 Task: Create new contact,   with mail id: 'Genesis.Thompson@iCloud.com', first name: 'Genesis', Last name: 'Thompson', Job Title: Business Consultant, Phone number (305) 555-2345. Change life cycle stage to  'Lead' and lead status to 'New'. Add new company to the associated contact: www.rwe.comen
 and type: Prospect. Logged in from softage.1@softage.net
Action: Mouse moved to (88, 58)
Screenshot: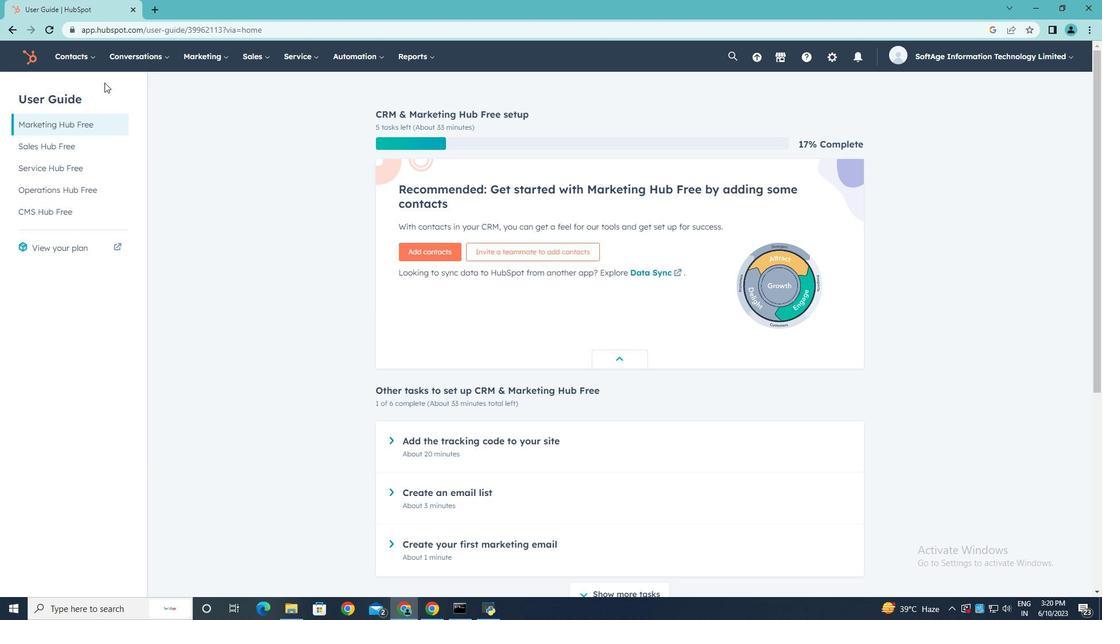 
Action: Mouse pressed left at (88, 58)
Screenshot: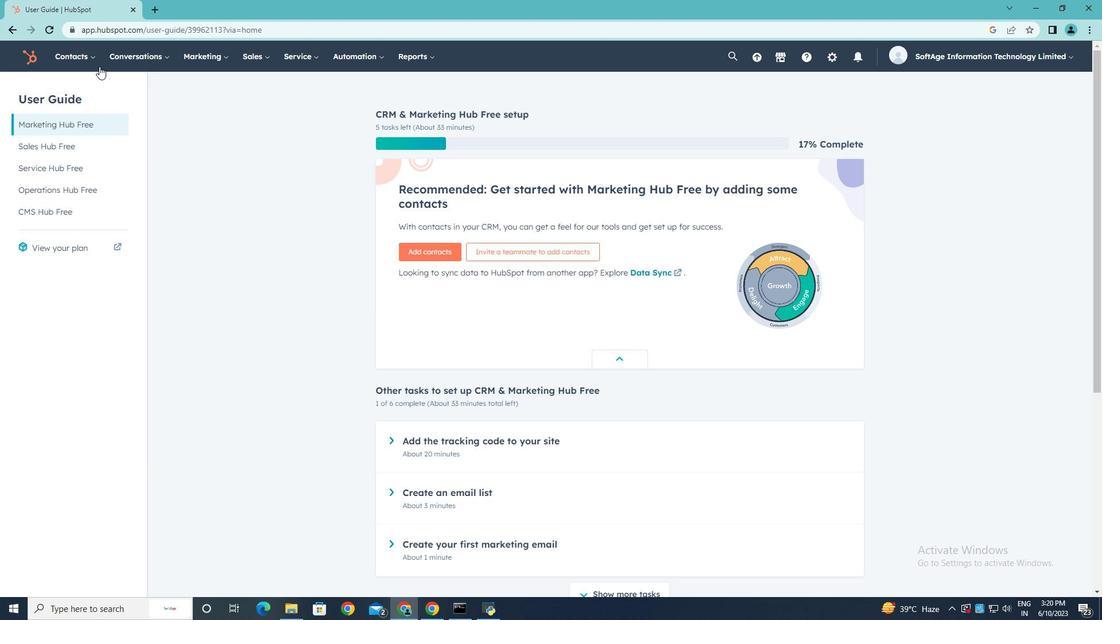 
Action: Mouse moved to (78, 92)
Screenshot: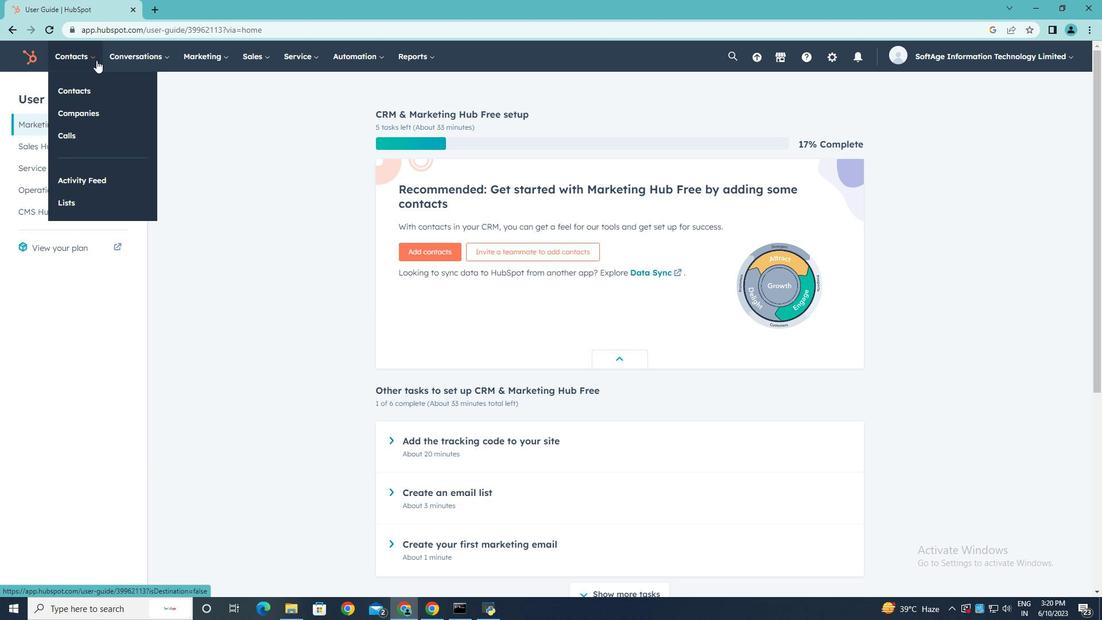
Action: Mouse pressed left at (78, 92)
Screenshot: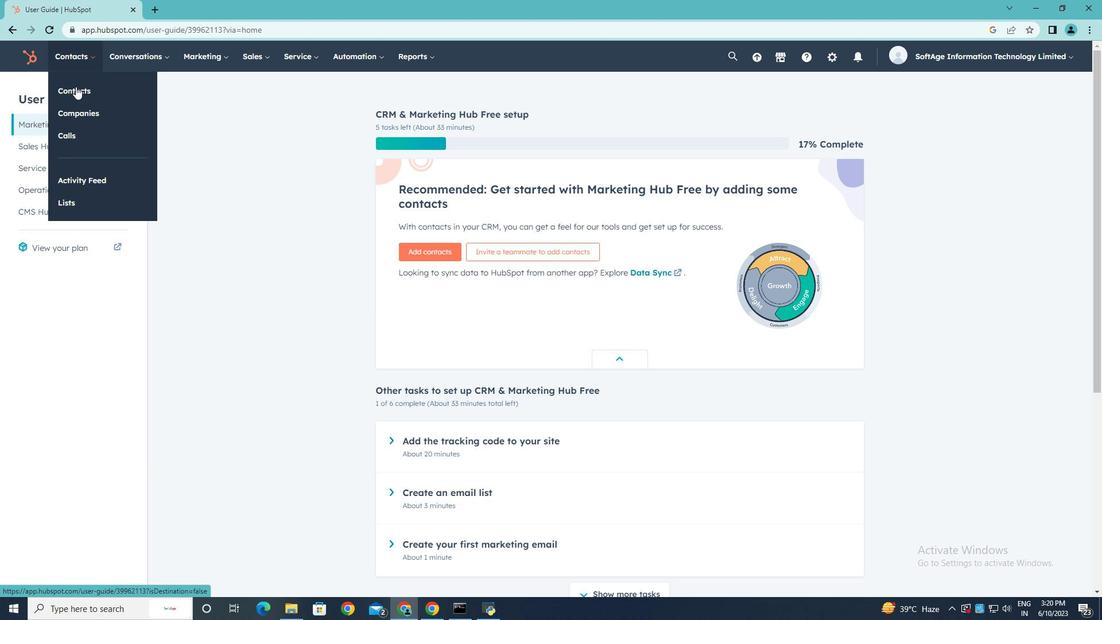 
Action: Mouse moved to (1056, 94)
Screenshot: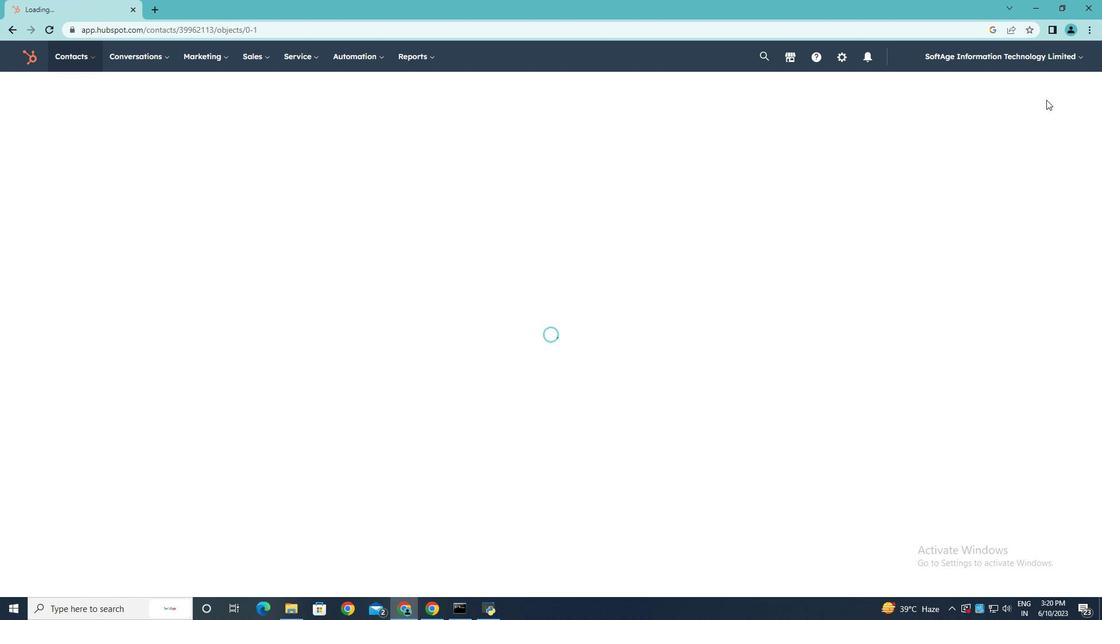 
Action: Mouse pressed left at (1056, 94)
Screenshot: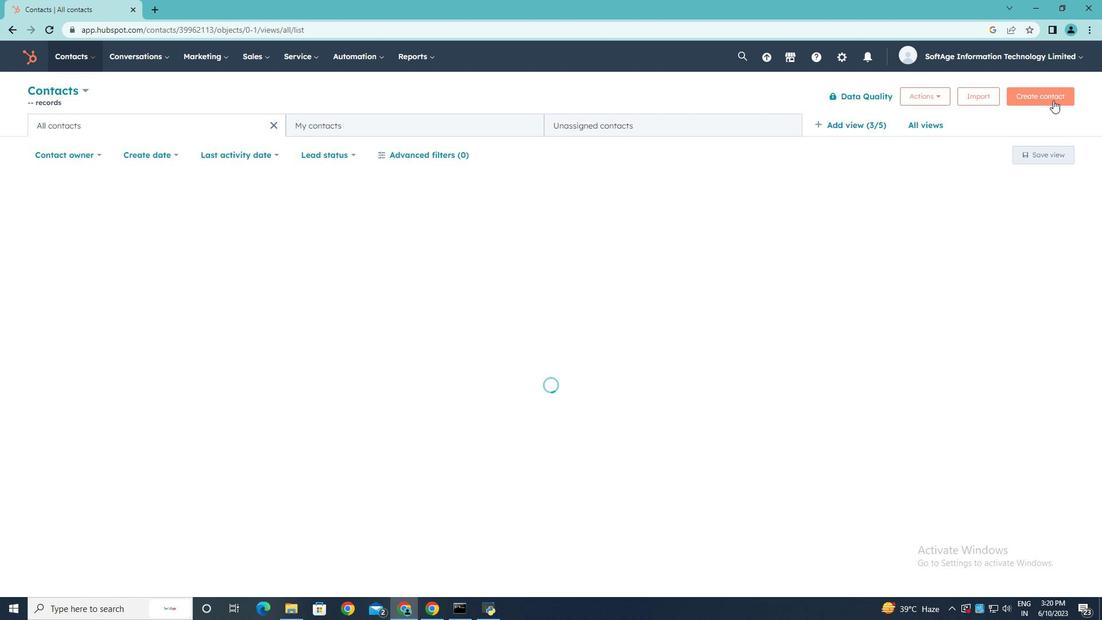 
Action: Mouse moved to (826, 148)
Screenshot: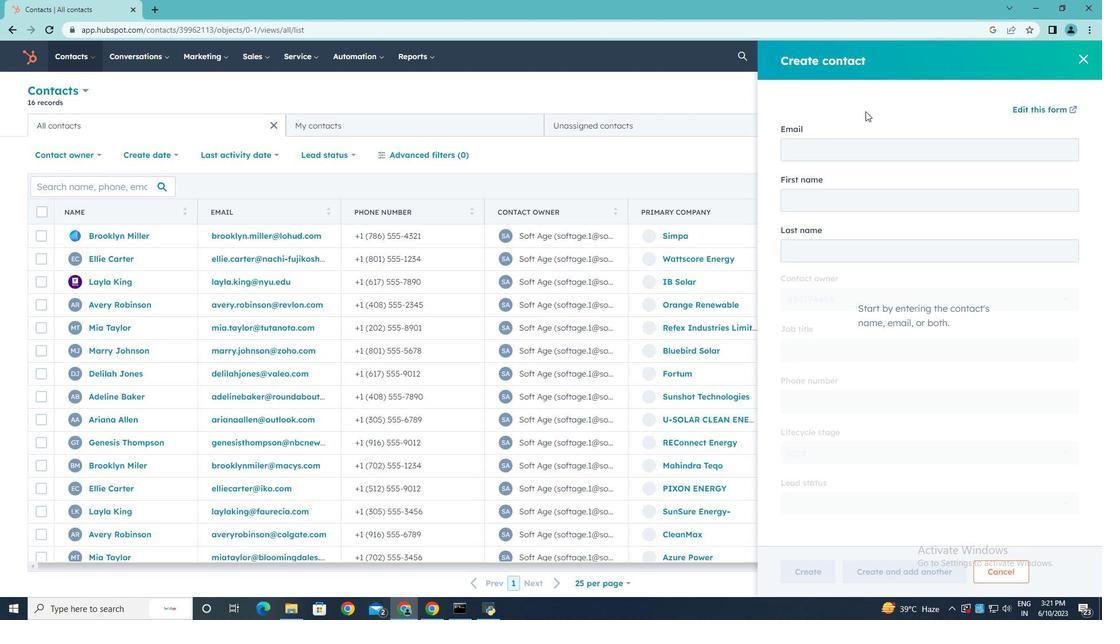 
Action: Mouse pressed left at (826, 148)
Screenshot: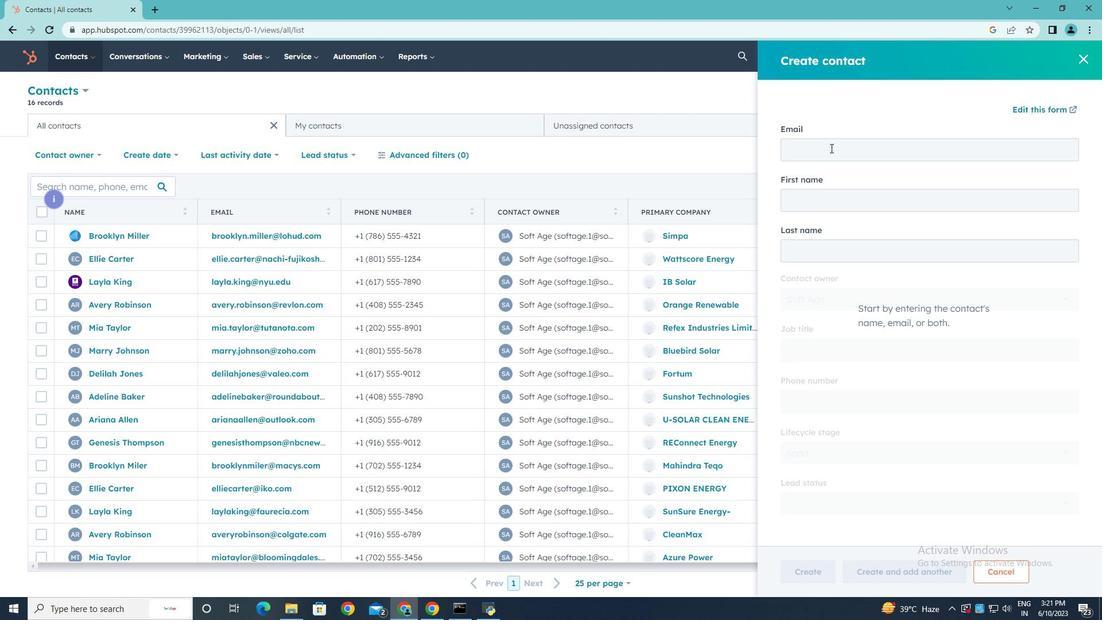 
Action: Key pressed <Key.shift>Genesis.<Key.shift>Thompson<Key.shift>@i<Key.shift>Cloud.com
Screenshot: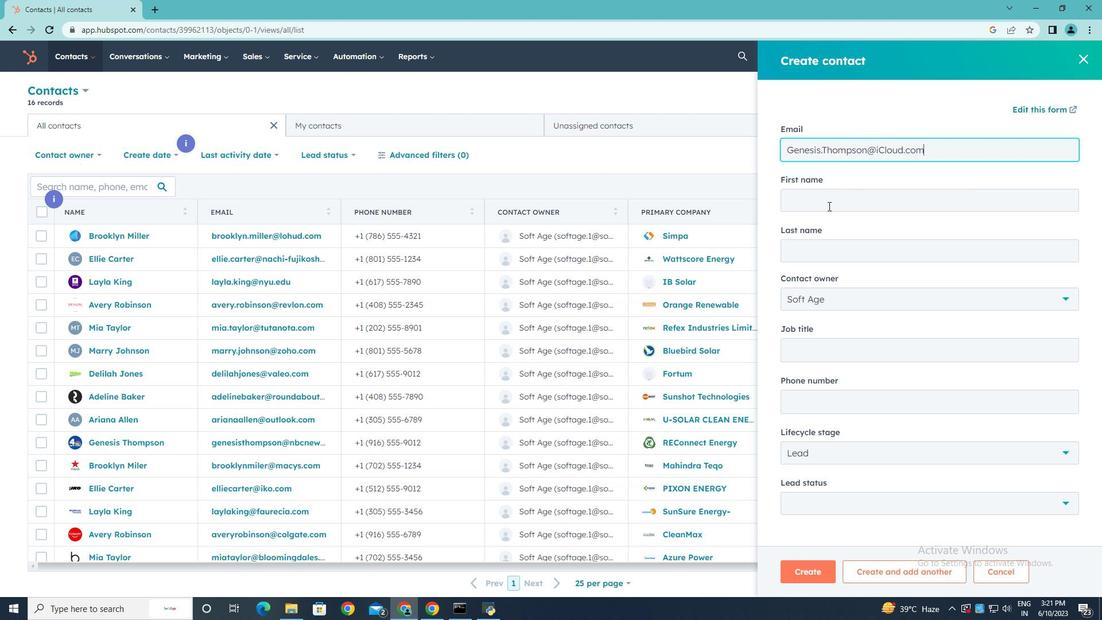 
Action: Mouse moved to (806, 203)
Screenshot: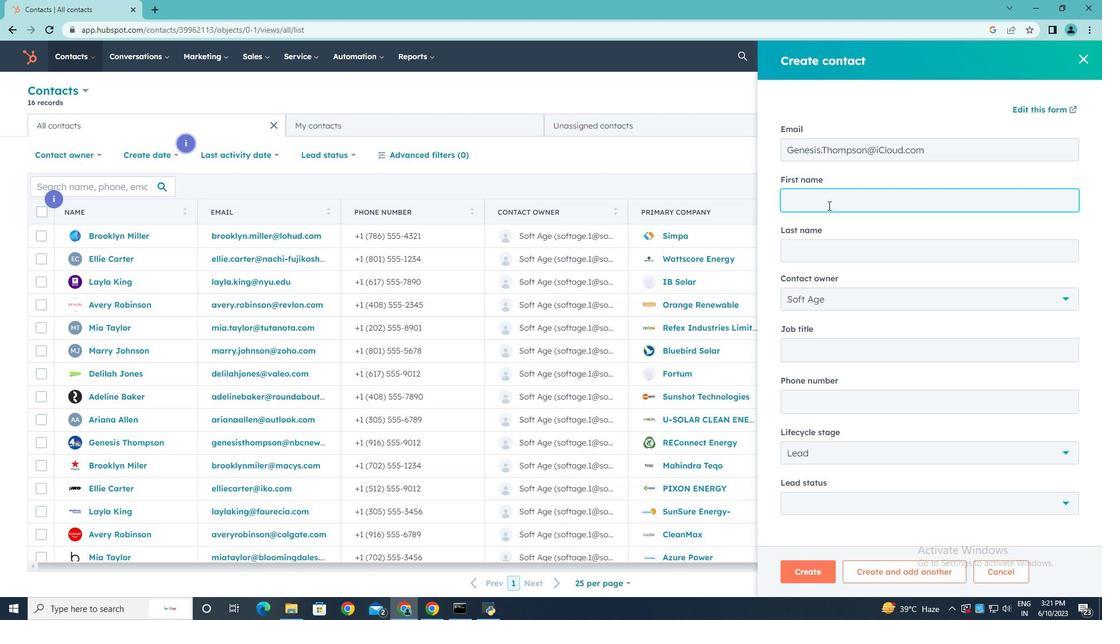 
Action: Mouse pressed left at (806, 203)
Screenshot: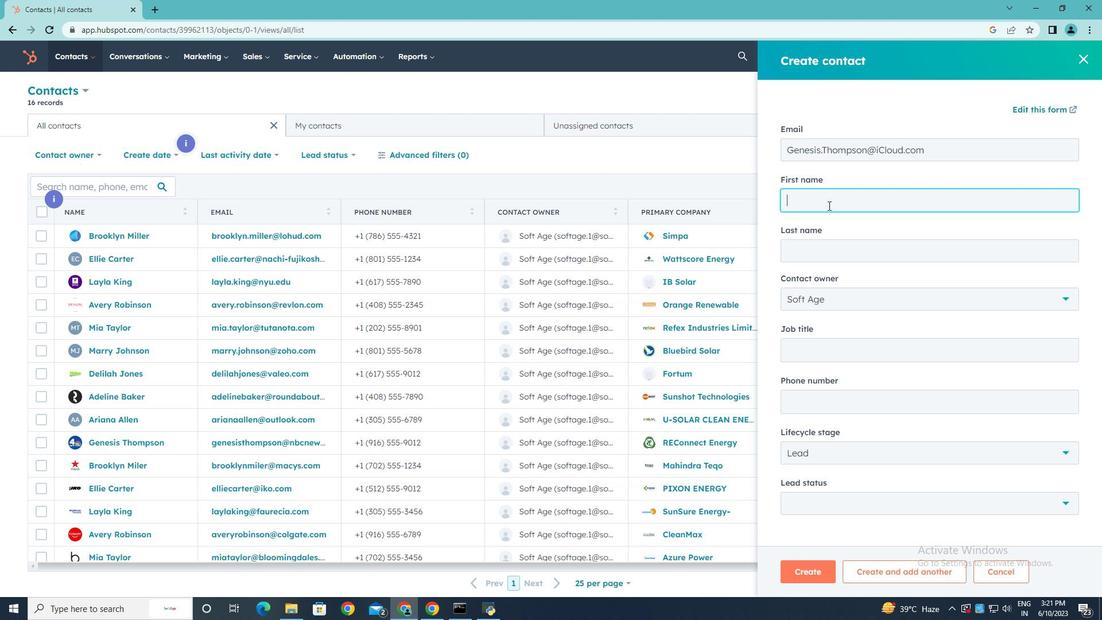 
Action: Key pressed <Key.shift>Genesis
Screenshot: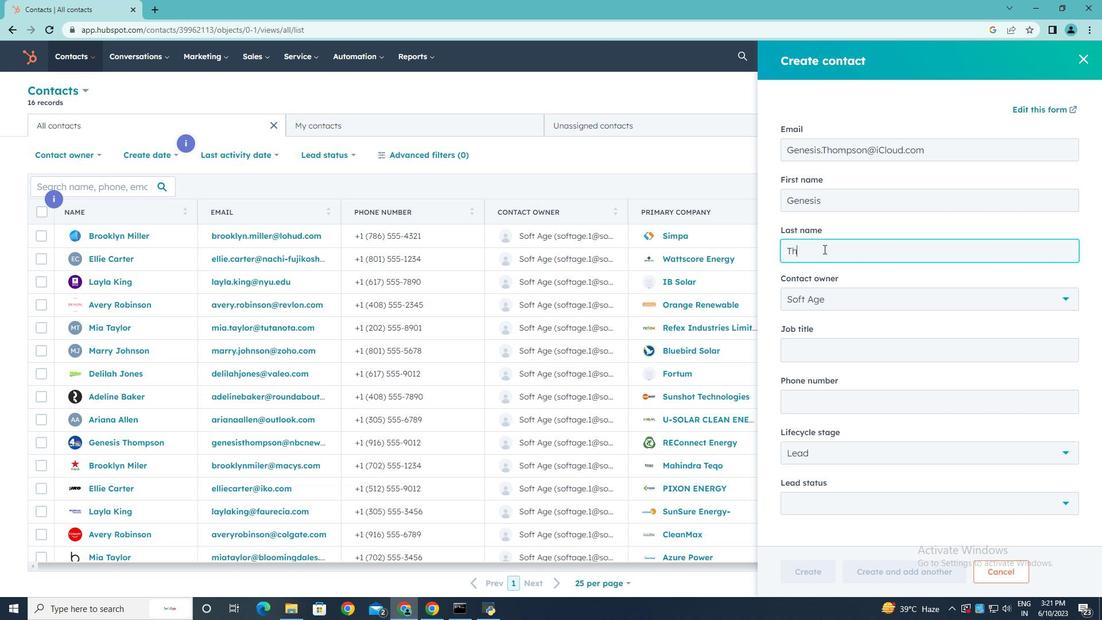 
Action: Mouse moved to (805, 250)
Screenshot: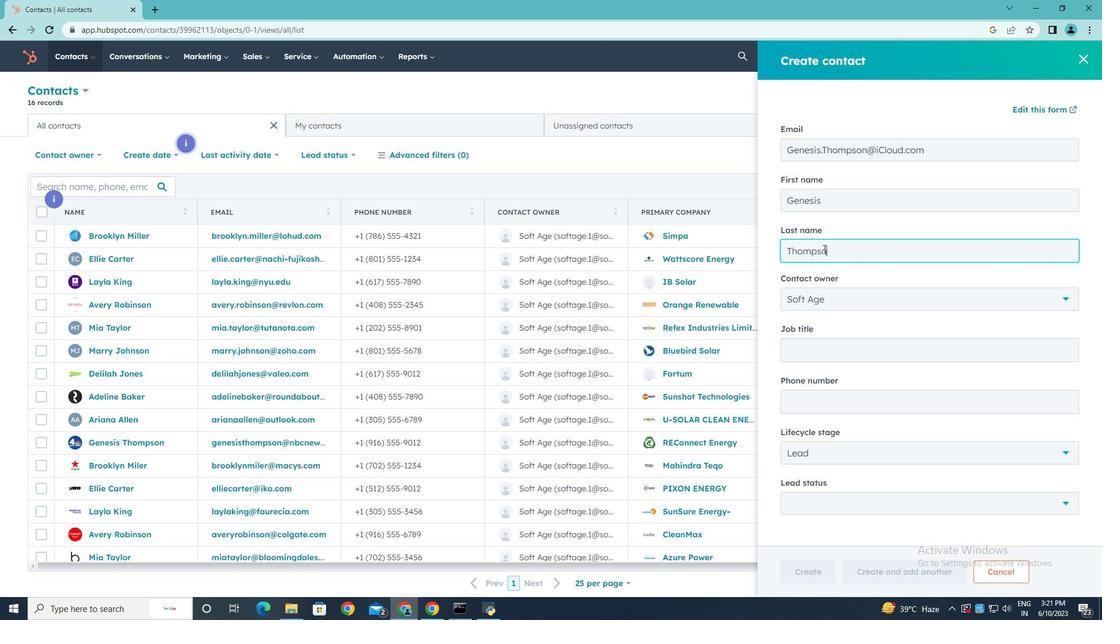 
Action: Mouse pressed left at (805, 250)
Screenshot: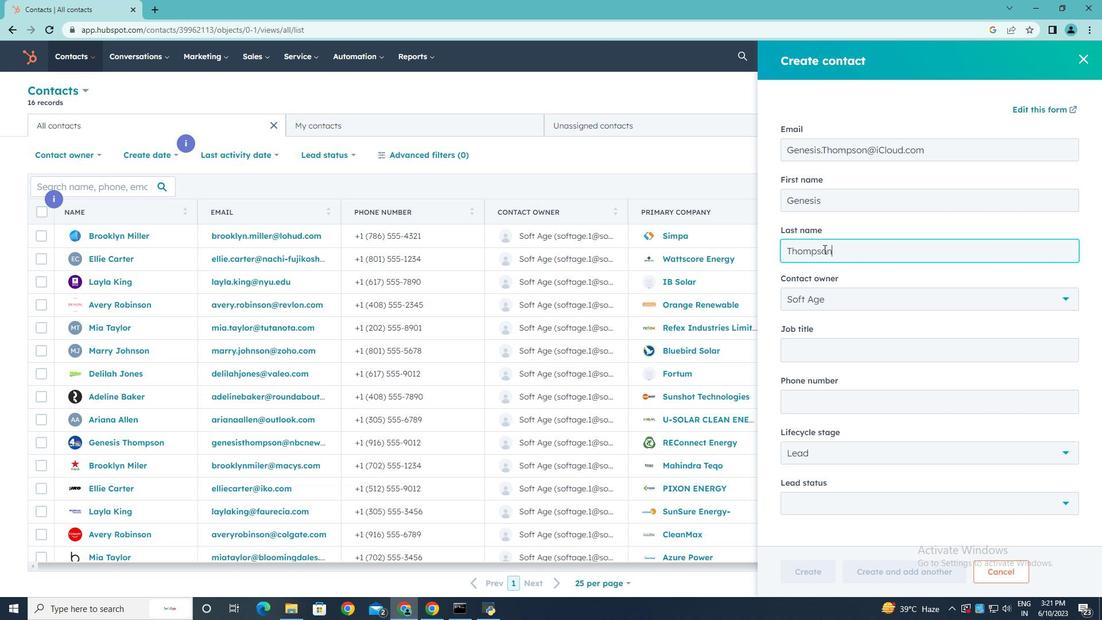 
Action: Key pressed <Key.shift>Thompson
Screenshot: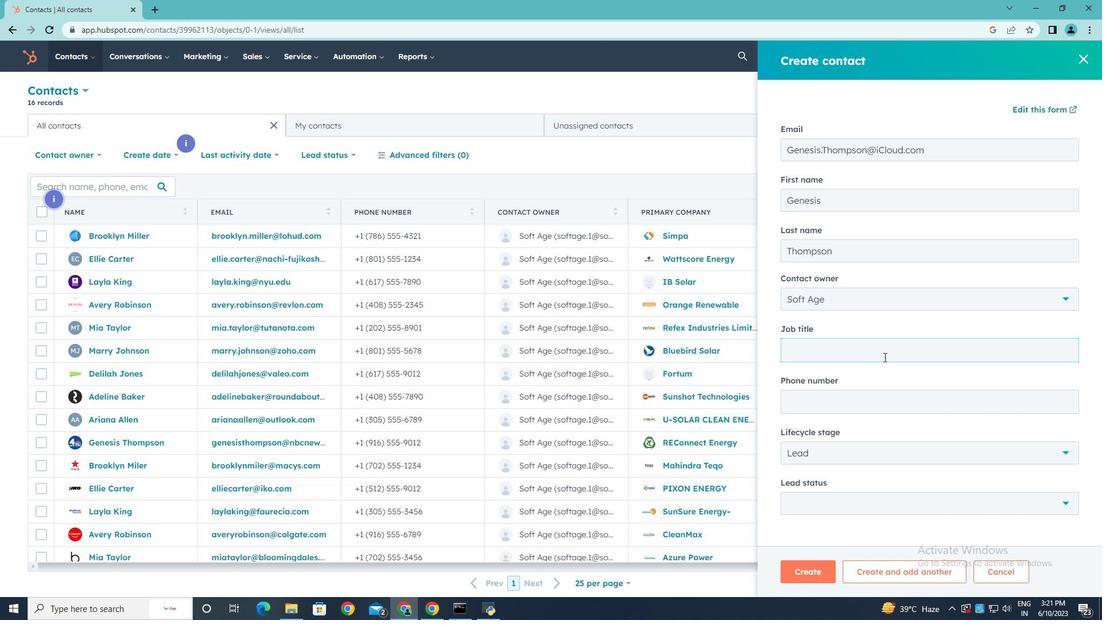
Action: Mouse moved to (848, 351)
Screenshot: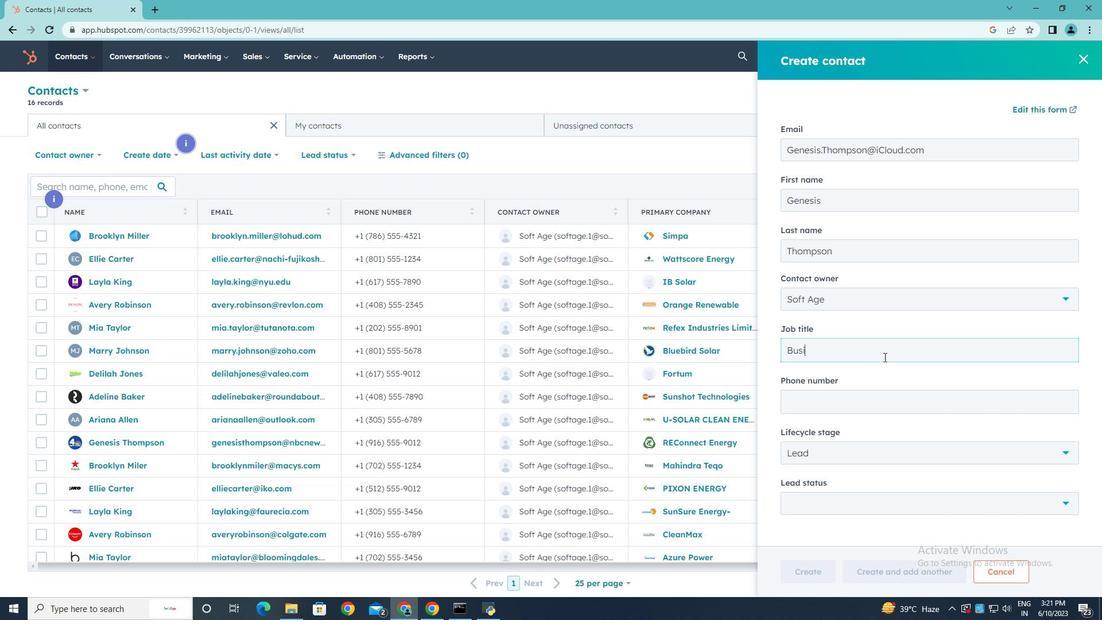 
Action: Mouse pressed left at (848, 351)
Screenshot: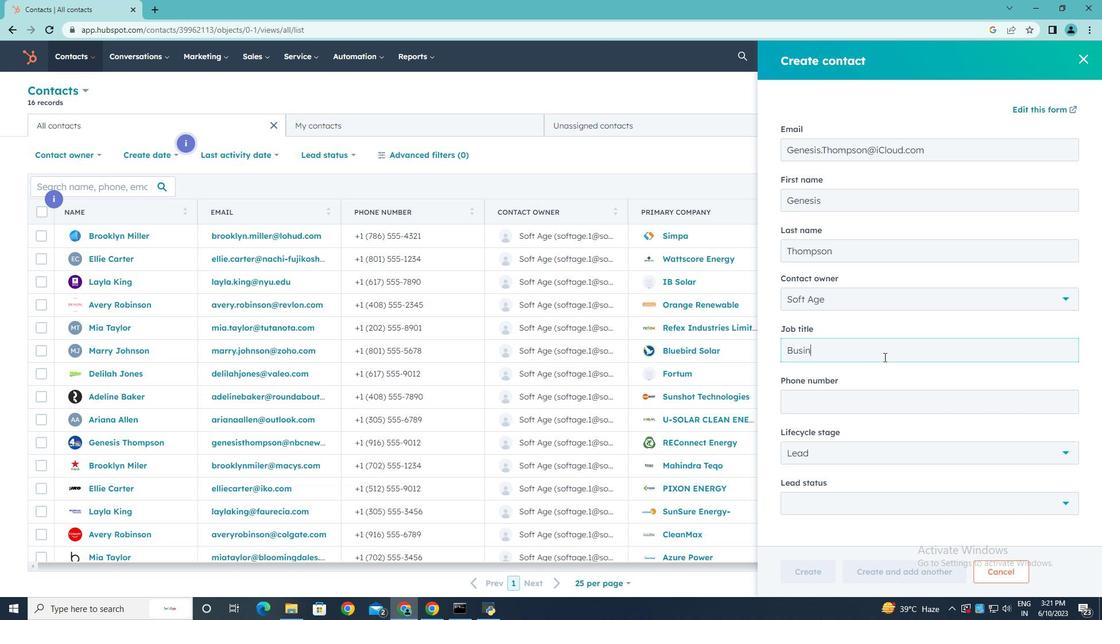 
Action: Key pressed <Key.shift>Byu<Key.backspace><Key.backspace>usiness<Key.space><Key.shift>Consultant
Screenshot: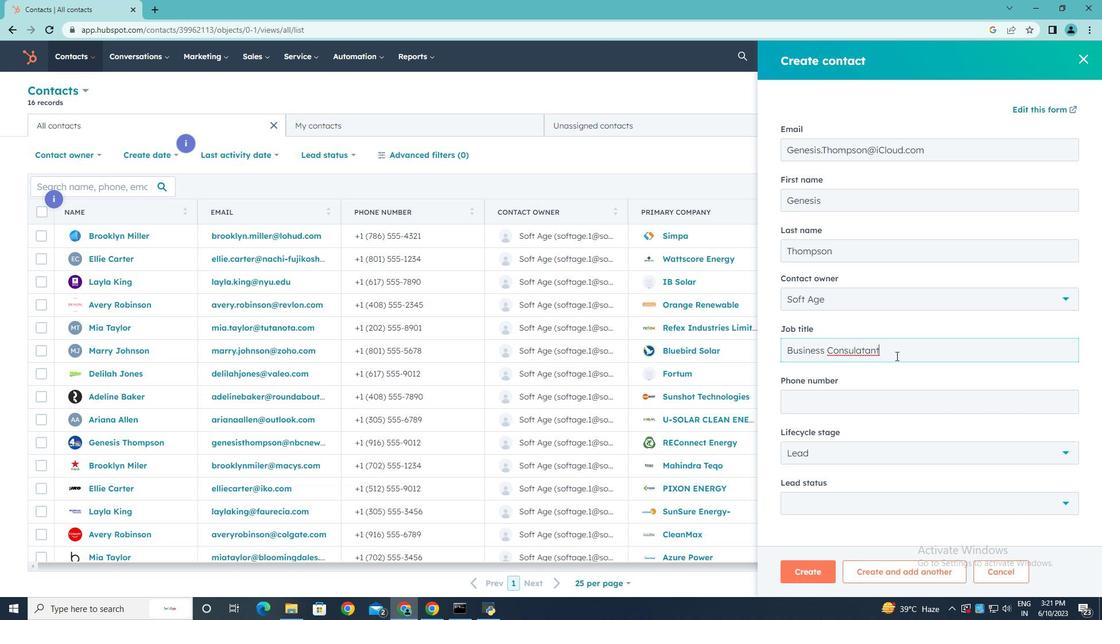 
Action: Mouse moved to (885, 409)
Screenshot: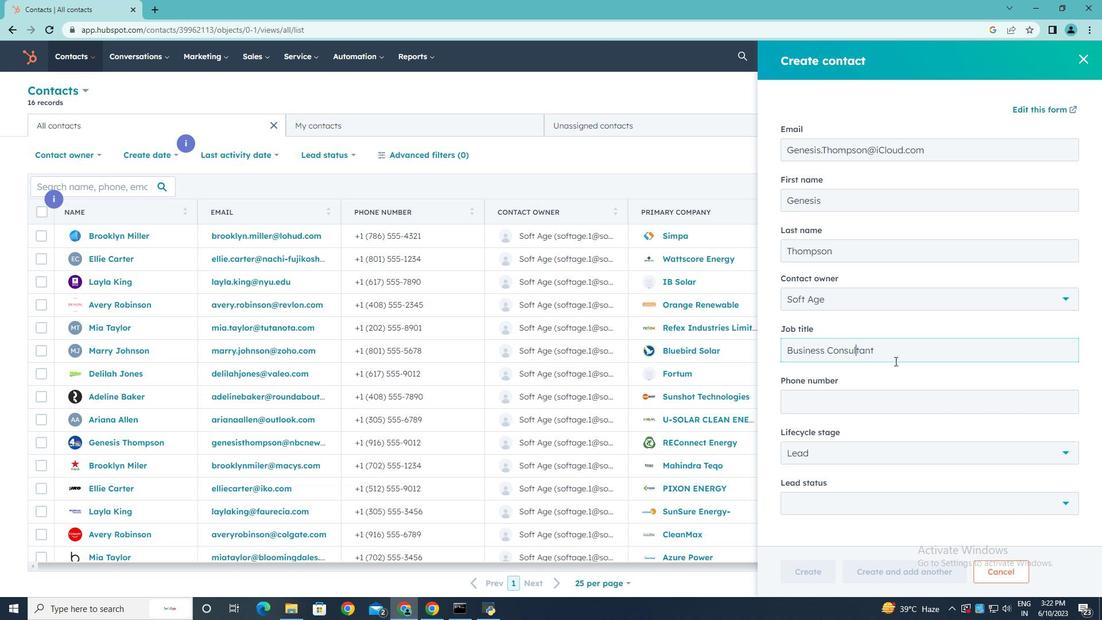 
Action: Mouse pressed left at (885, 409)
Screenshot: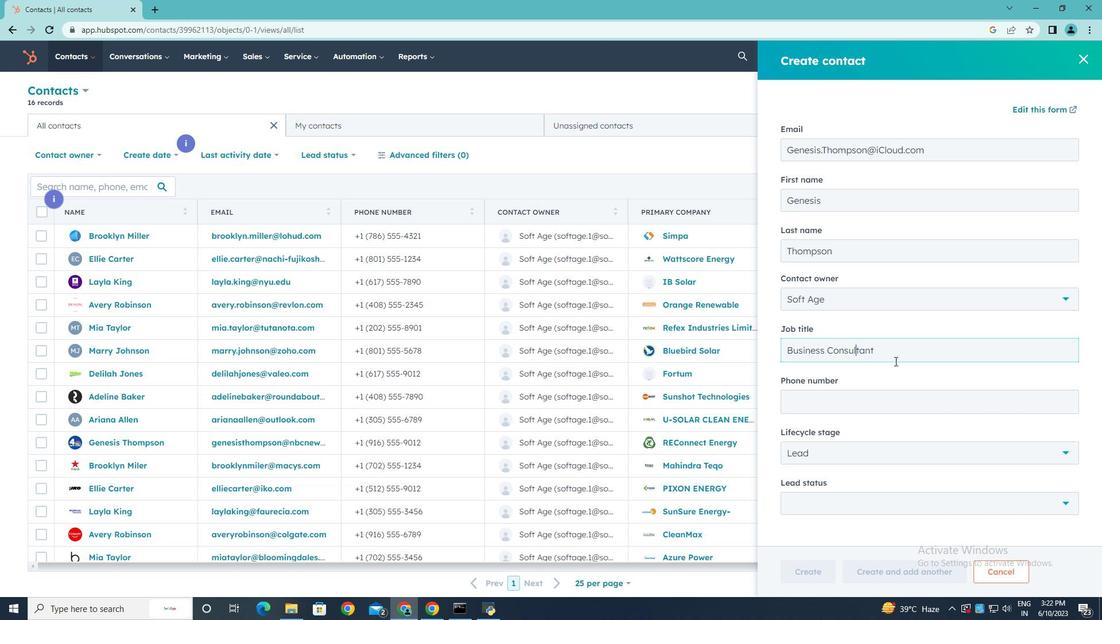 
Action: Key pressed 3055552345
Screenshot: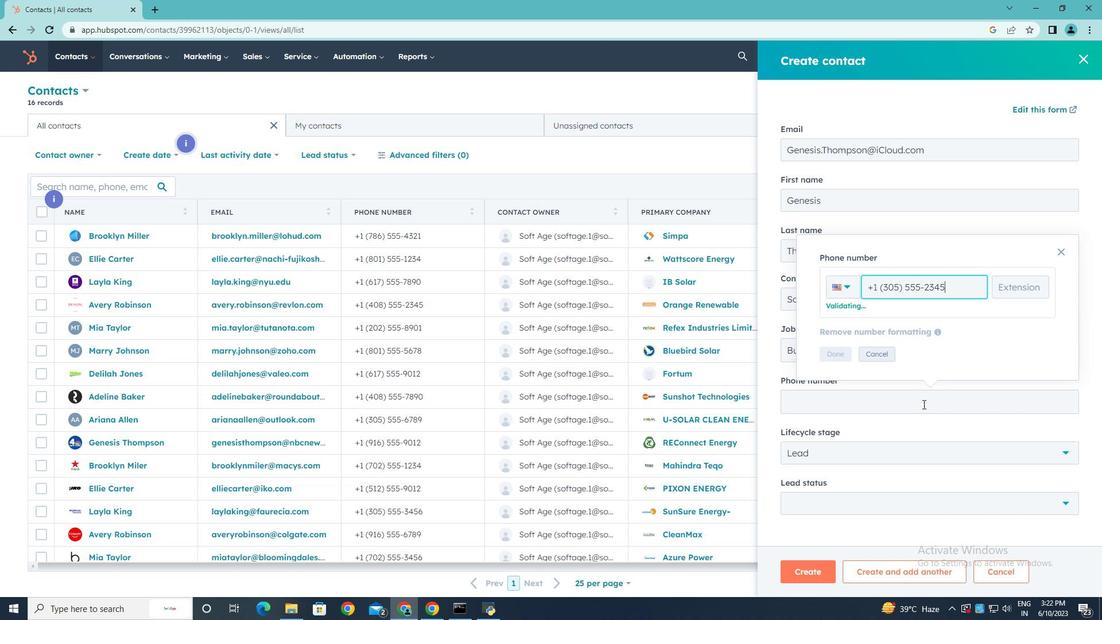 
Action: Mouse moved to (840, 355)
Screenshot: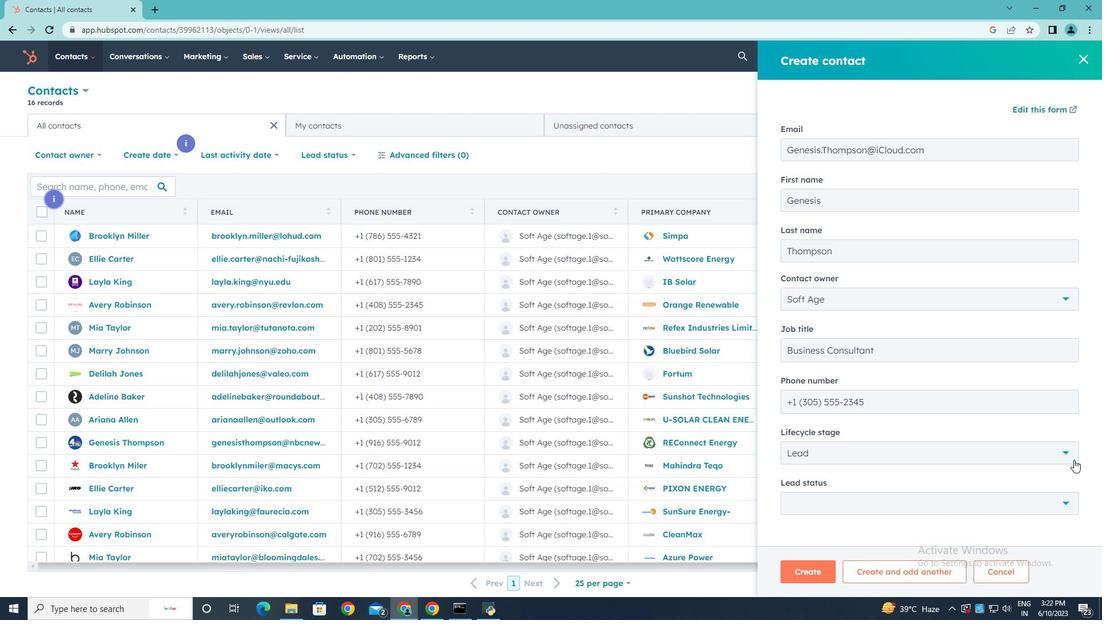 
Action: Mouse pressed left at (840, 355)
Screenshot: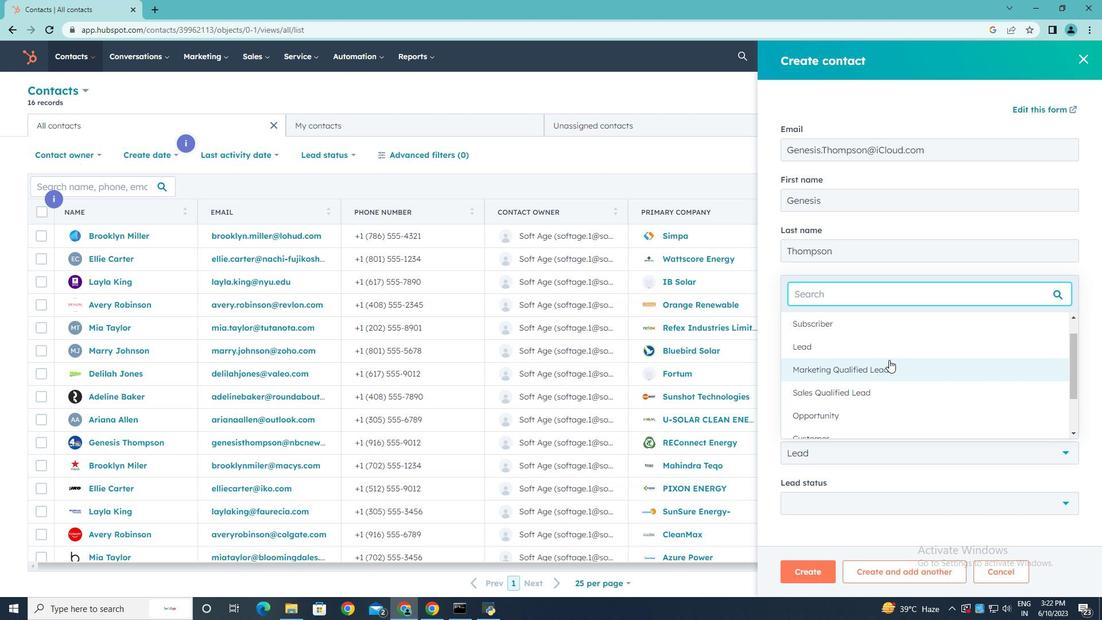 
Action: Mouse moved to (1066, 447)
Screenshot: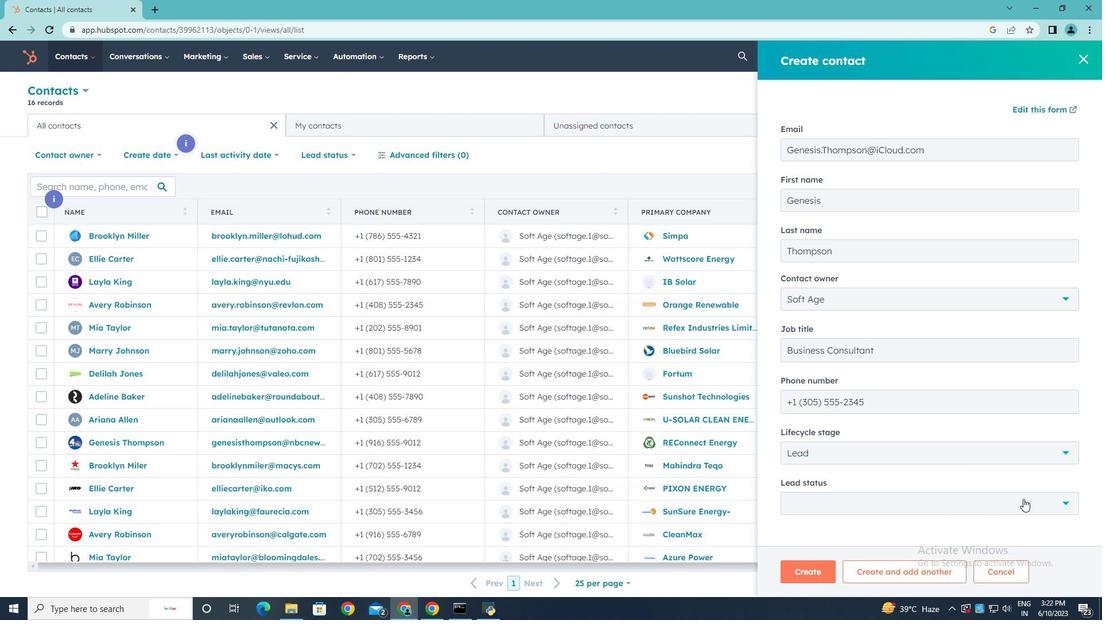 
Action: Mouse pressed left at (1066, 447)
Screenshot: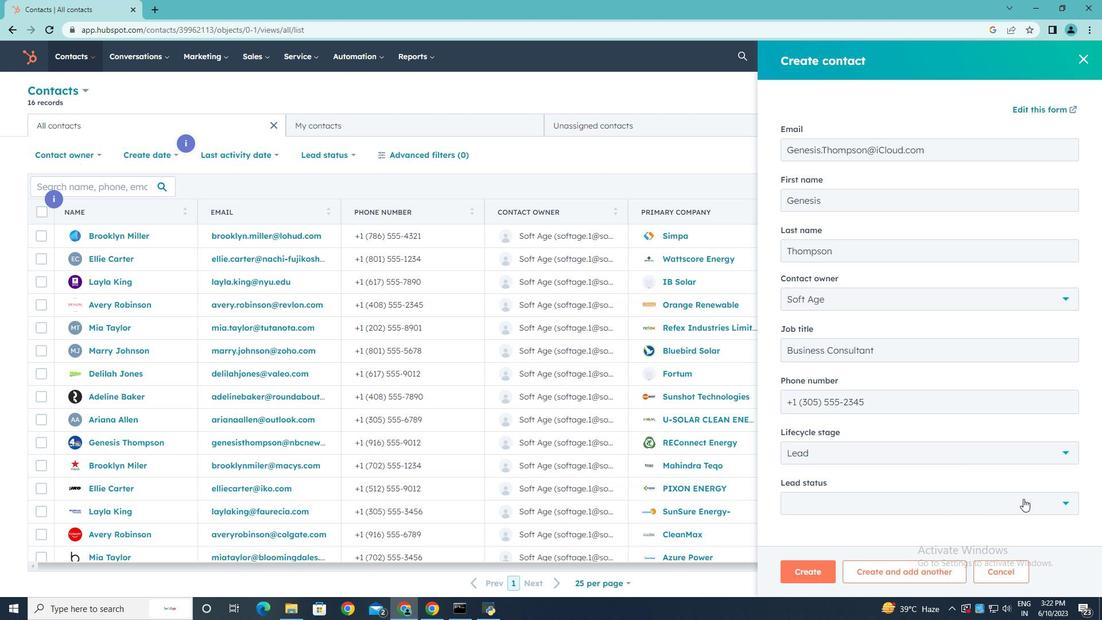 
Action: Mouse moved to (815, 345)
Screenshot: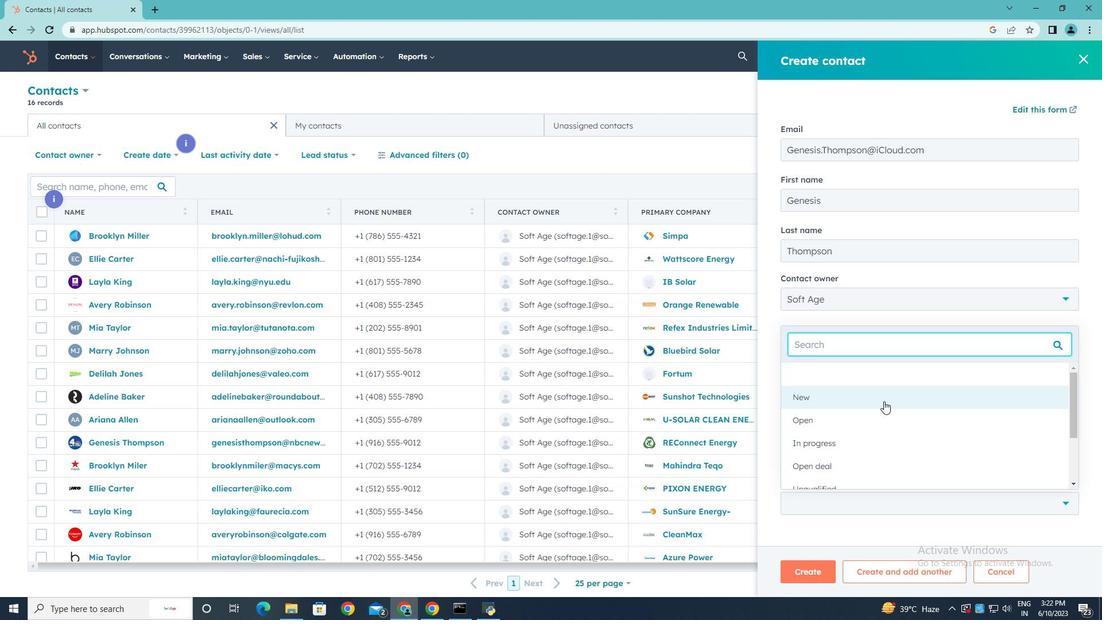 
Action: Mouse pressed left at (815, 345)
Screenshot: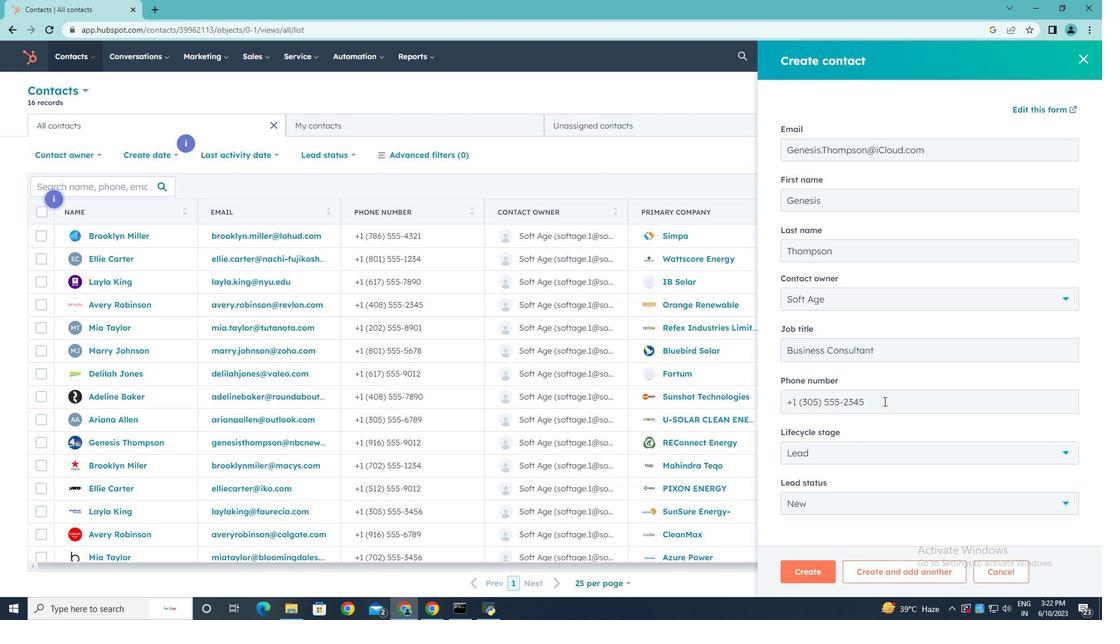 
Action: Mouse moved to (1055, 499)
Screenshot: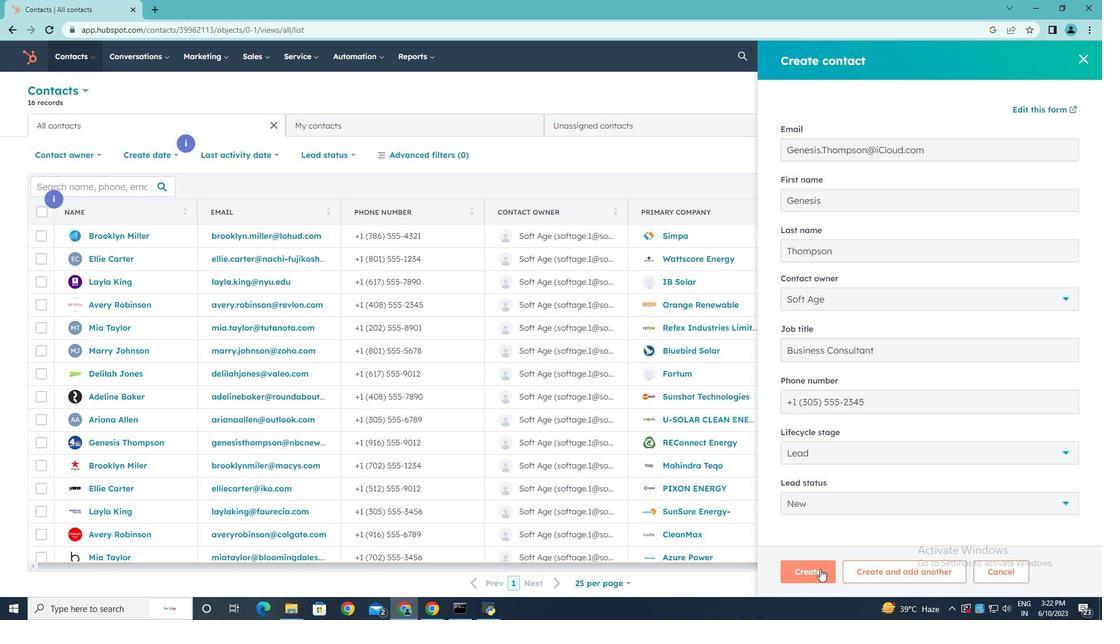 
Action: Mouse pressed left at (1055, 499)
Screenshot: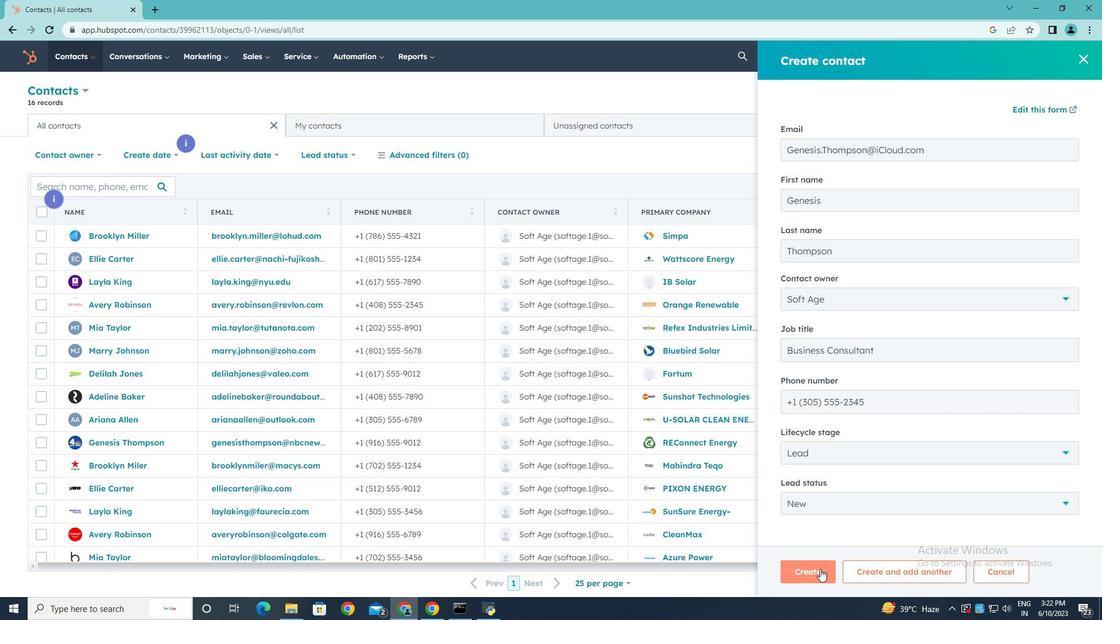 
Action: Mouse moved to (818, 399)
Screenshot: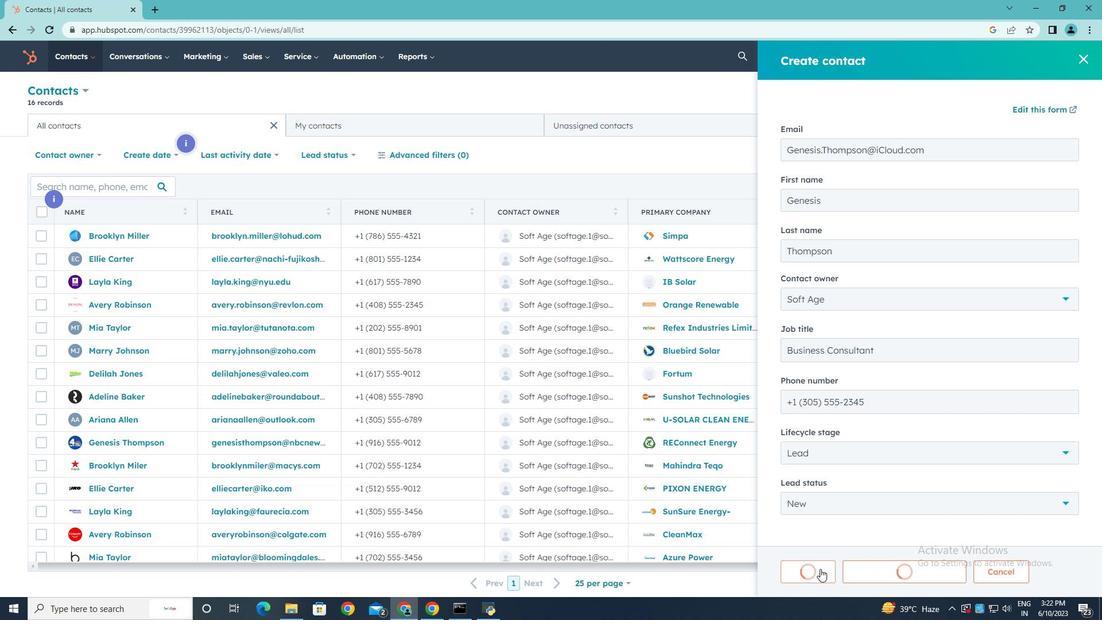 
Action: Mouse pressed left at (818, 399)
Screenshot: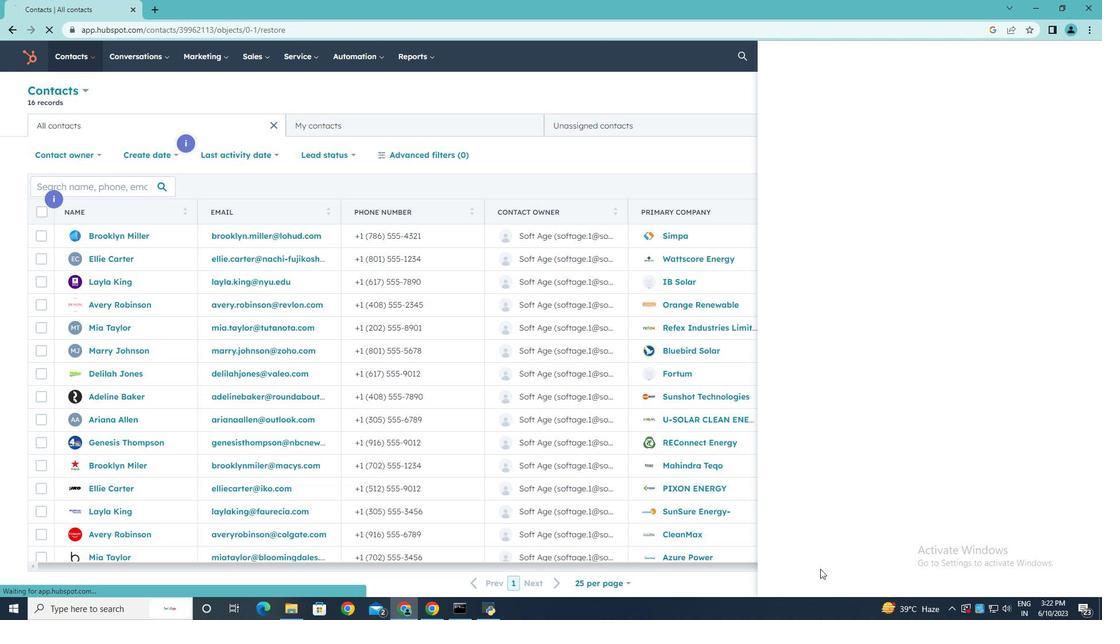 
Action: Mouse moved to (857, 478)
Screenshot: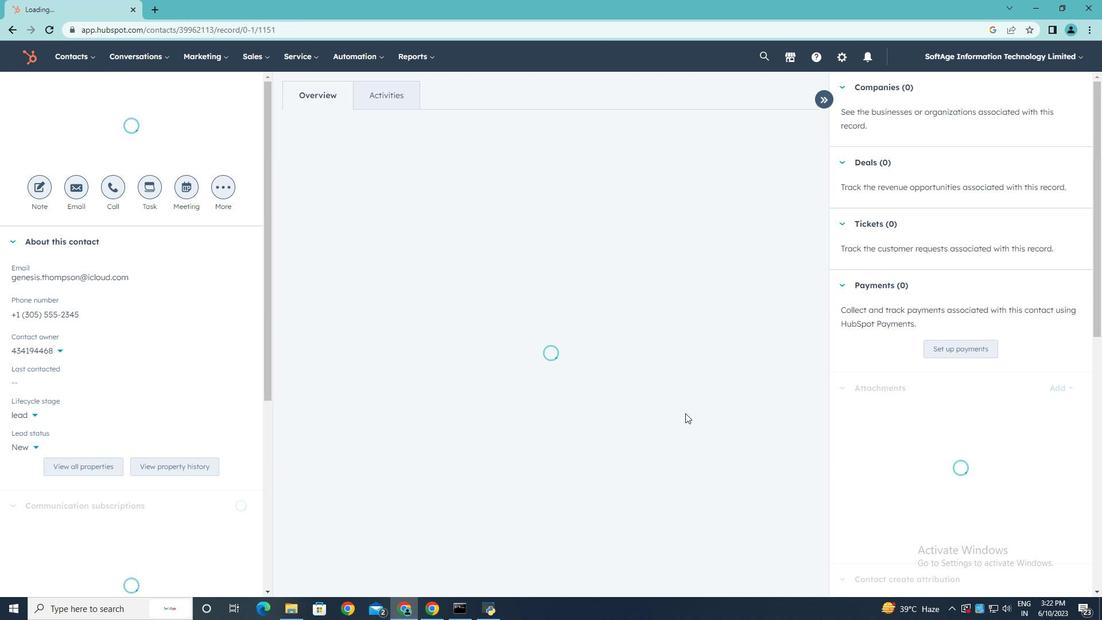 
Action: Mouse scrolled (857, 478) with delta (0, 0)
Screenshot: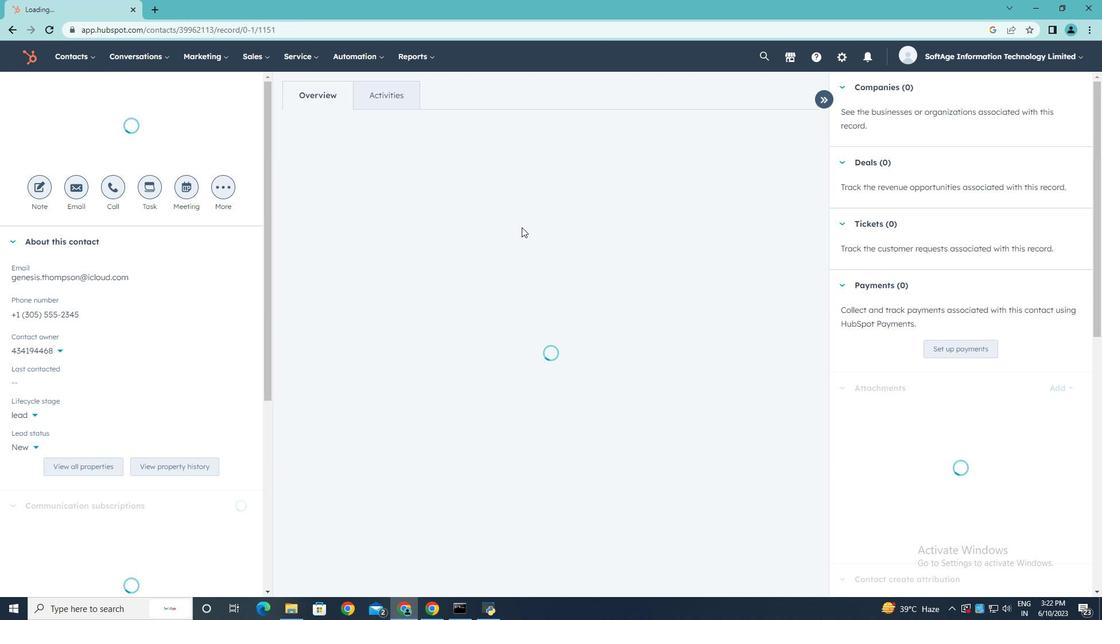 
Action: Mouse scrolled (857, 478) with delta (0, 0)
Screenshot: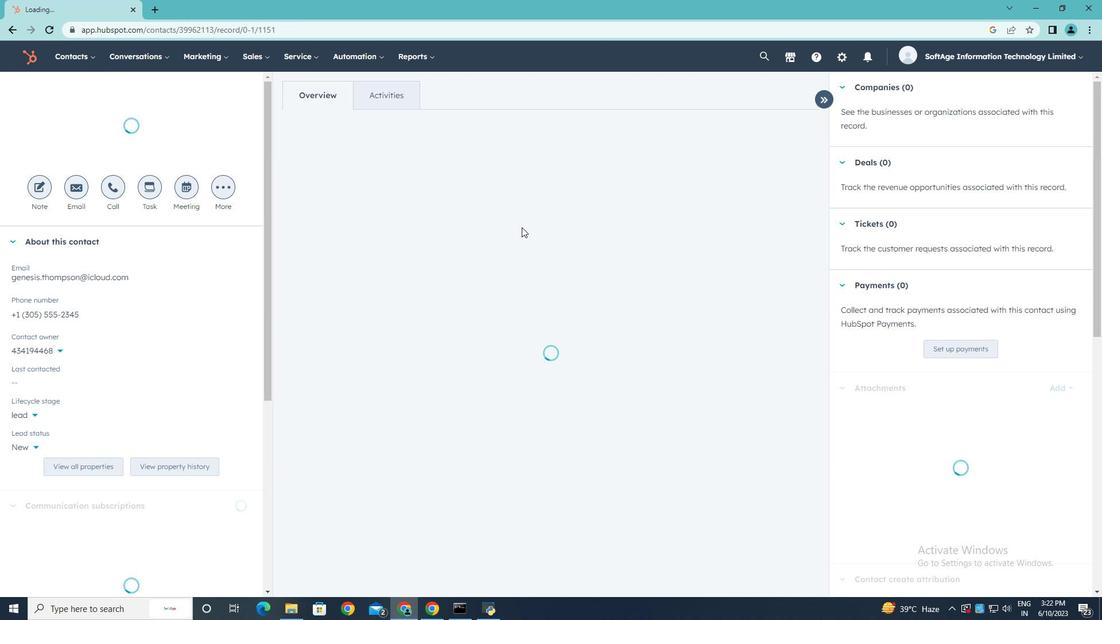 
Action: Mouse scrolled (857, 478) with delta (0, 0)
Screenshot: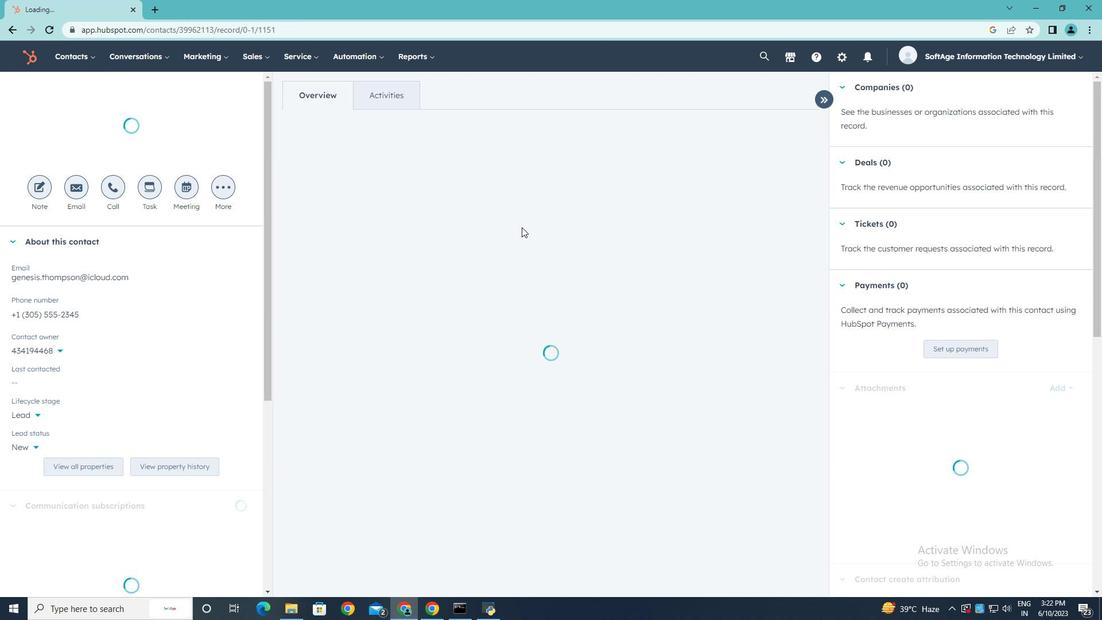 
Action: Mouse moved to (810, 564)
Screenshot: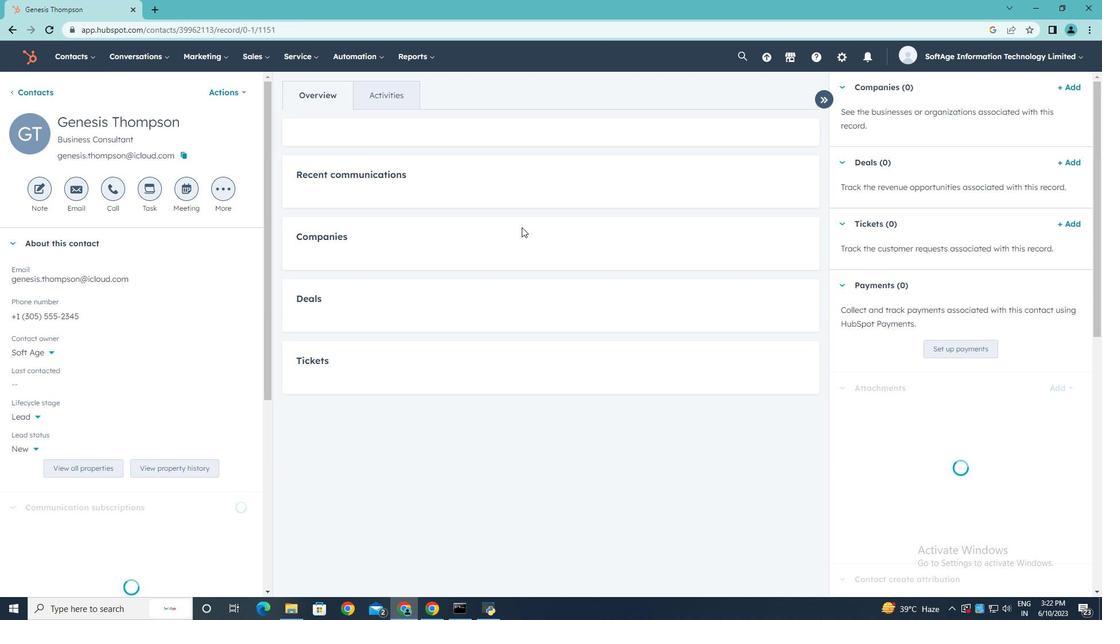 
Action: Mouse pressed left at (810, 564)
Screenshot: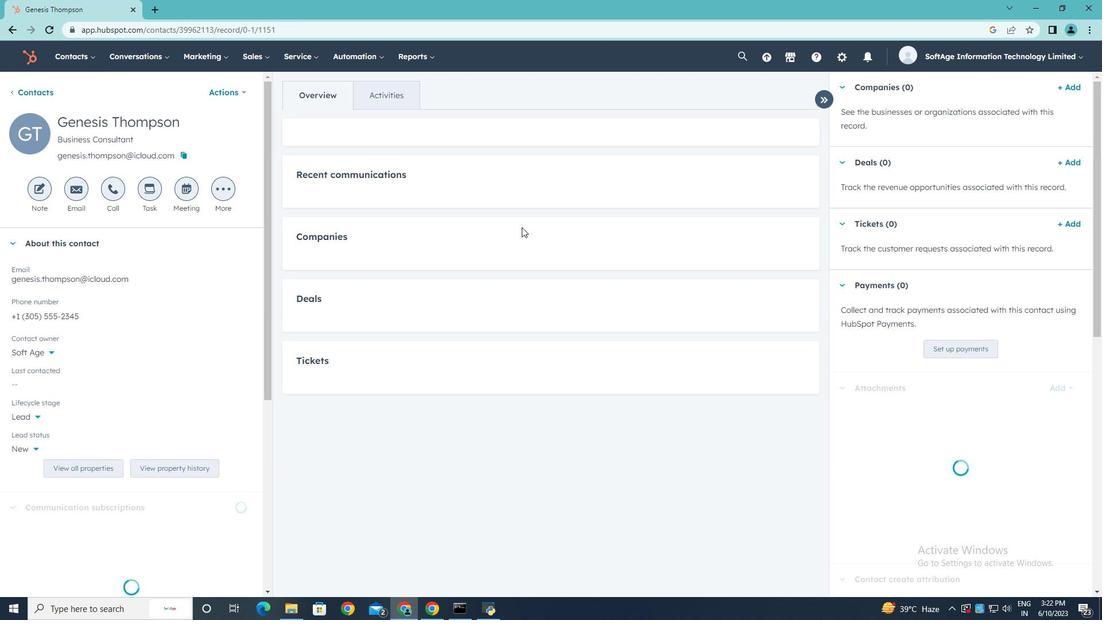 
Action: Mouse moved to (777, 367)
Screenshot: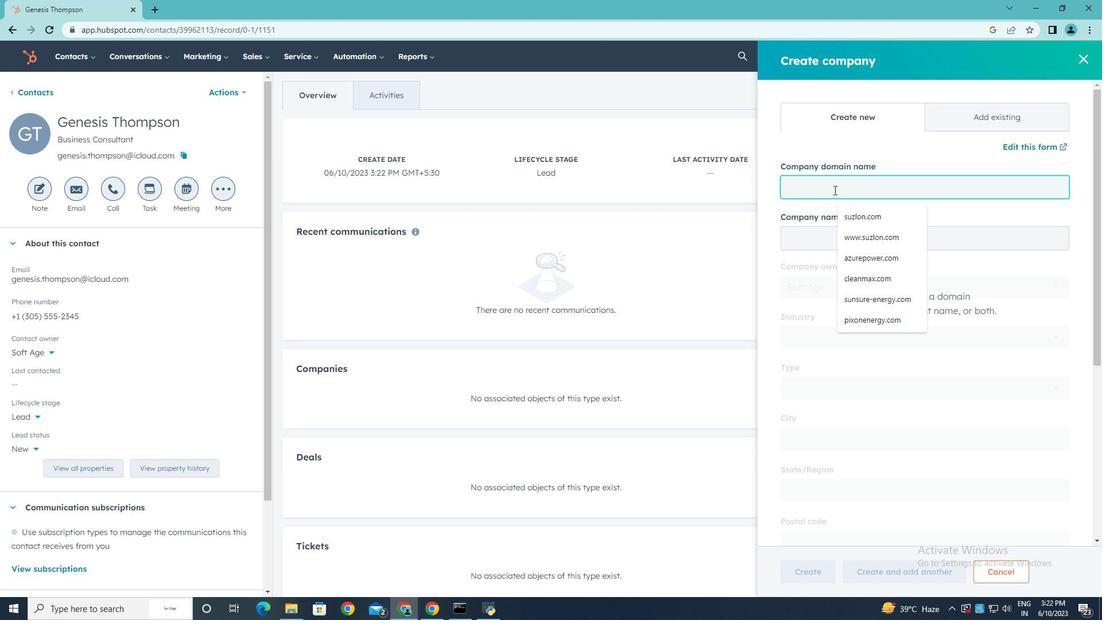 
Action: Mouse pressed left at (777, 367)
Screenshot: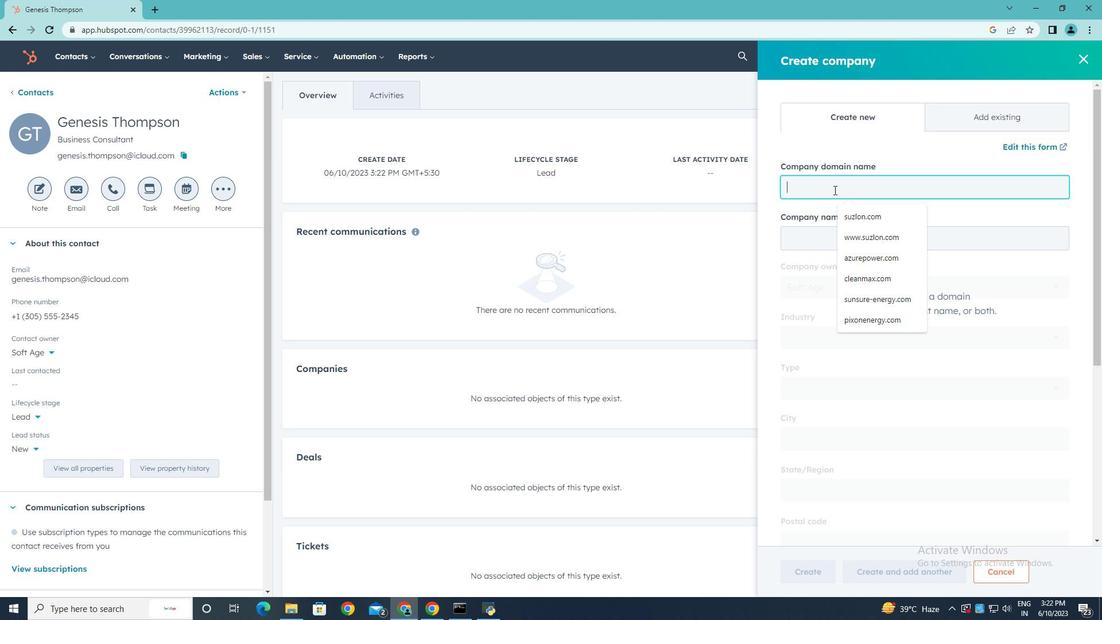 
Action: Mouse moved to (865, 115)
Screenshot: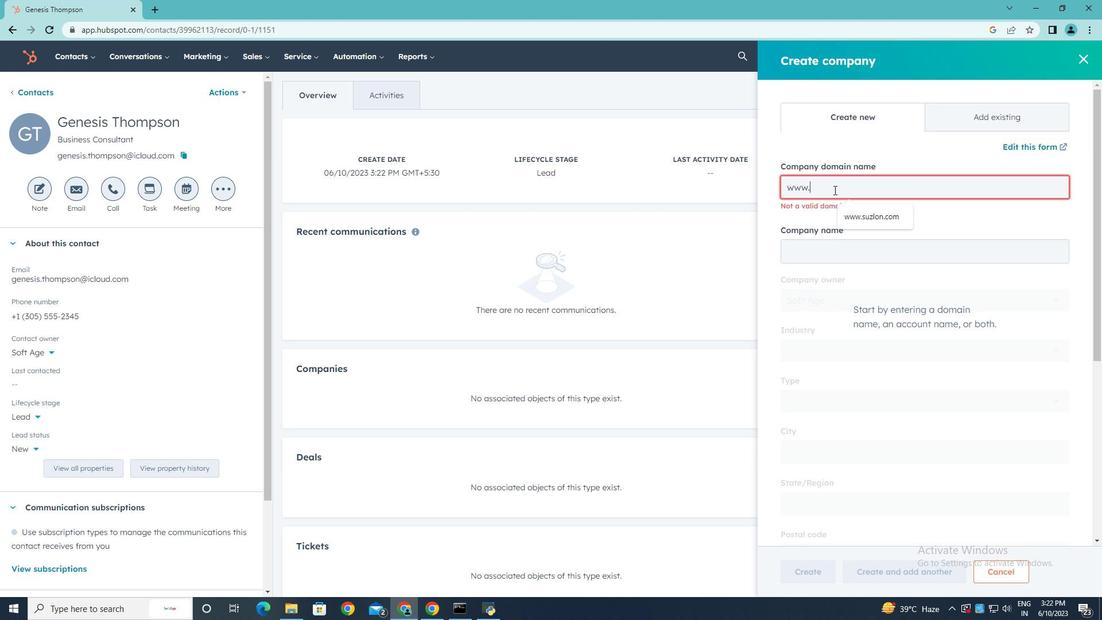 
Action: Mouse pressed left at (865, 115)
Screenshot: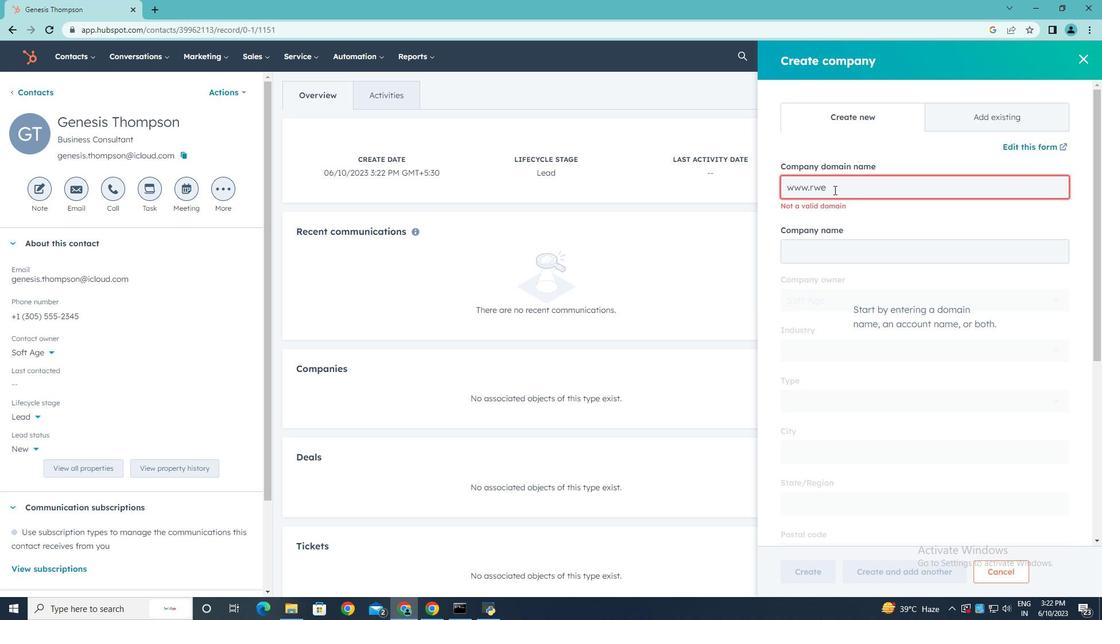 
Action: Mouse moved to (829, 180)
Screenshot: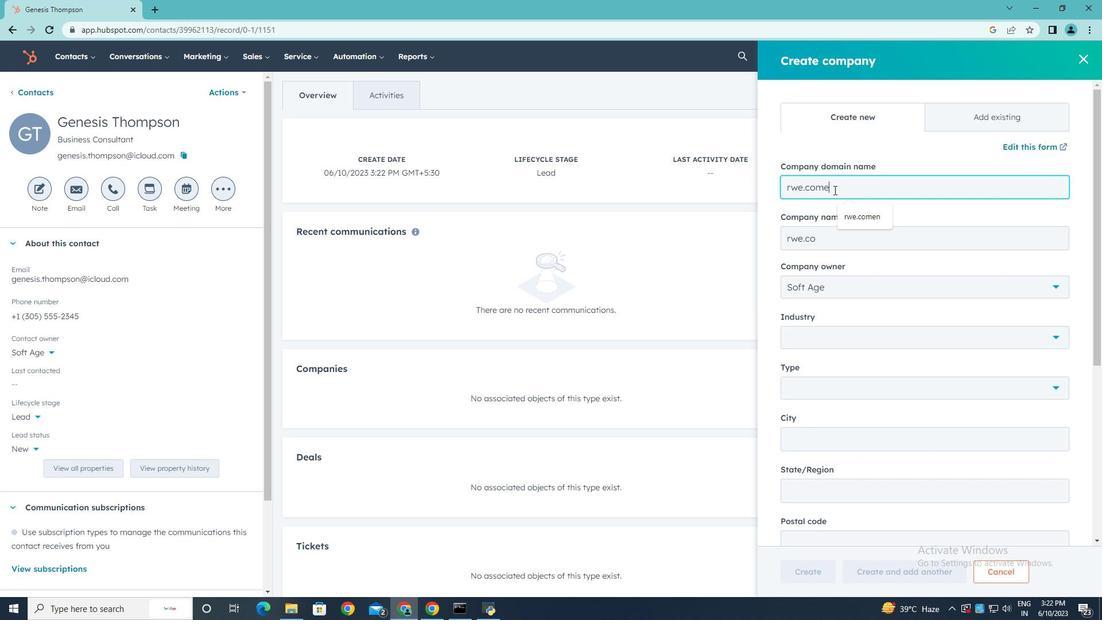 
Action: Mouse pressed left at (829, 180)
Screenshot: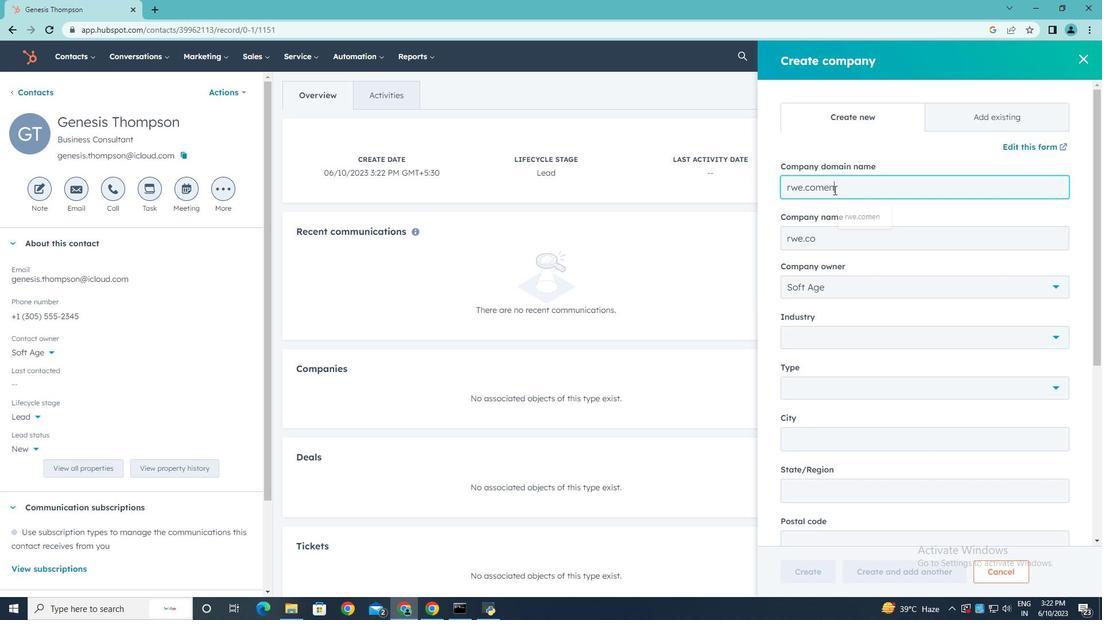 
Action: Key pressed www.rwe.comen
Screenshot: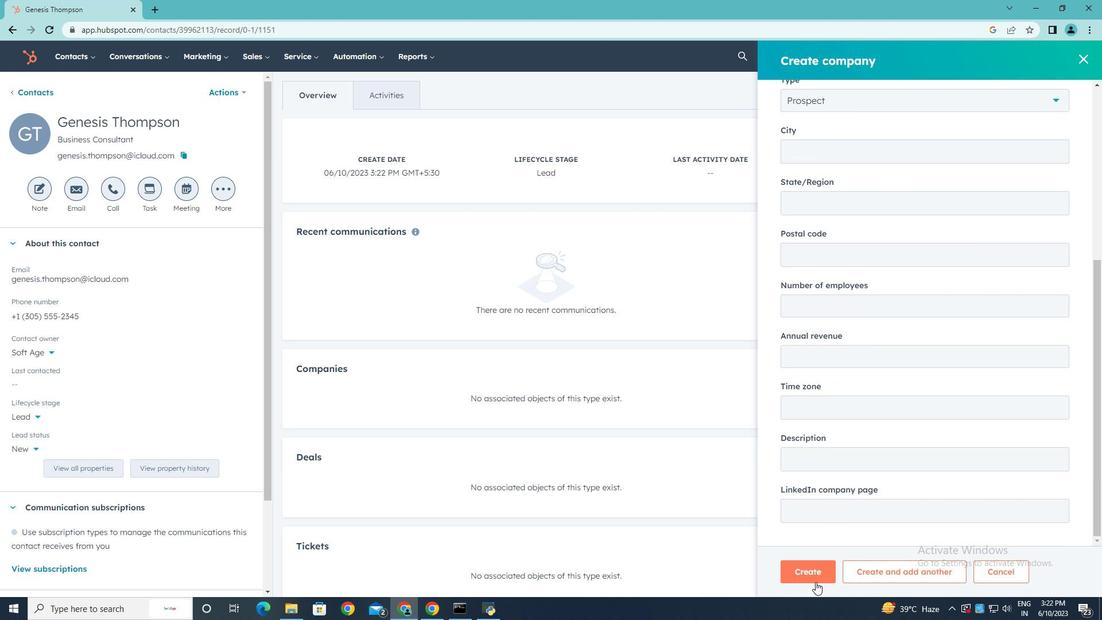 
Action: Mouse moved to (895, 249)
Screenshot: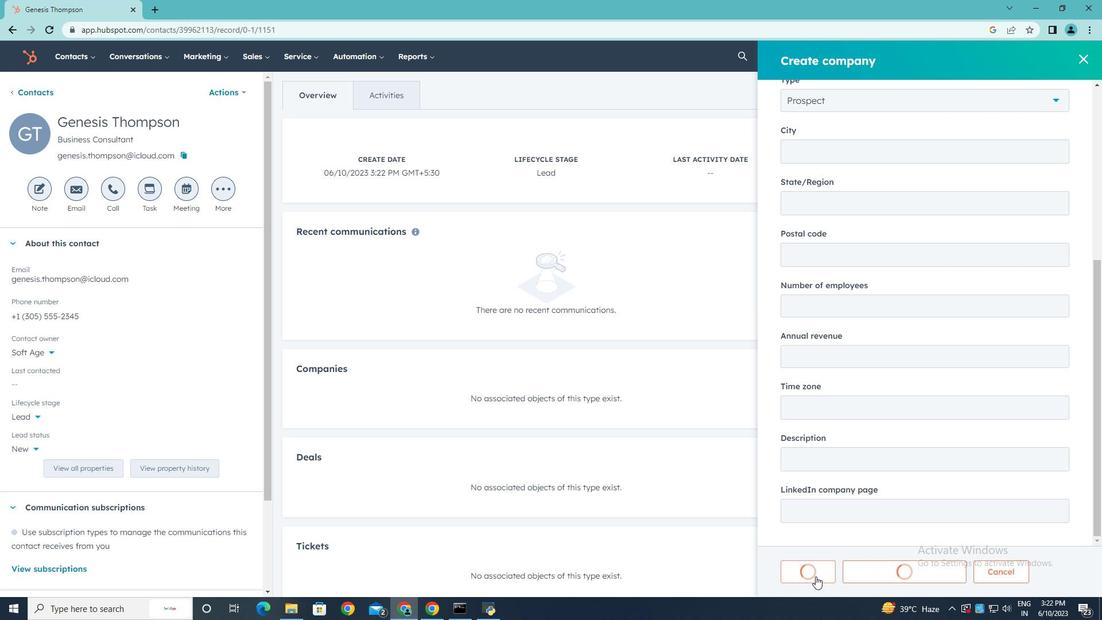 
Action: Mouse scrolled (895, 249) with delta (0, 0)
Screenshot: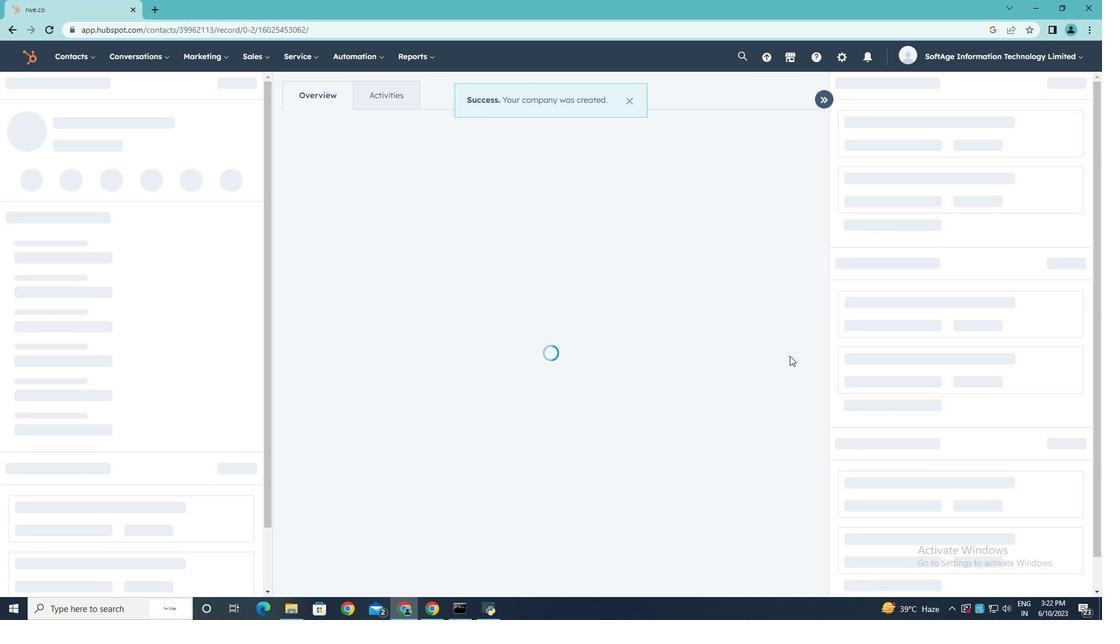 
Action: Mouse moved to (841, 133)
Screenshot: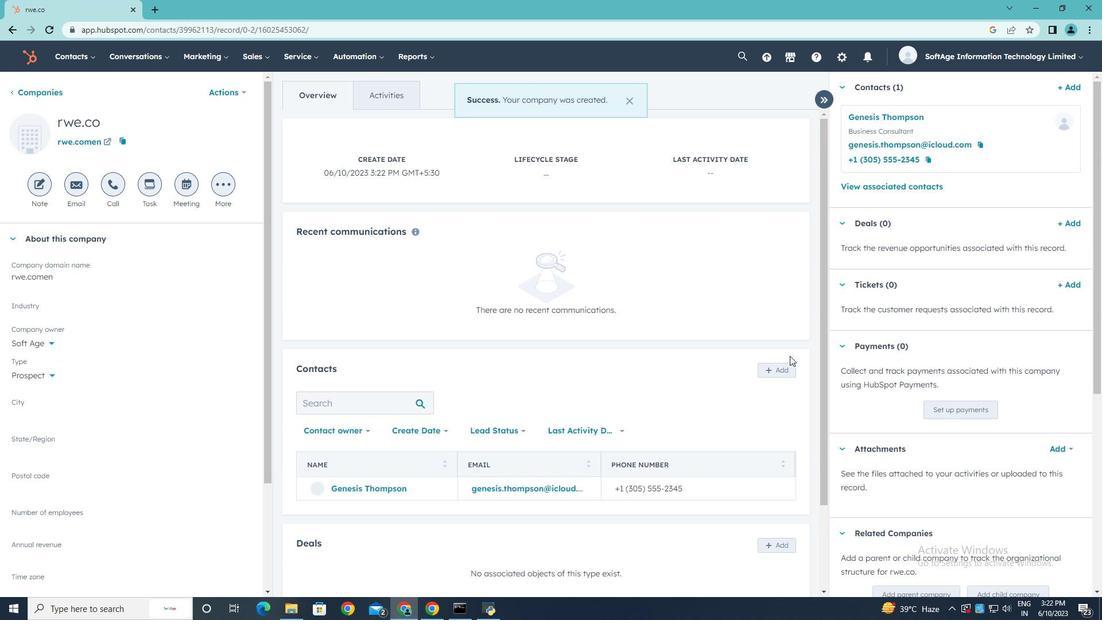 
Action: Mouse pressed left at (841, 133)
Screenshot: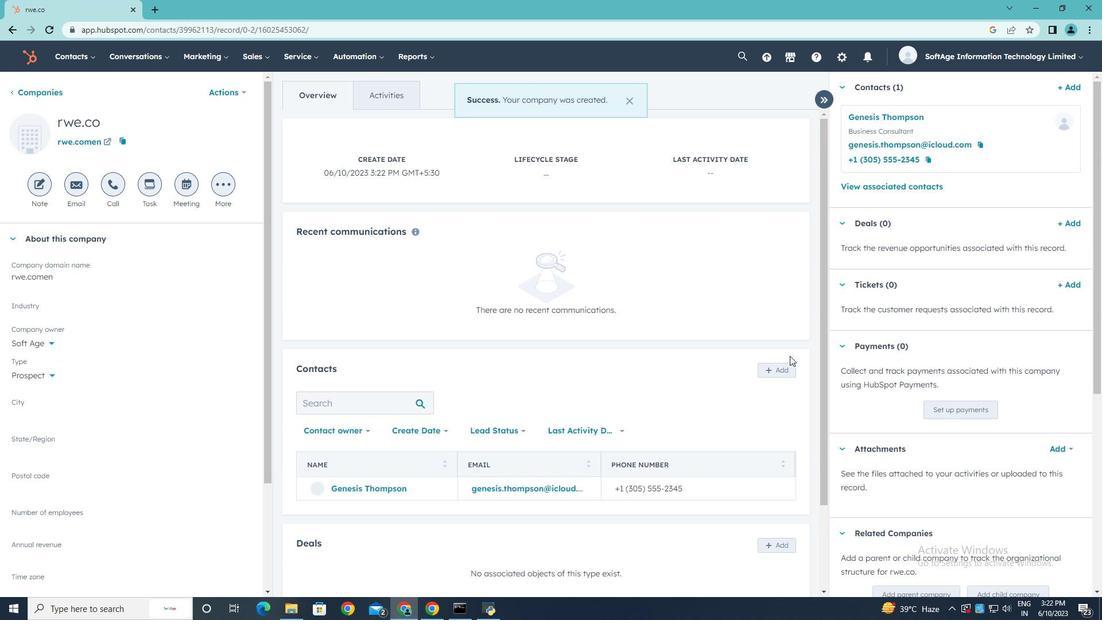 
Action: Mouse moved to (1084, 59)
Screenshot: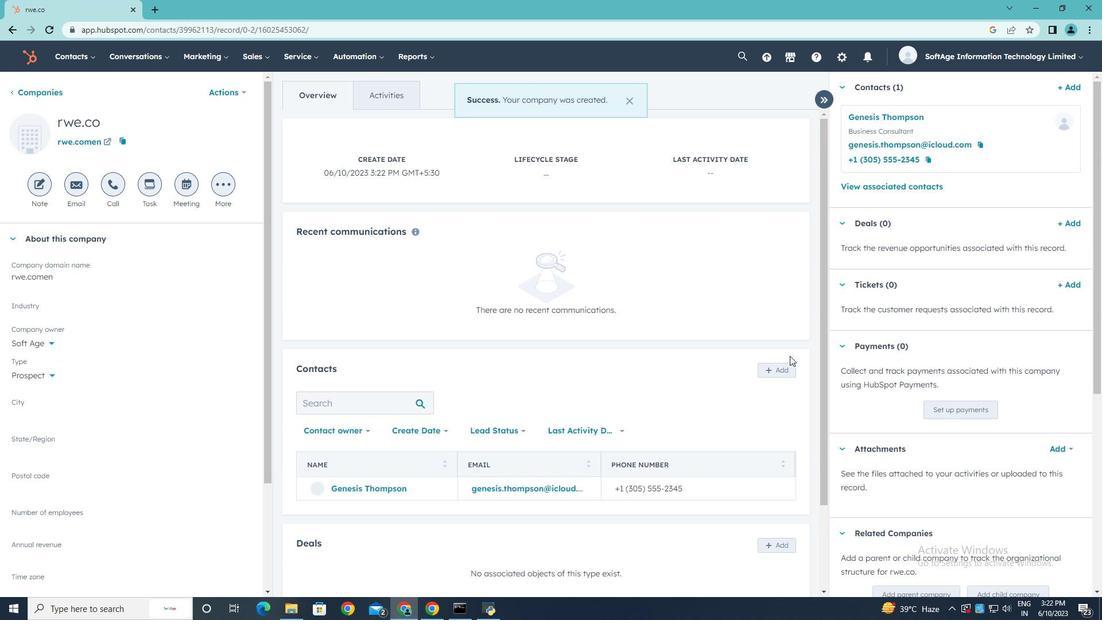 
Action: Mouse pressed left at (1084, 59)
Screenshot: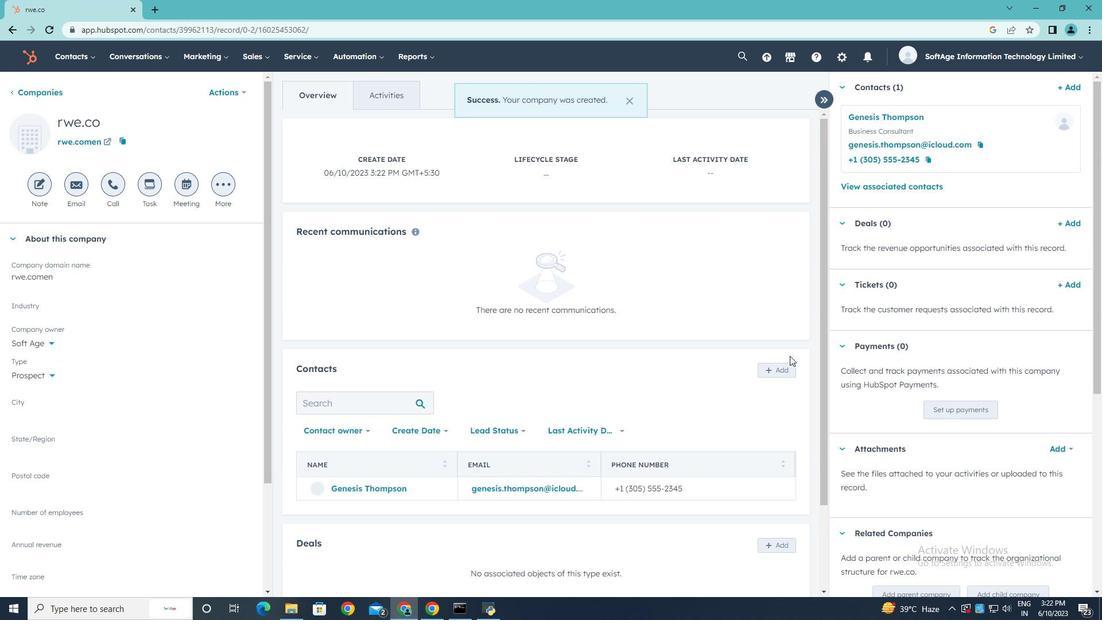 
Action: Mouse moved to (96, 59)
Screenshot: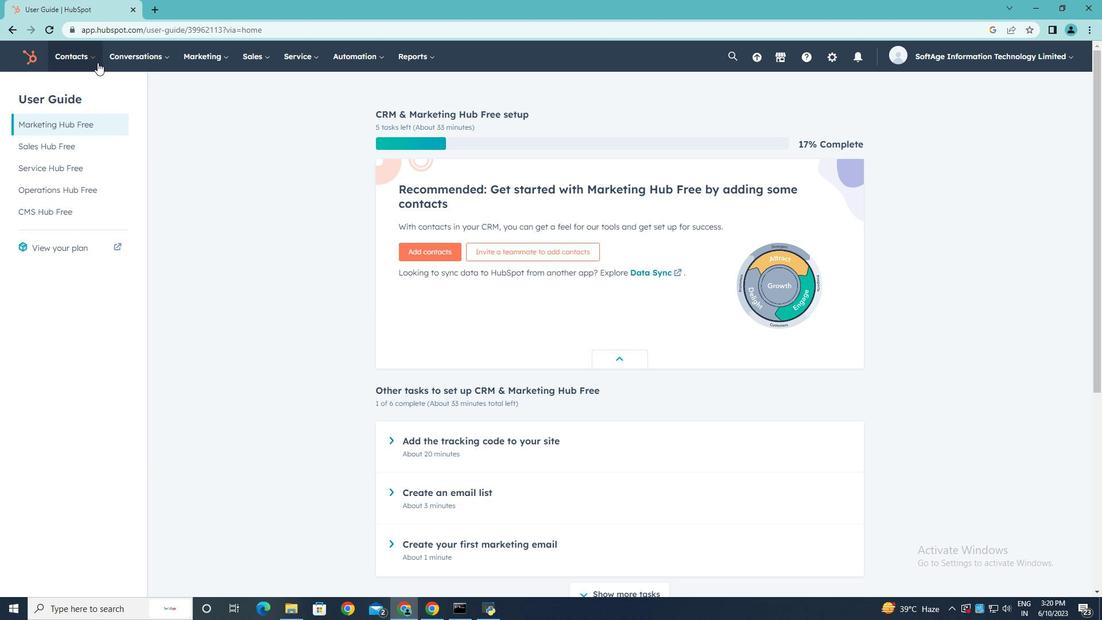 
Action: Mouse pressed left at (96, 59)
Screenshot: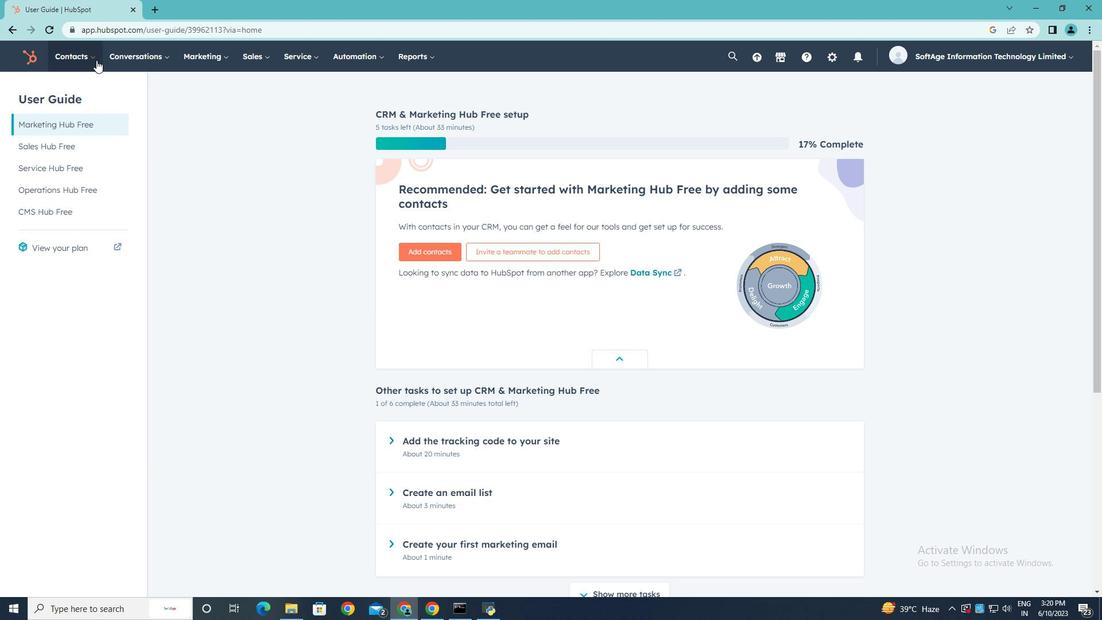 
Action: Mouse moved to (84, 88)
Screenshot: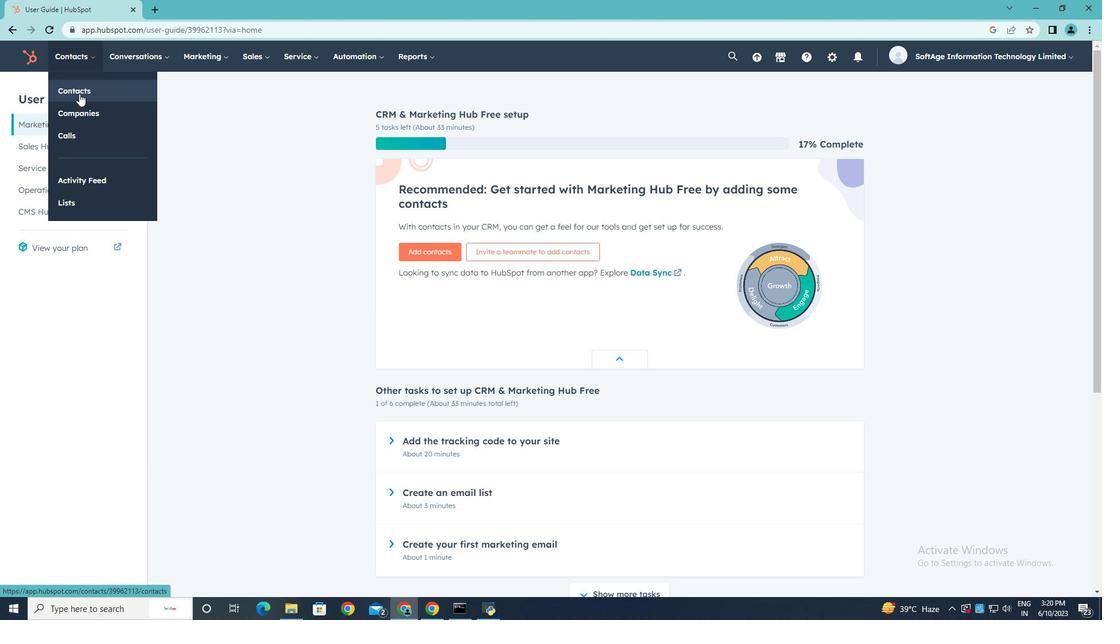 
Action: Mouse pressed left at (84, 88)
Screenshot: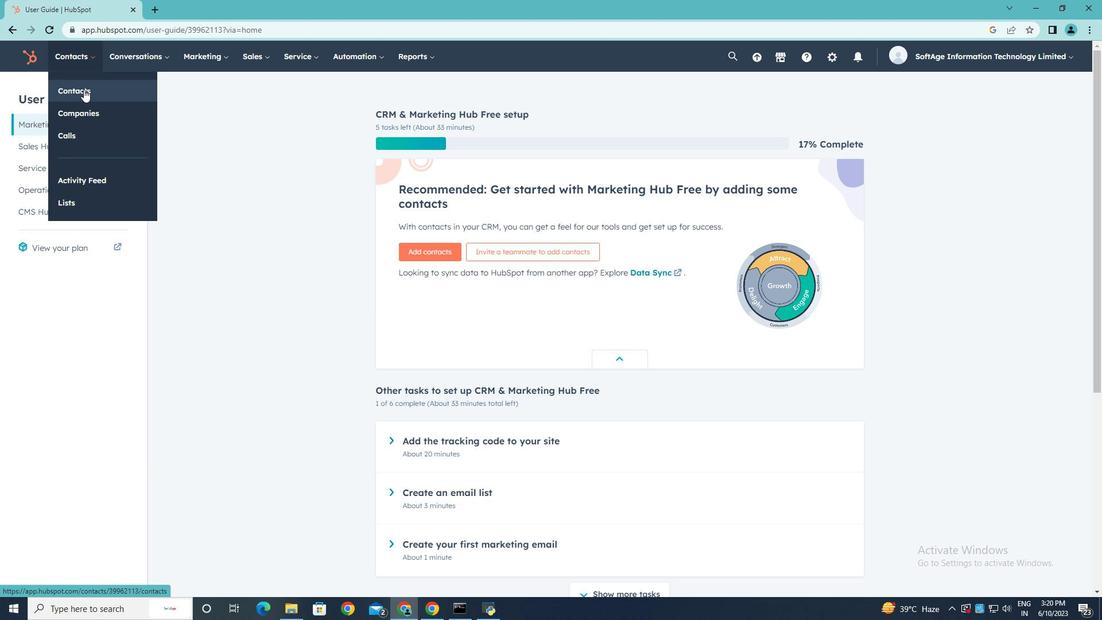 
Action: Mouse moved to (1054, 97)
Screenshot: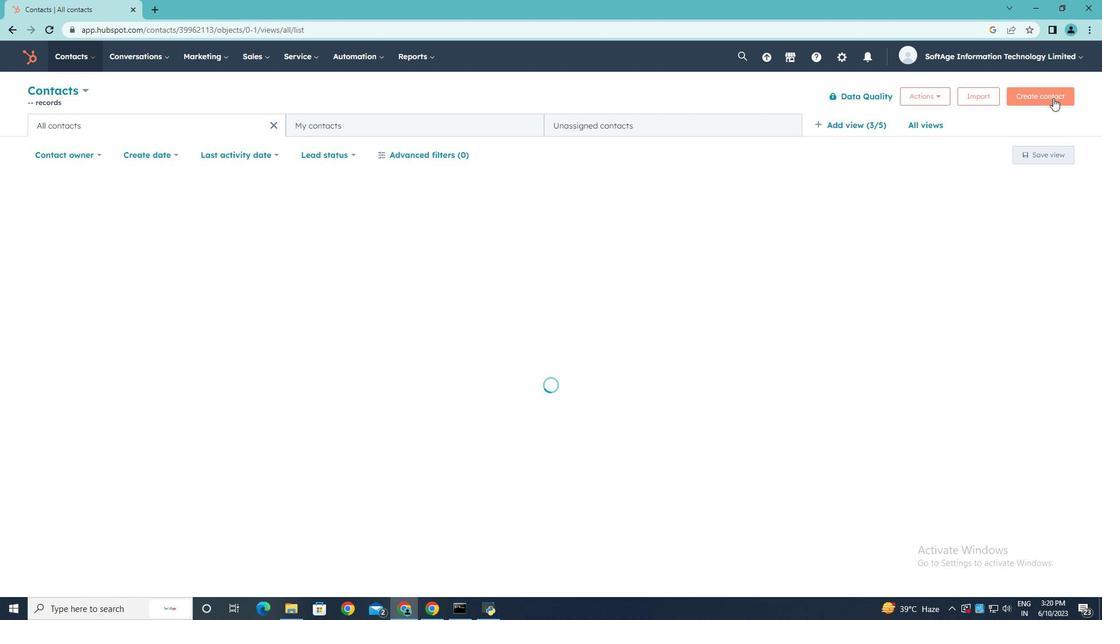 
Action: Mouse pressed left at (1054, 97)
Screenshot: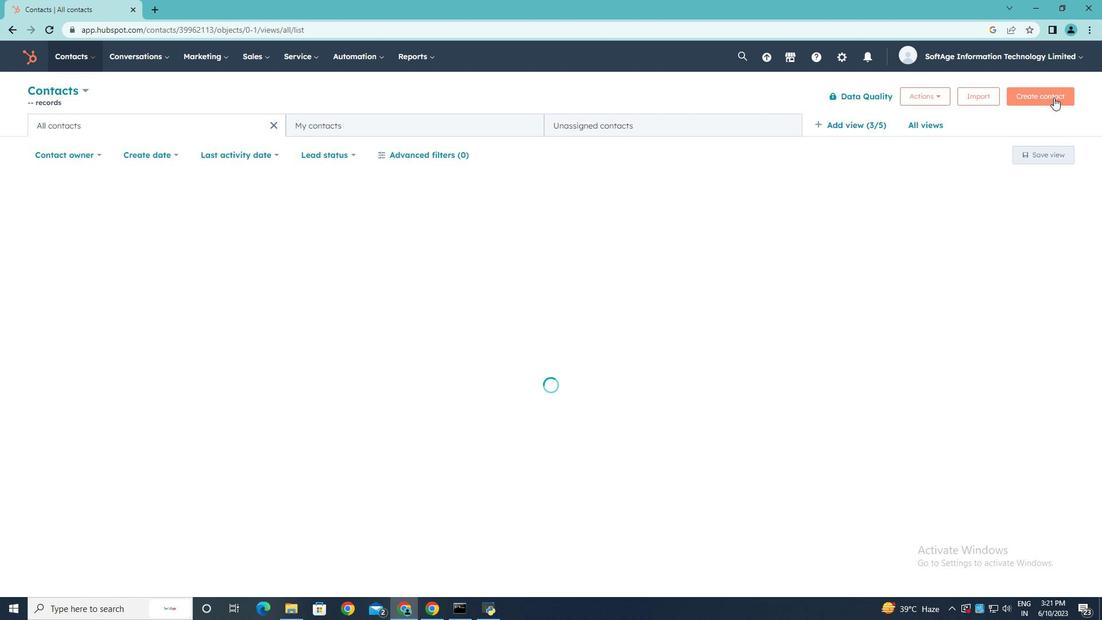 
Action: Mouse moved to (829, 148)
Screenshot: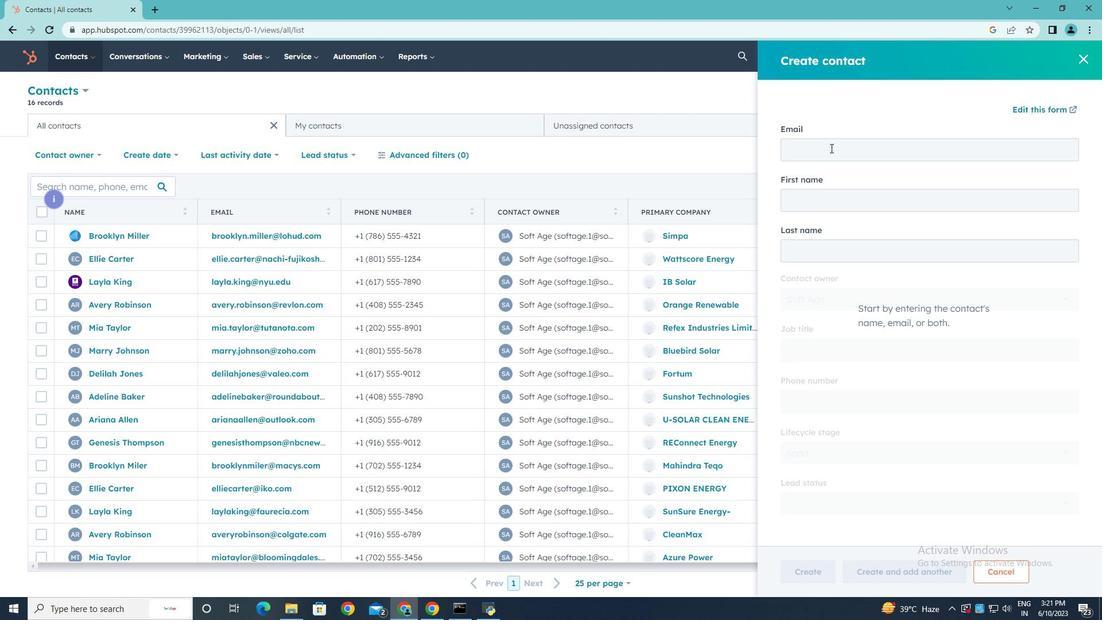 
Action: Mouse pressed left at (829, 148)
Screenshot: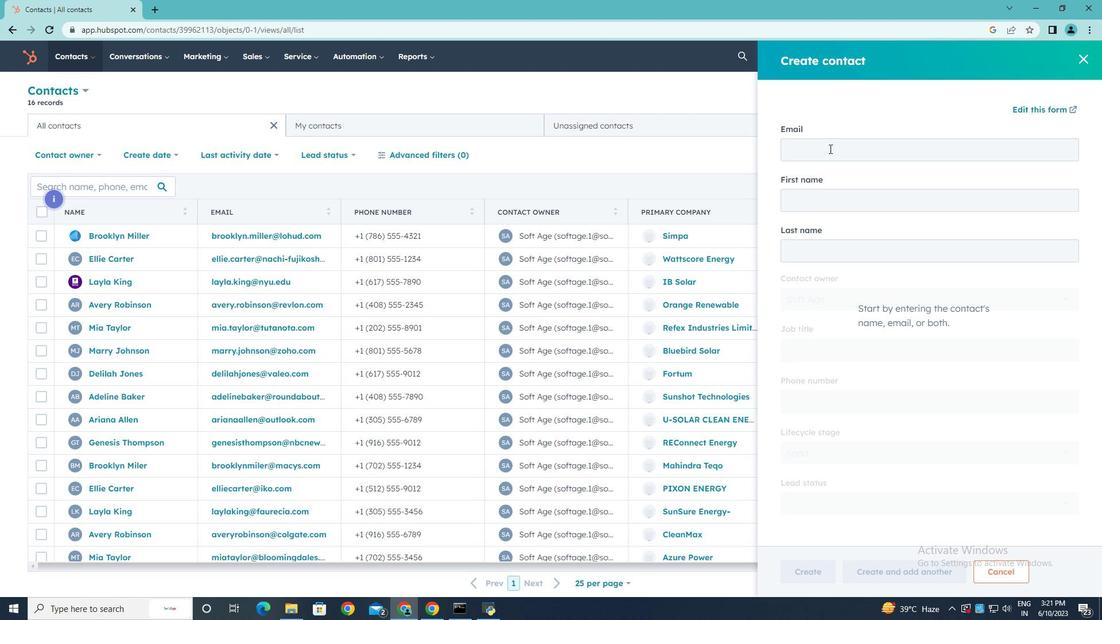 
Action: Mouse moved to (830, 148)
Screenshot: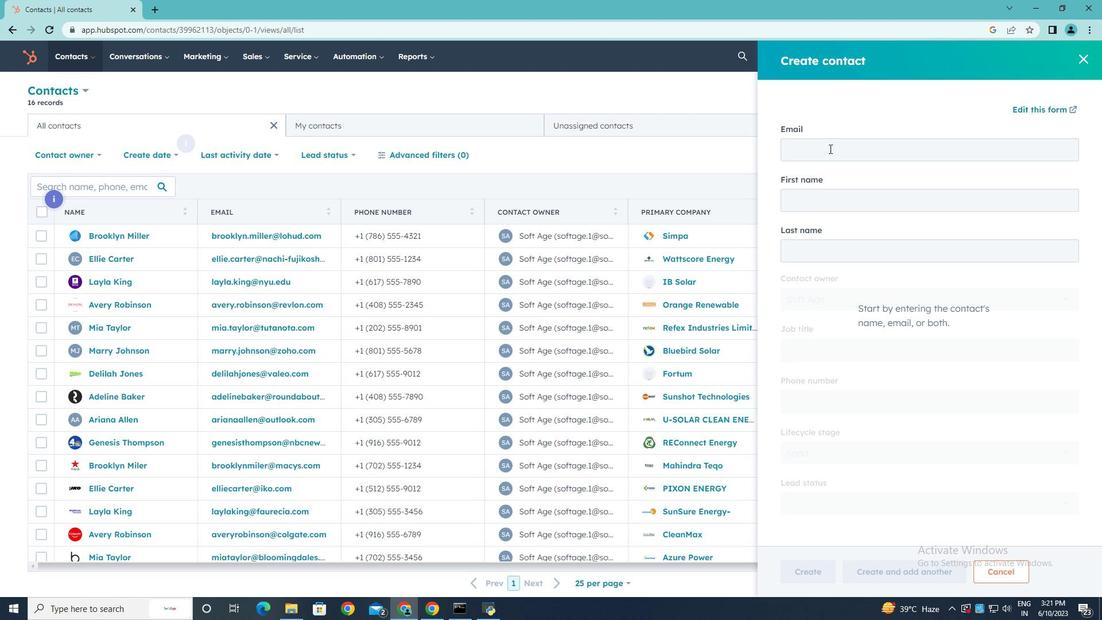 
Action: Key pressed <Key.shift><Key.shift><Key.shift><Key.shift><Key.shift>Gens<Key.backspace>ew<Key.backspace>sis.<Key.shift>Thompson<Key.shift>@i<Key.shift>Cloud.com
Screenshot: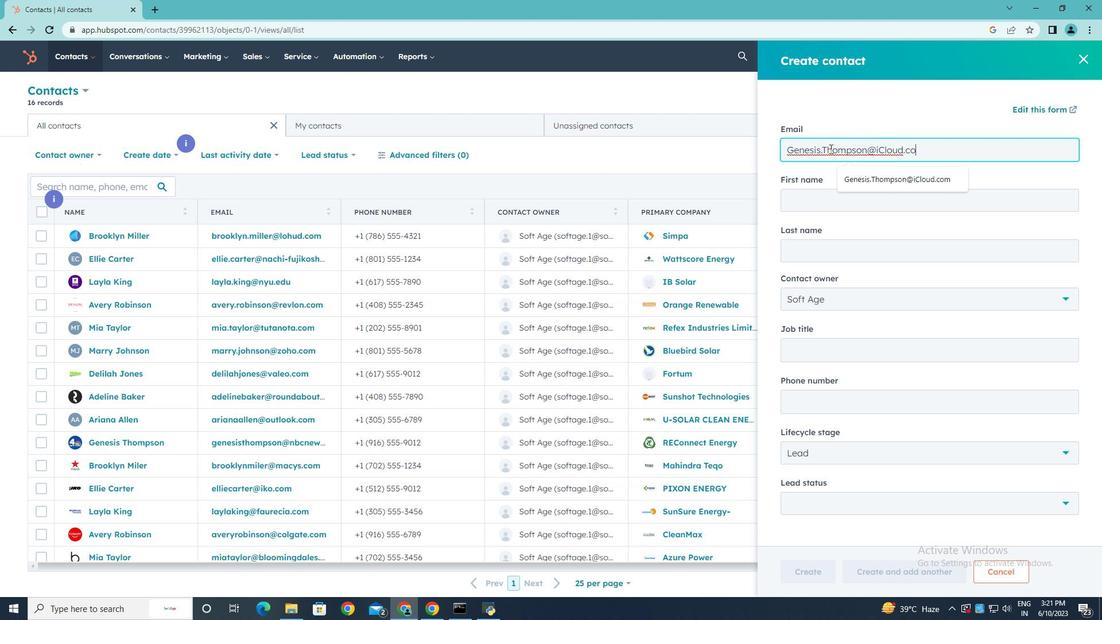 
Action: Mouse moved to (828, 205)
Screenshot: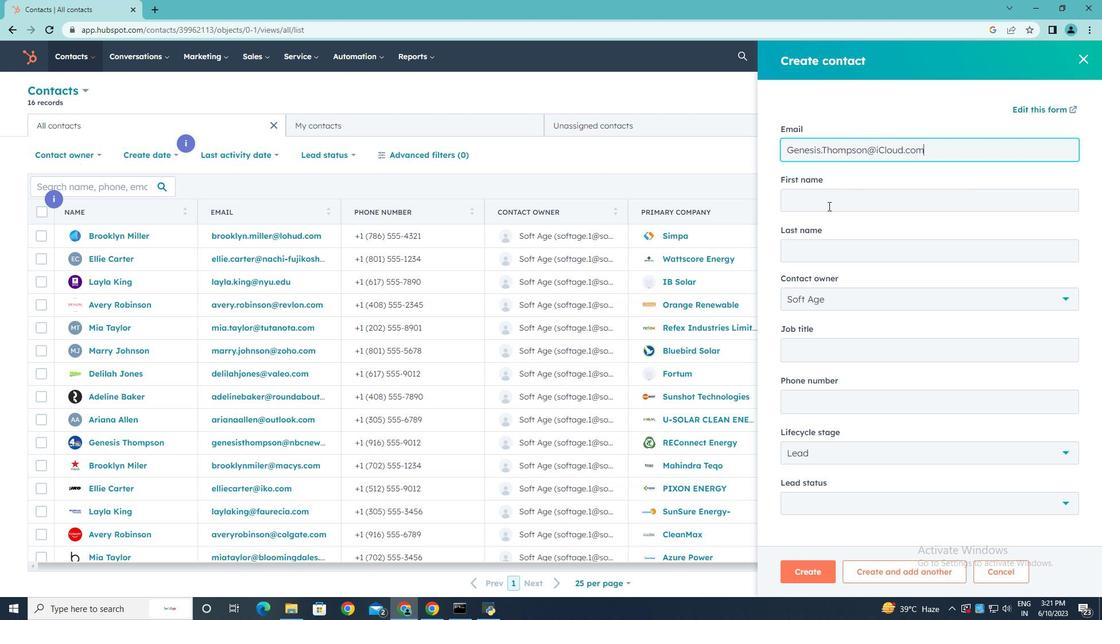 
Action: Mouse pressed left at (828, 205)
Screenshot: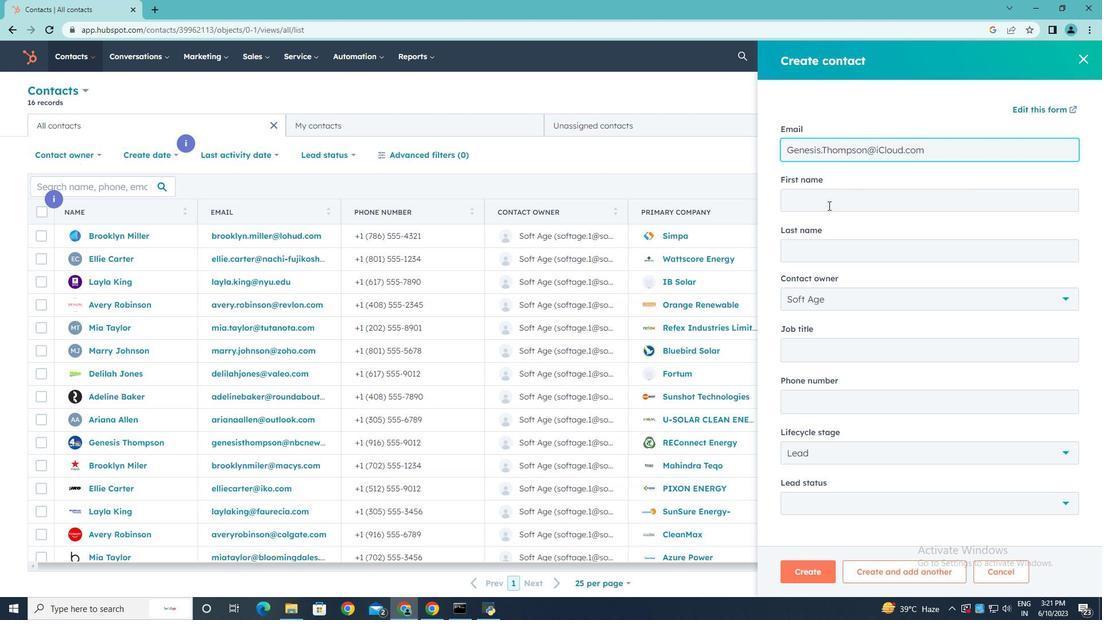 
Action: Key pressed <Key.shift><Key.shift><Key.shift><Key.shift><Key.shift><Key.shift><Key.shift><Key.shift><Key.shift><Key.shift><Key.shift>Genesis
Screenshot: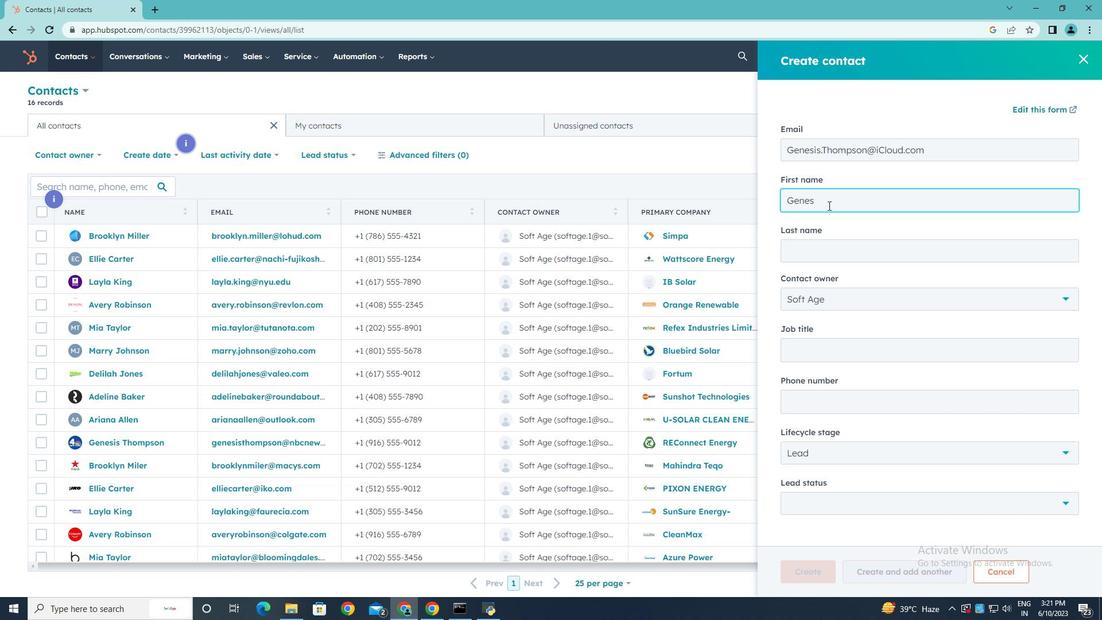 
Action: Mouse moved to (823, 249)
Screenshot: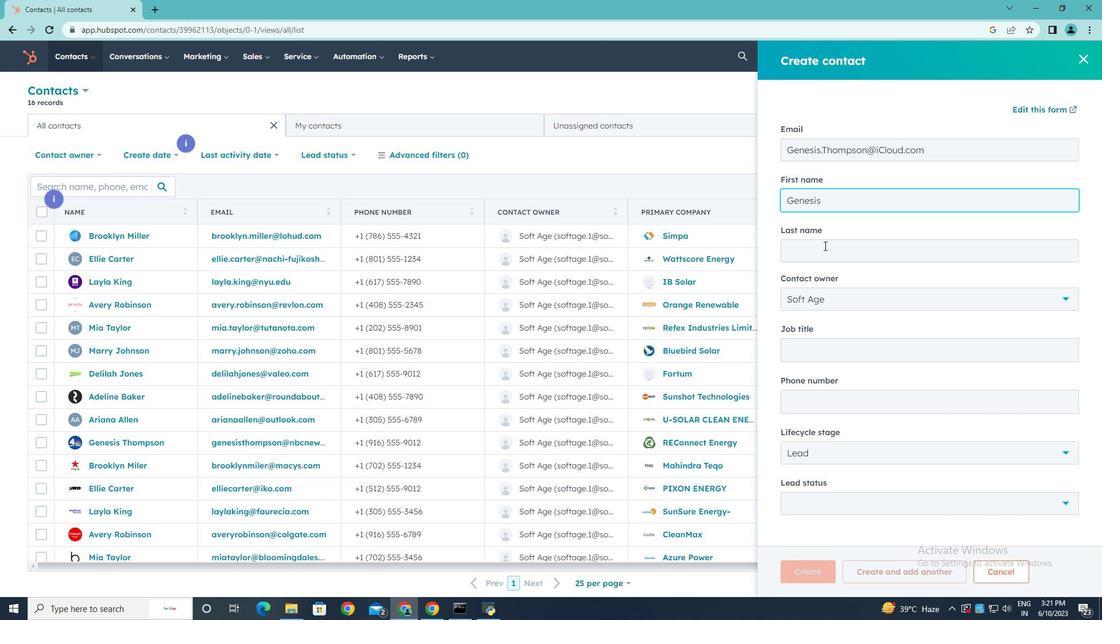 
Action: Mouse pressed left at (823, 249)
Screenshot: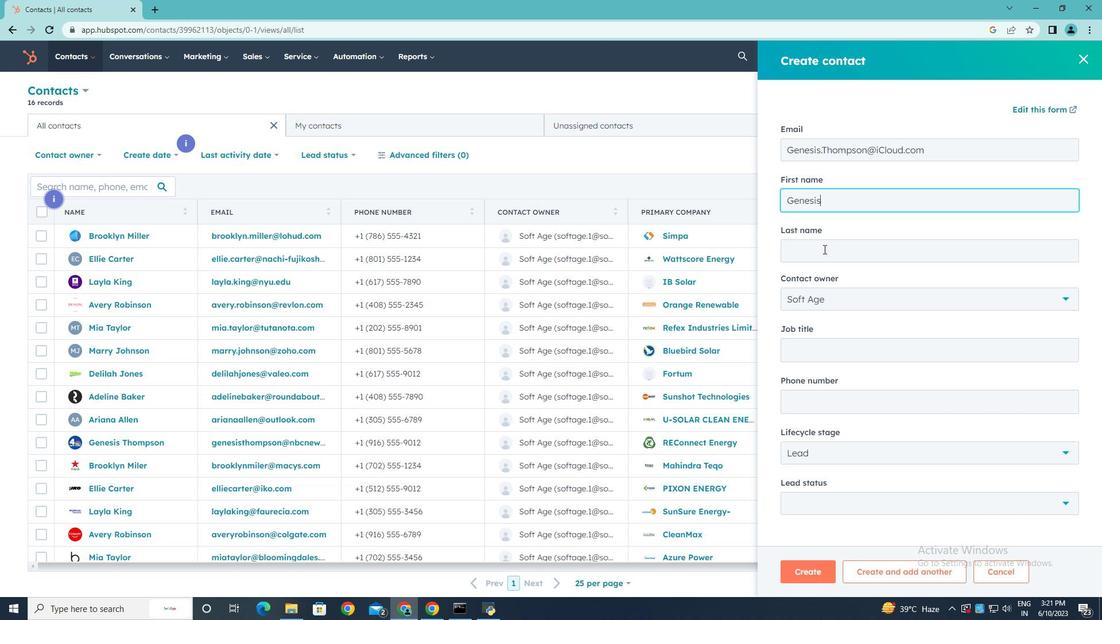 
Action: Key pressed <Key.shift>Thompson
Screenshot: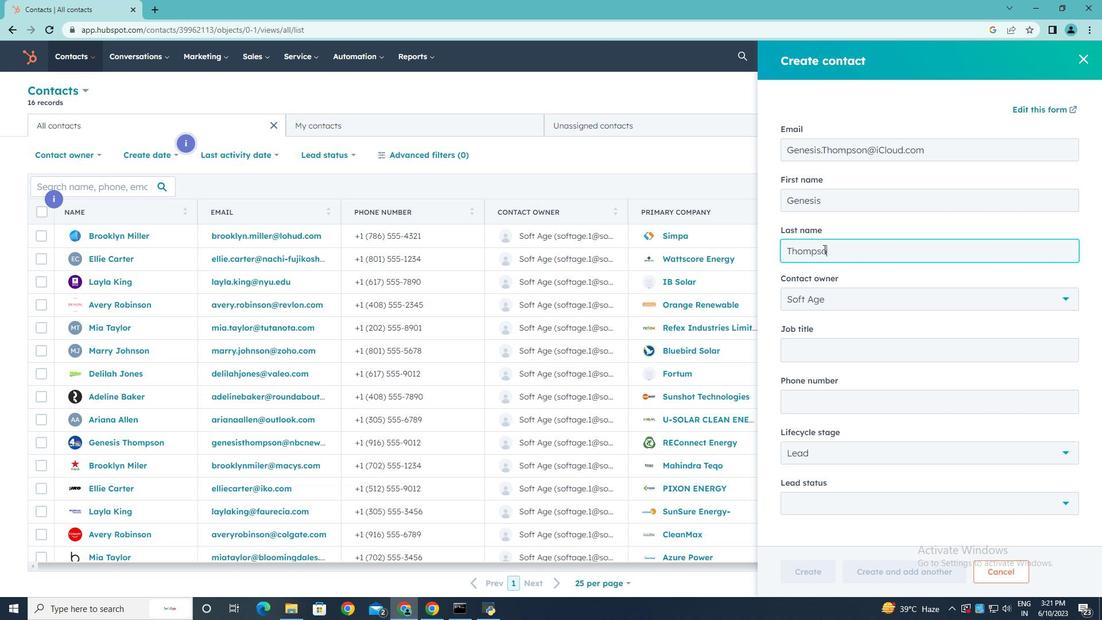 
Action: Mouse moved to (884, 357)
Screenshot: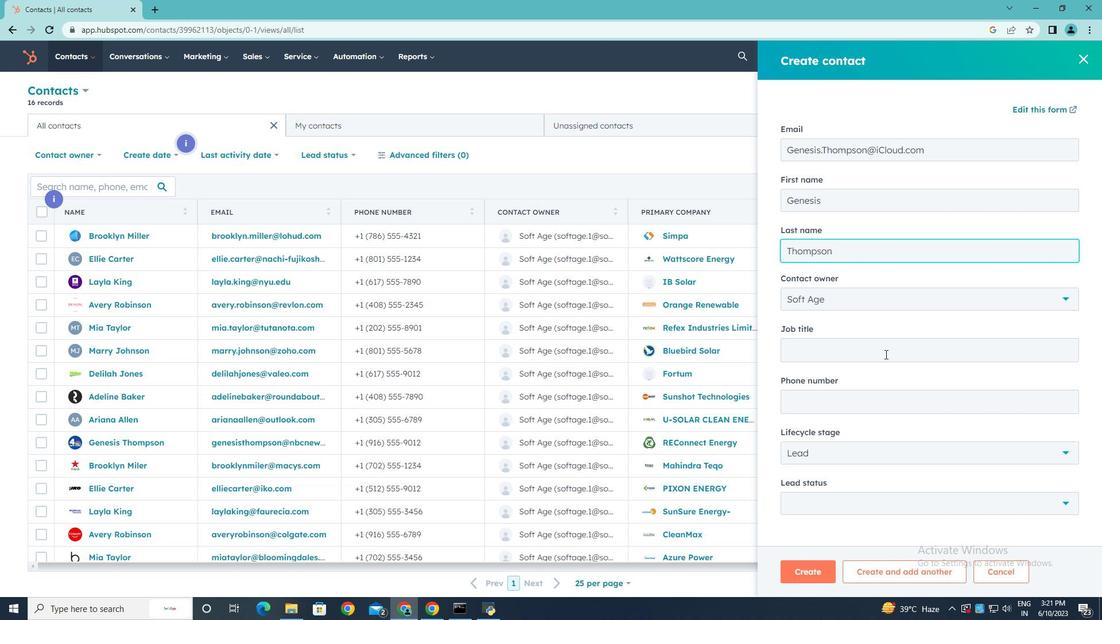 
Action: Mouse pressed left at (884, 357)
Screenshot: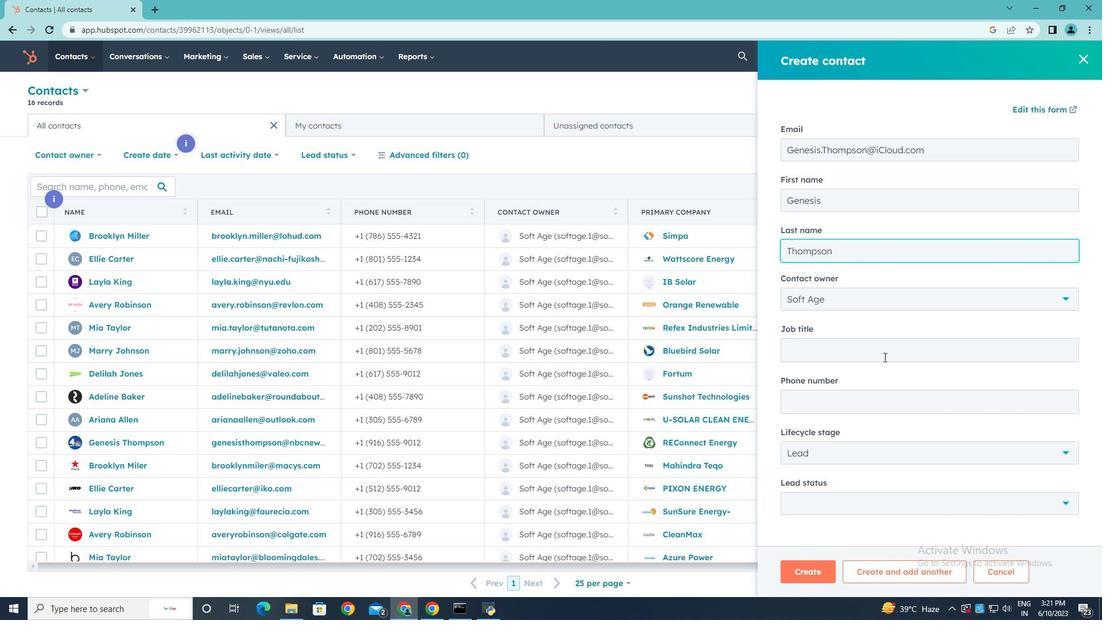 
Action: Key pressed <Key.shift><Key.shift><Key.shift><Key.shift><Key.shift><Key.shift><Key.shift><Key.shift>Business<Key.space><Key.shift>Consulatant
Screenshot: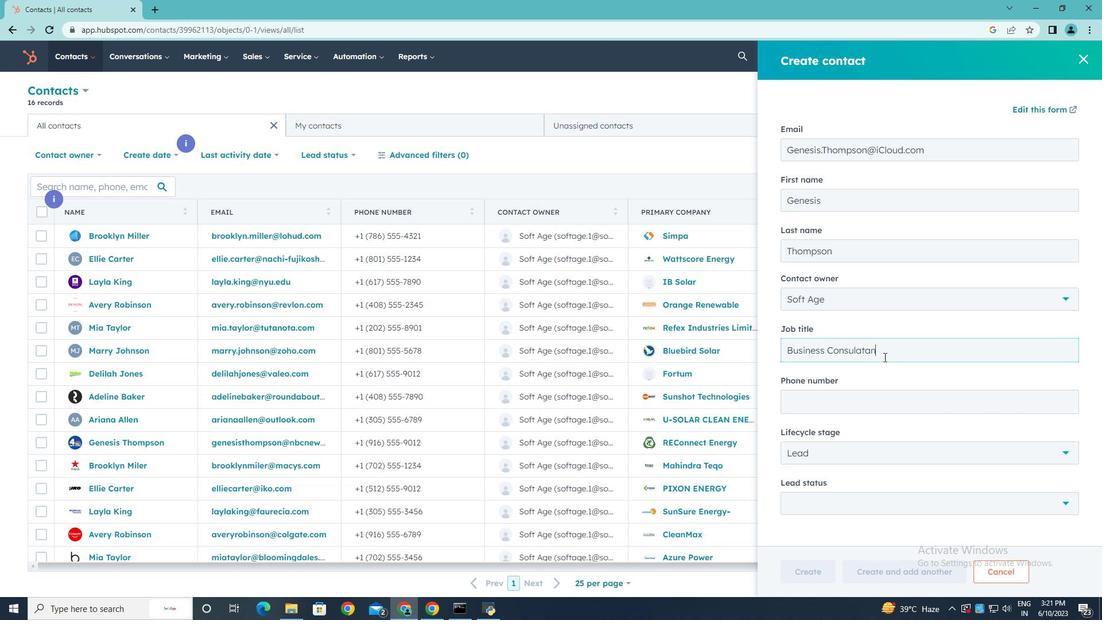 
Action: Mouse moved to (862, 351)
Screenshot: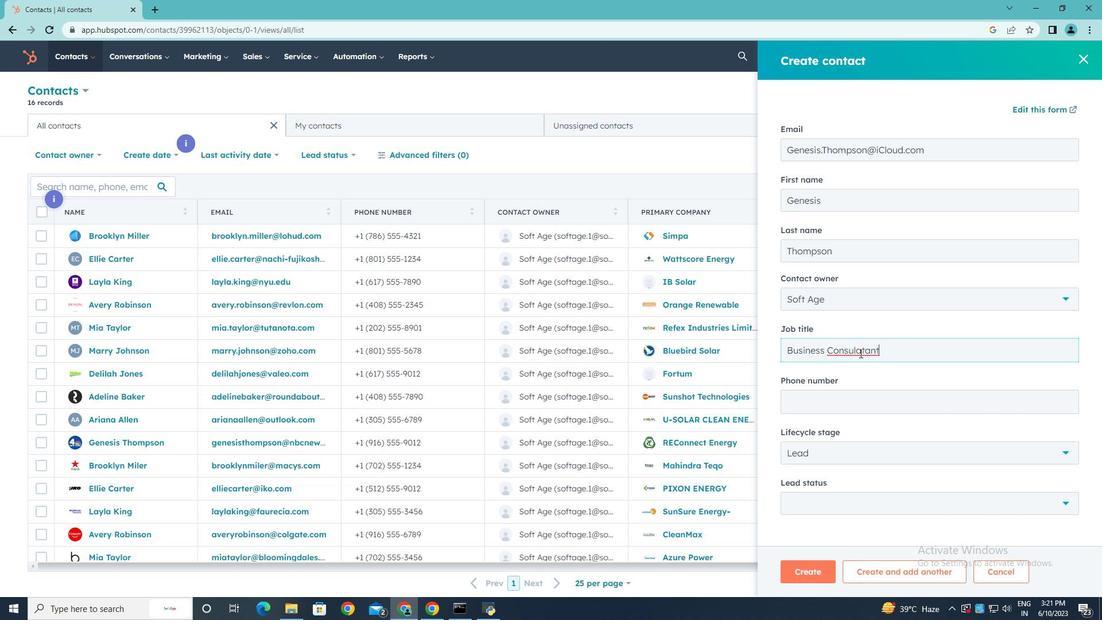 
Action: Mouse pressed left at (862, 351)
Screenshot: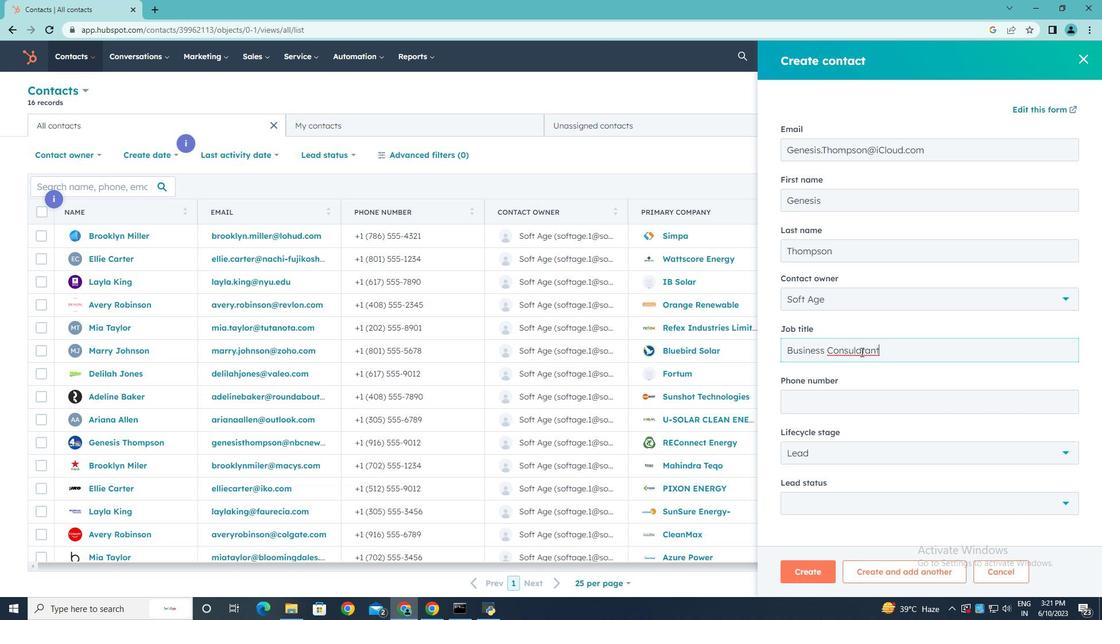 
Action: Key pressed <Key.backspace>
Screenshot: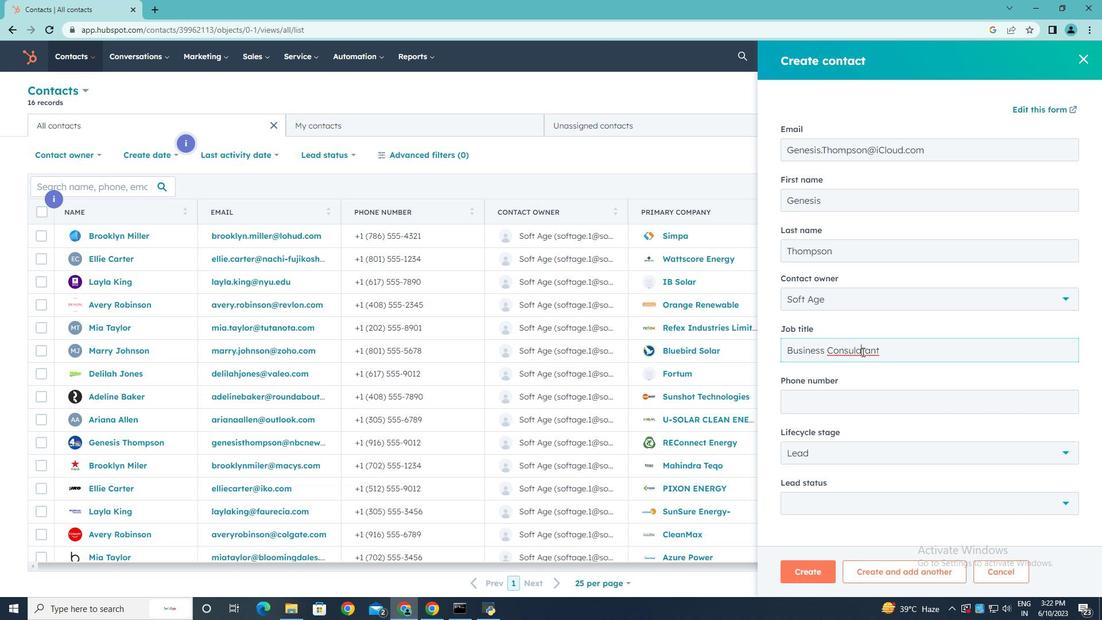
Action: Mouse moved to (923, 404)
Screenshot: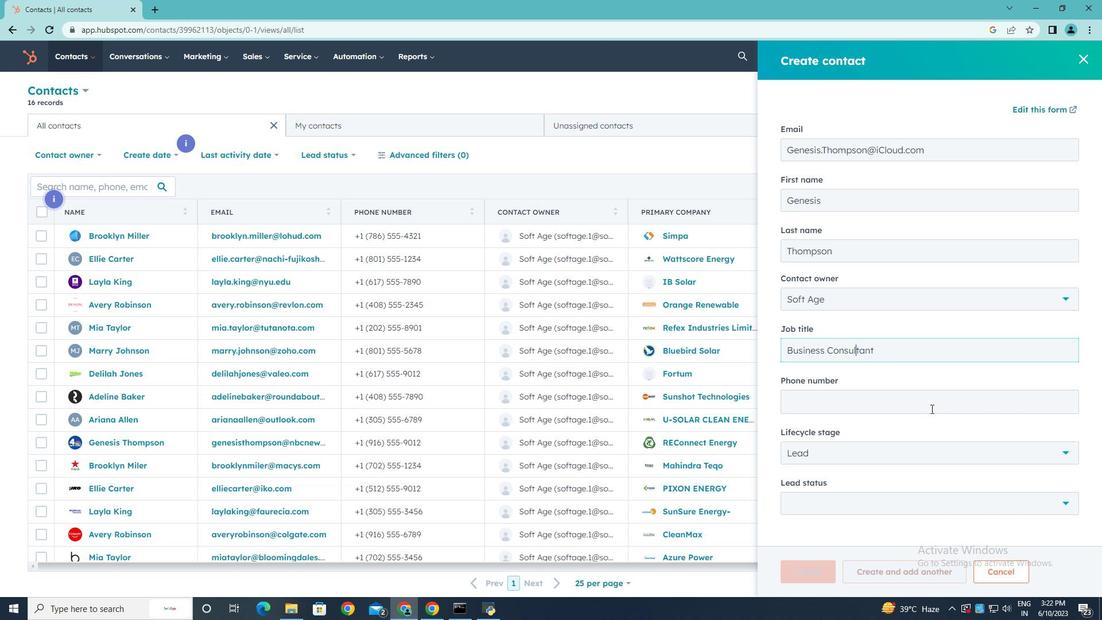 
Action: Mouse pressed left at (923, 404)
Screenshot: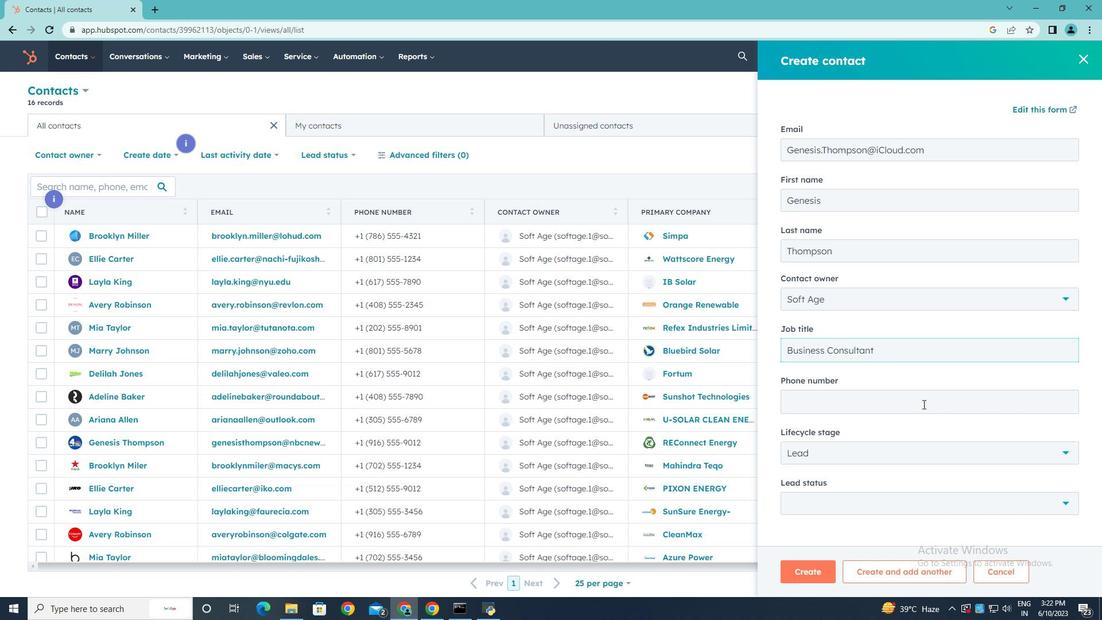 
Action: Key pressed 3055552345
Screenshot: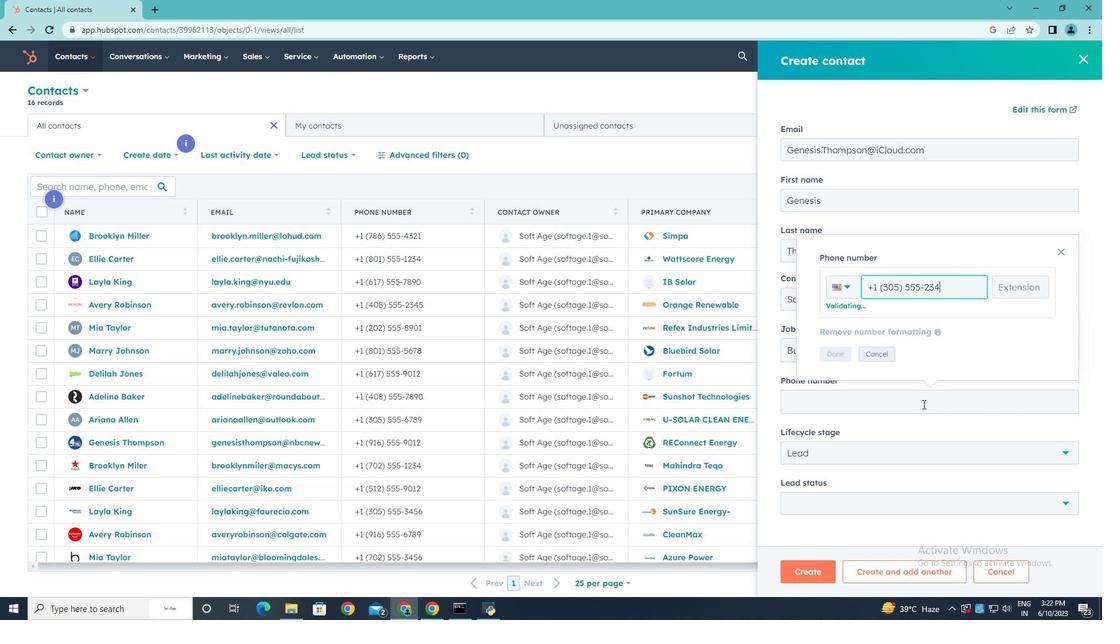 
Action: Mouse moved to (843, 354)
Screenshot: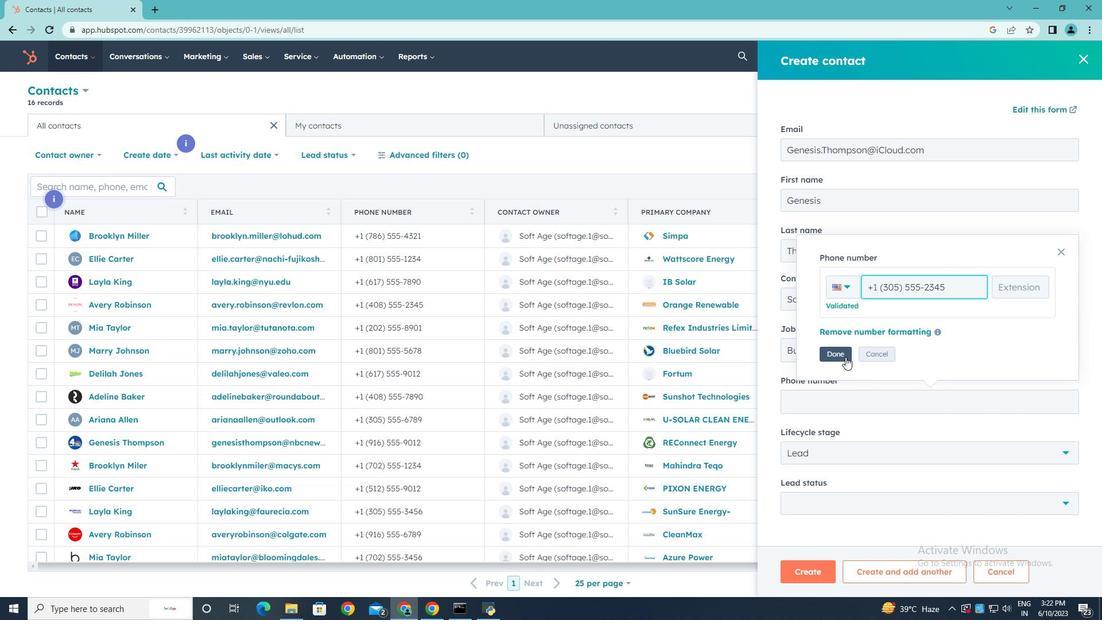 
Action: Mouse pressed left at (843, 354)
Screenshot: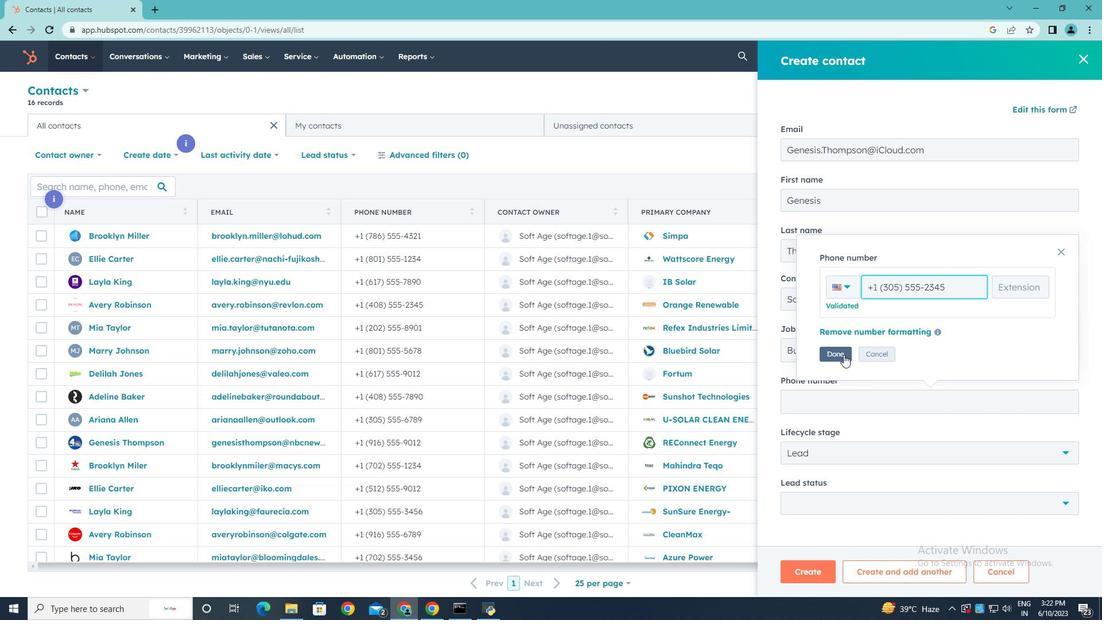 
Action: Mouse moved to (1070, 454)
Screenshot: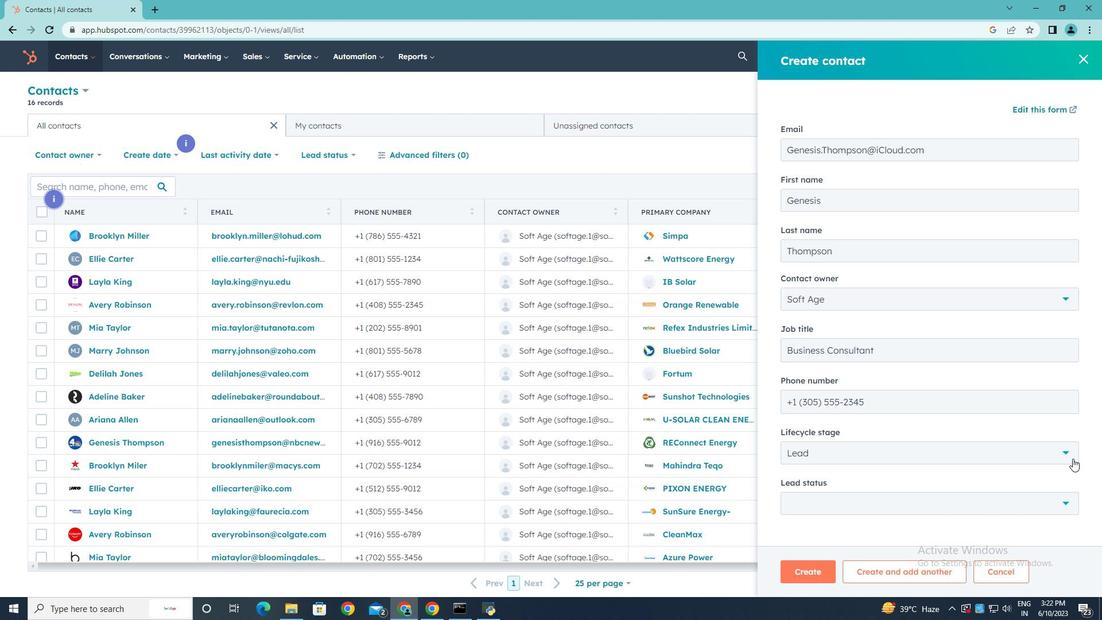 
Action: Mouse pressed left at (1070, 454)
Screenshot: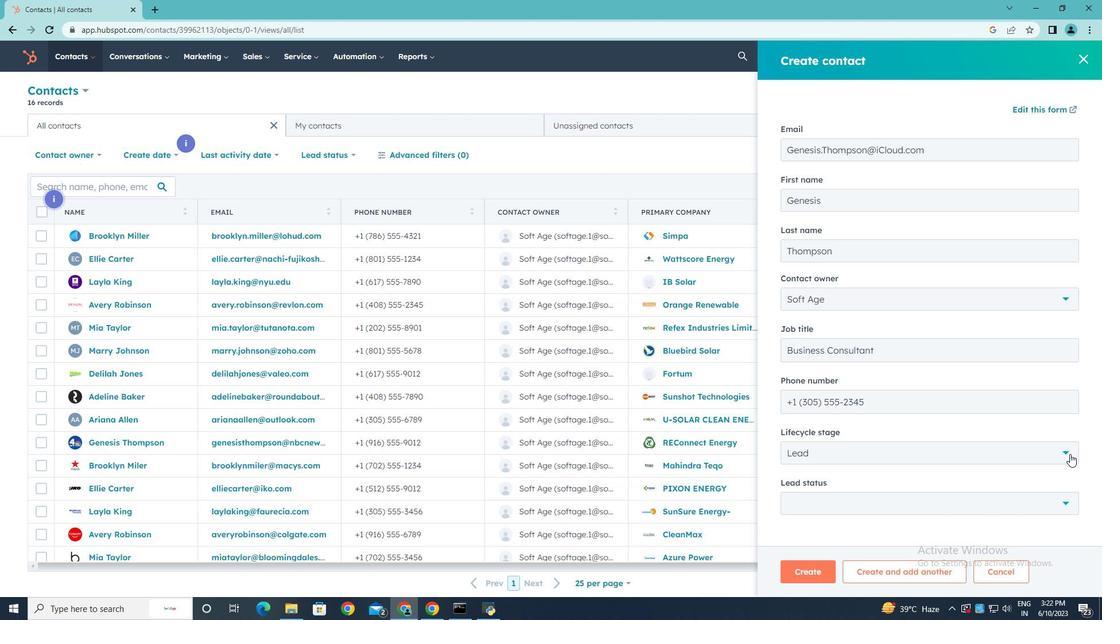 
Action: Mouse moved to (862, 345)
Screenshot: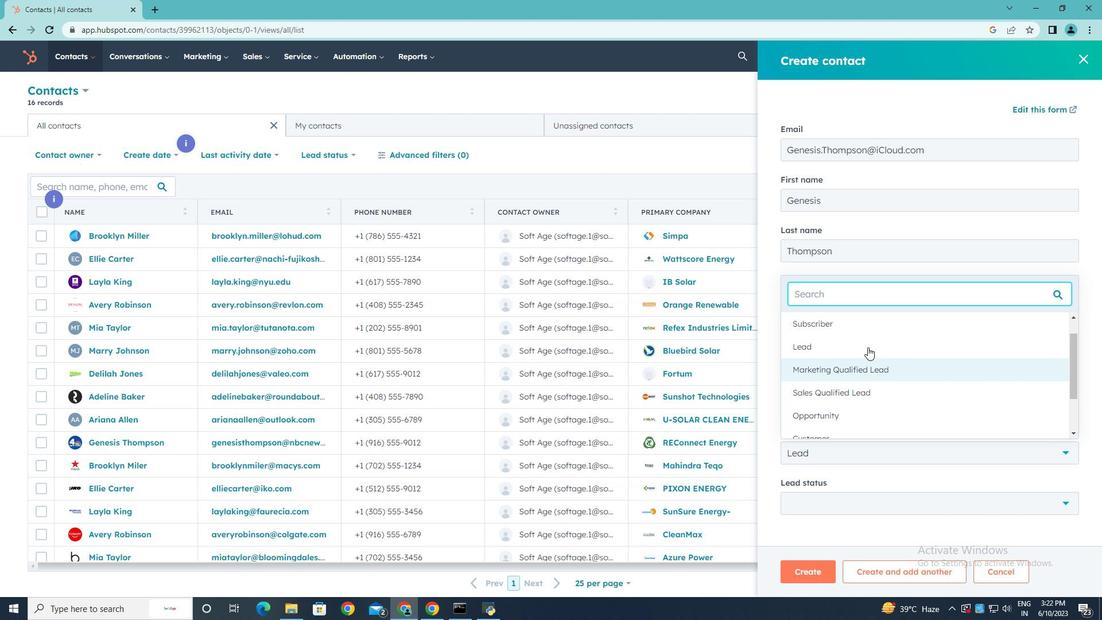 
Action: Mouse pressed left at (862, 345)
Screenshot: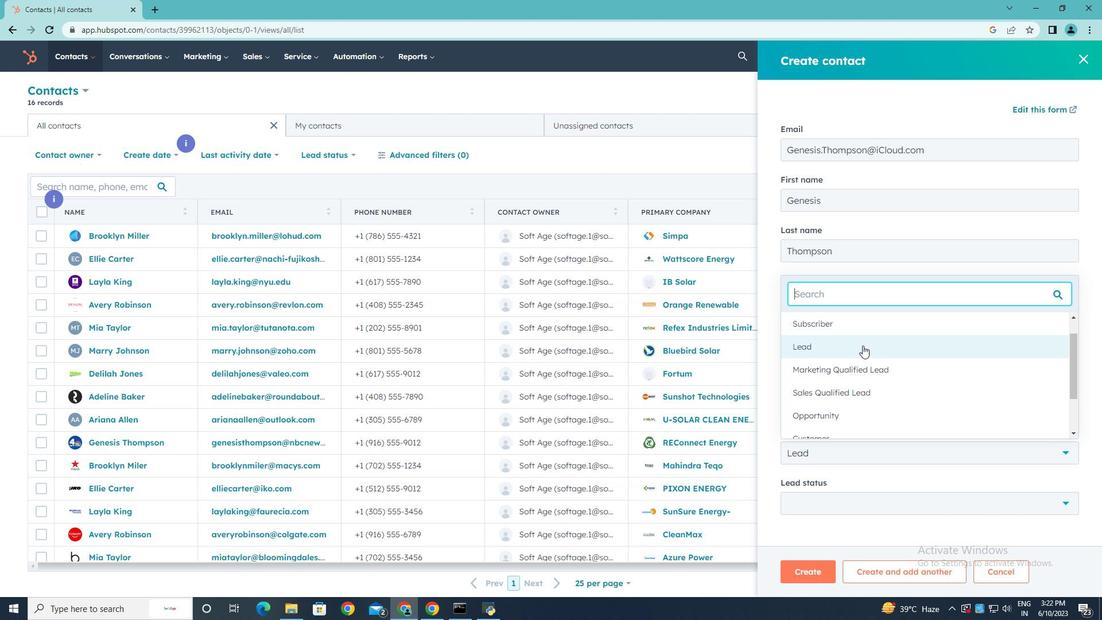 
Action: Mouse moved to (1023, 498)
Screenshot: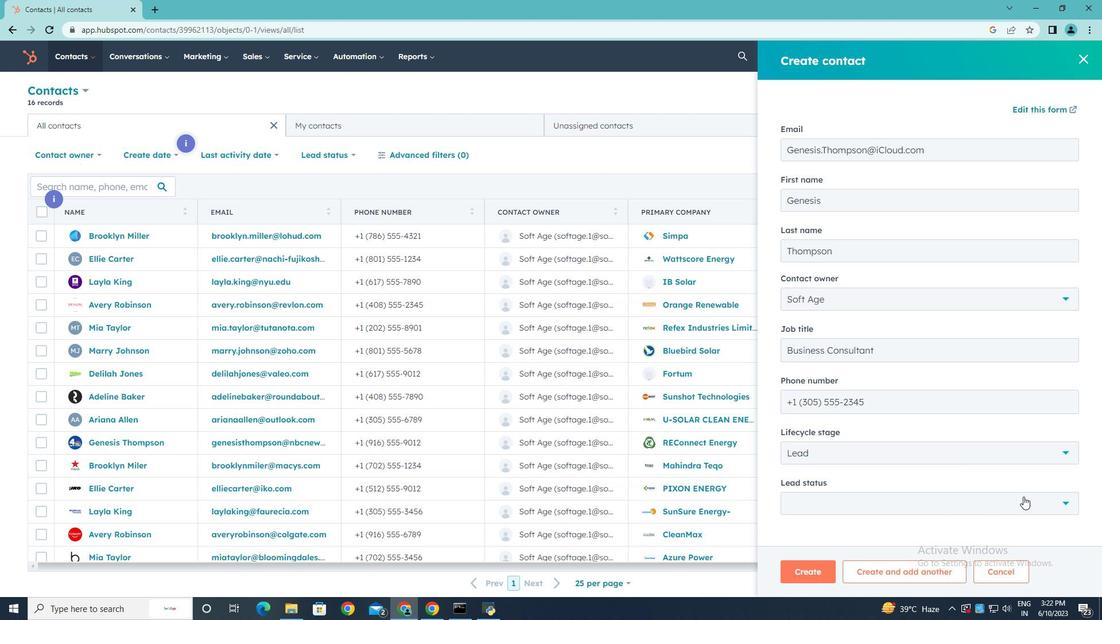
Action: Mouse pressed left at (1023, 498)
Screenshot: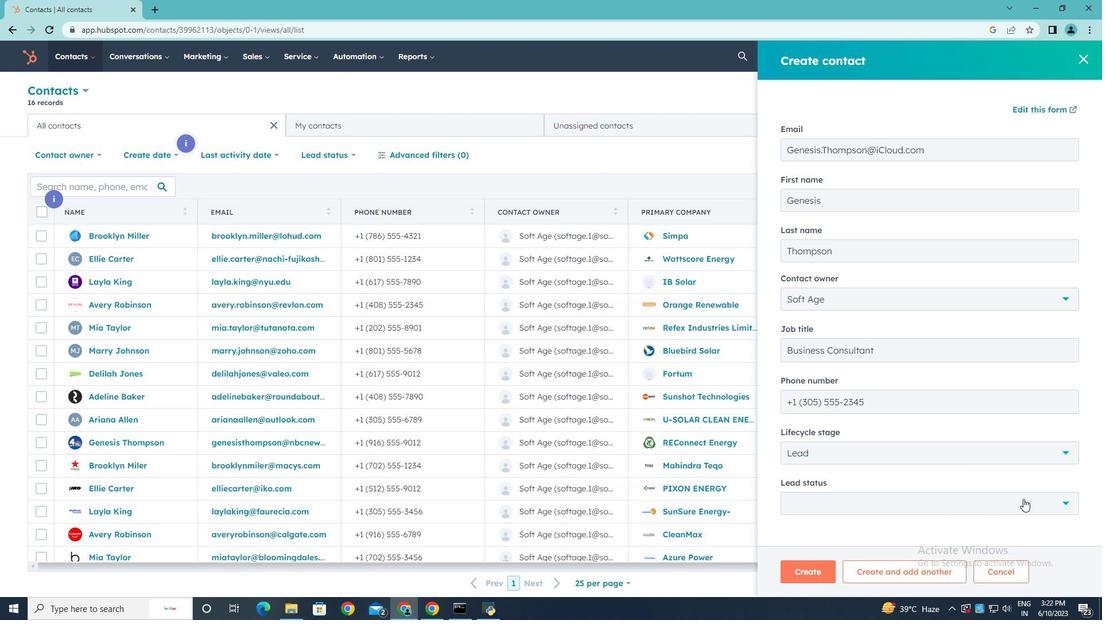 
Action: Mouse moved to (884, 401)
Screenshot: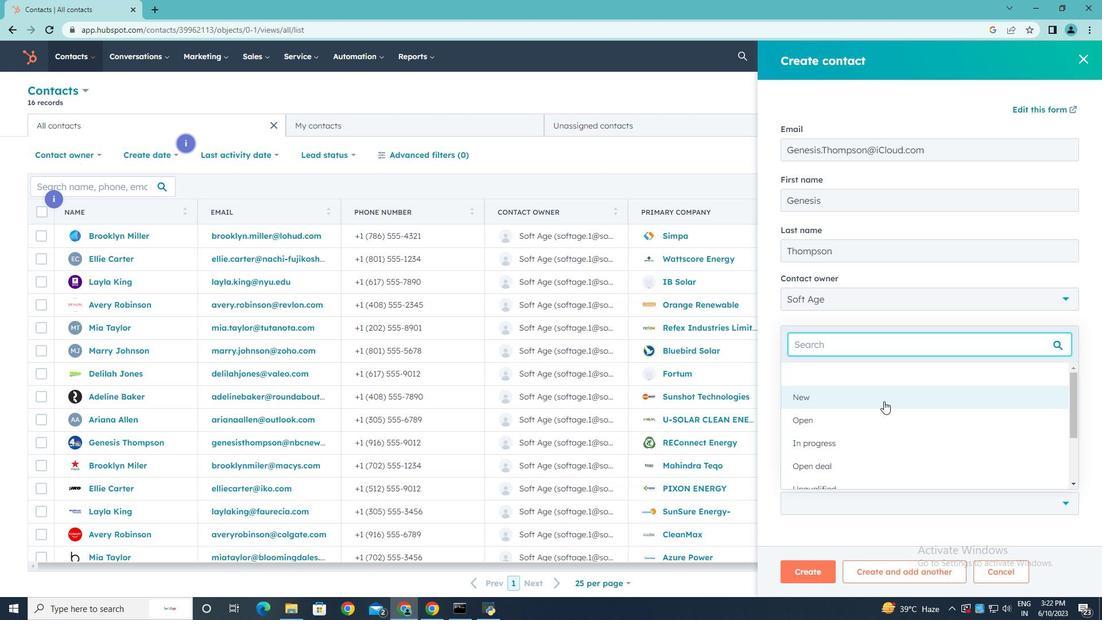 
Action: Mouse pressed left at (884, 401)
Screenshot: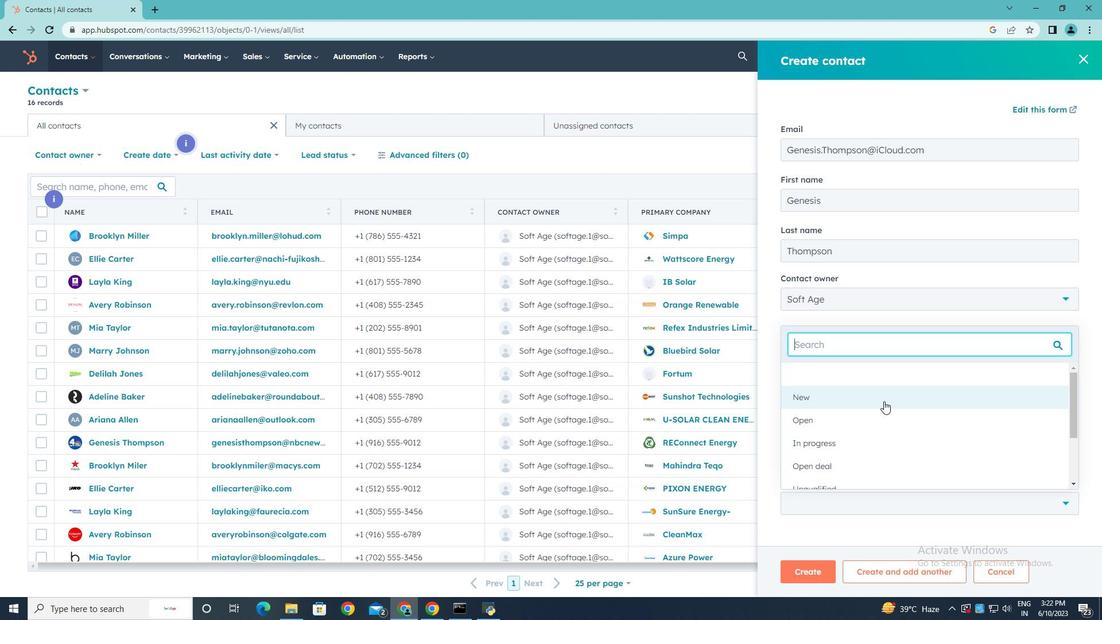 
Action: Mouse moved to (820, 568)
Screenshot: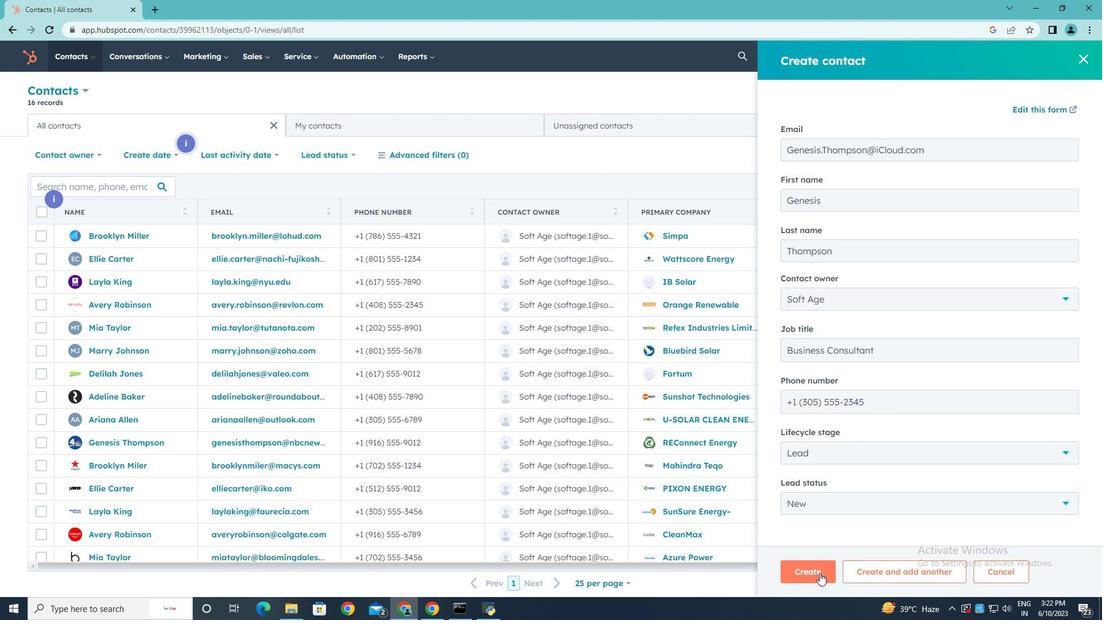 
Action: Mouse pressed left at (820, 568)
Screenshot: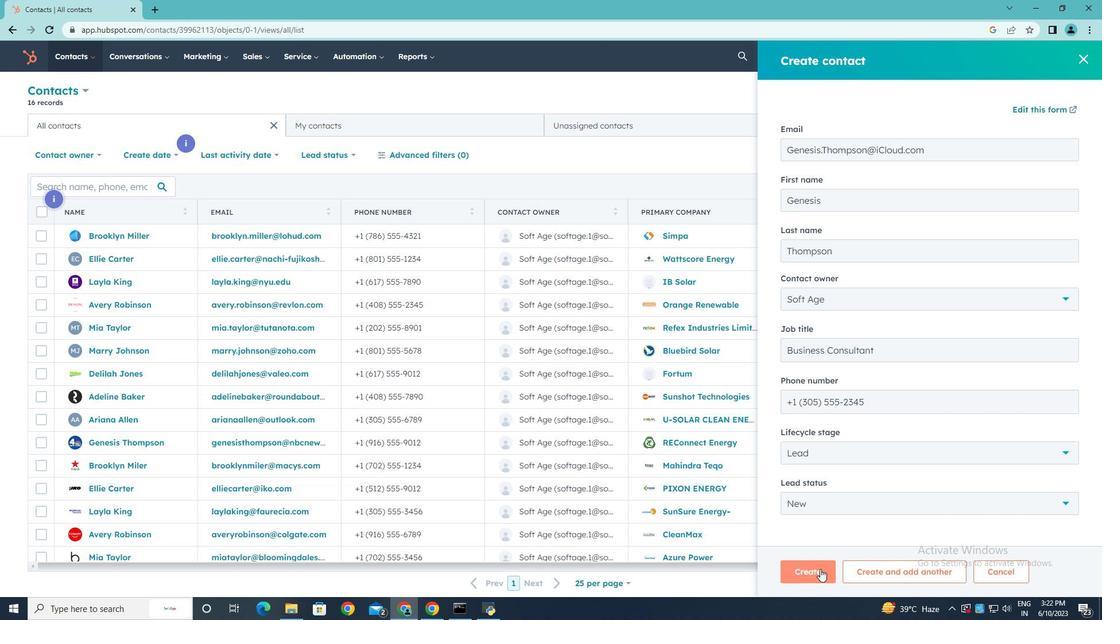 
Action: Mouse moved to (773, 369)
Screenshot: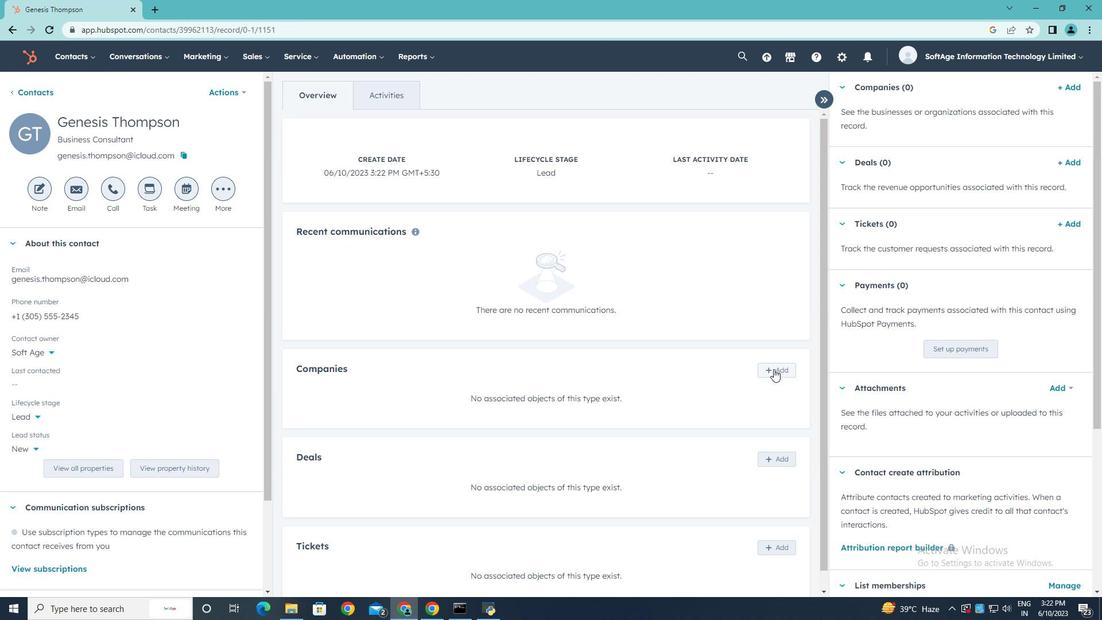 
Action: Mouse pressed left at (773, 369)
Screenshot: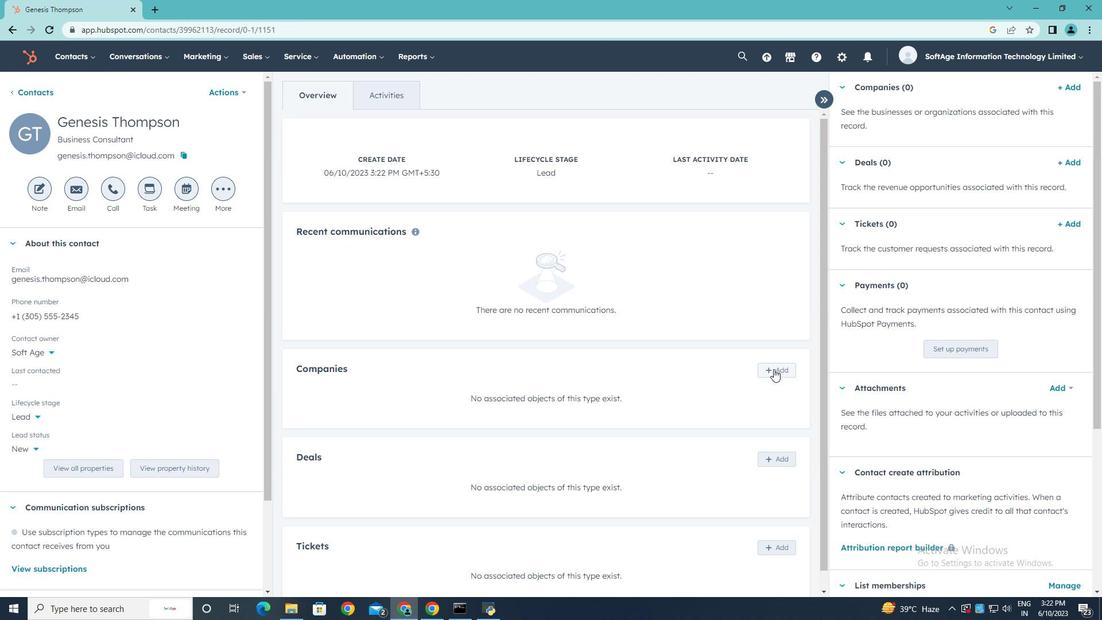 
Action: Mouse moved to (850, 110)
Screenshot: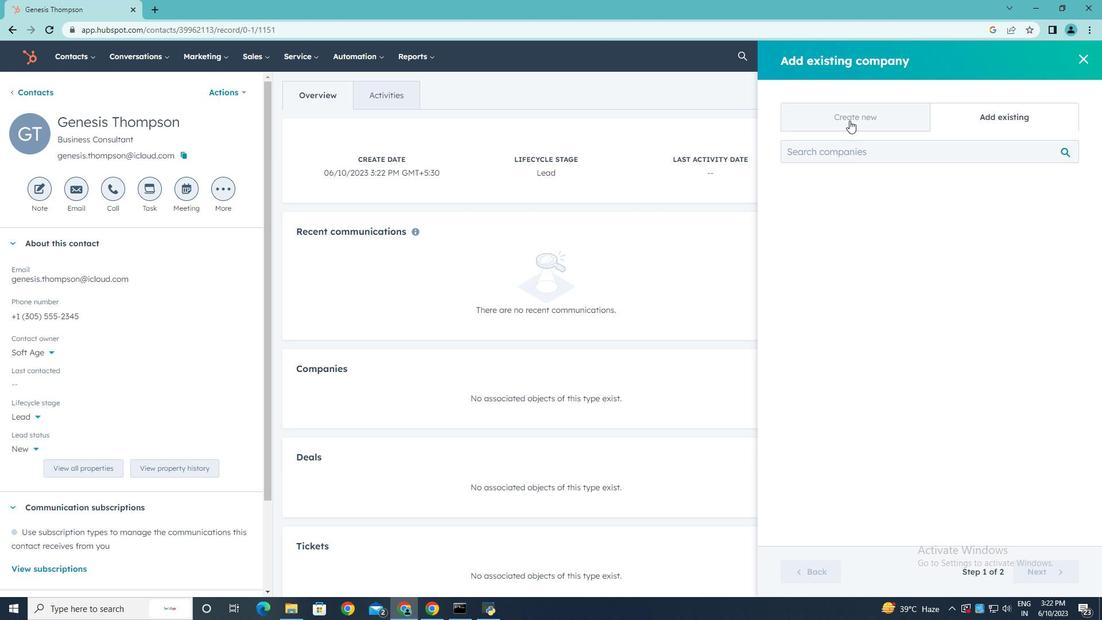 
Action: Mouse pressed left at (850, 110)
Screenshot: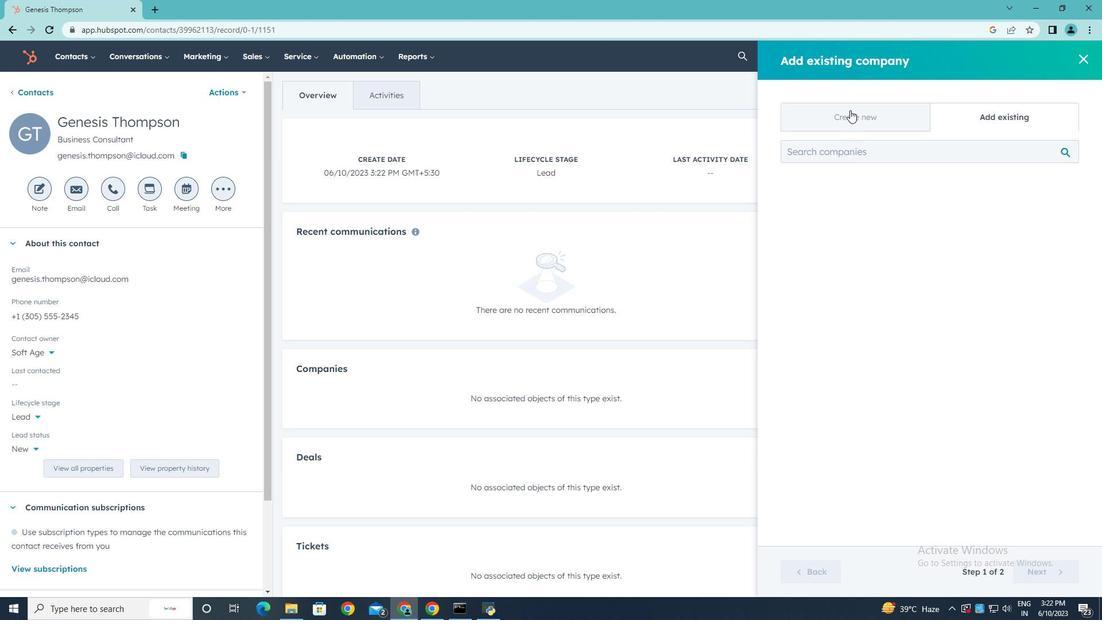 
Action: Mouse moved to (834, 190)
Screenshot: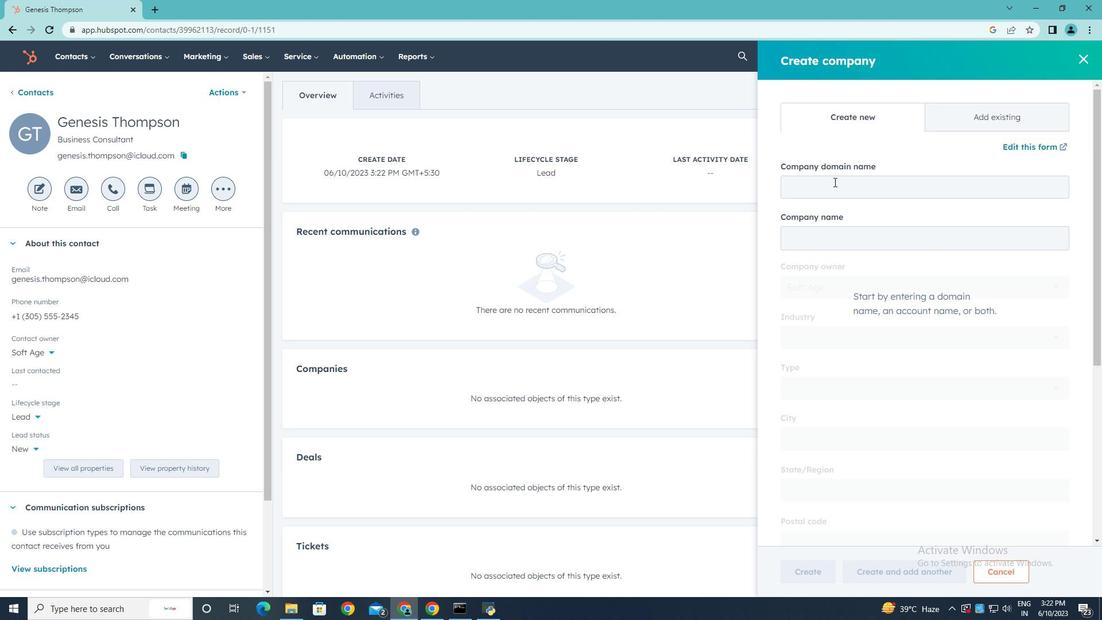 
Action: Mouse pressed left at (834, 190)
Screenshot: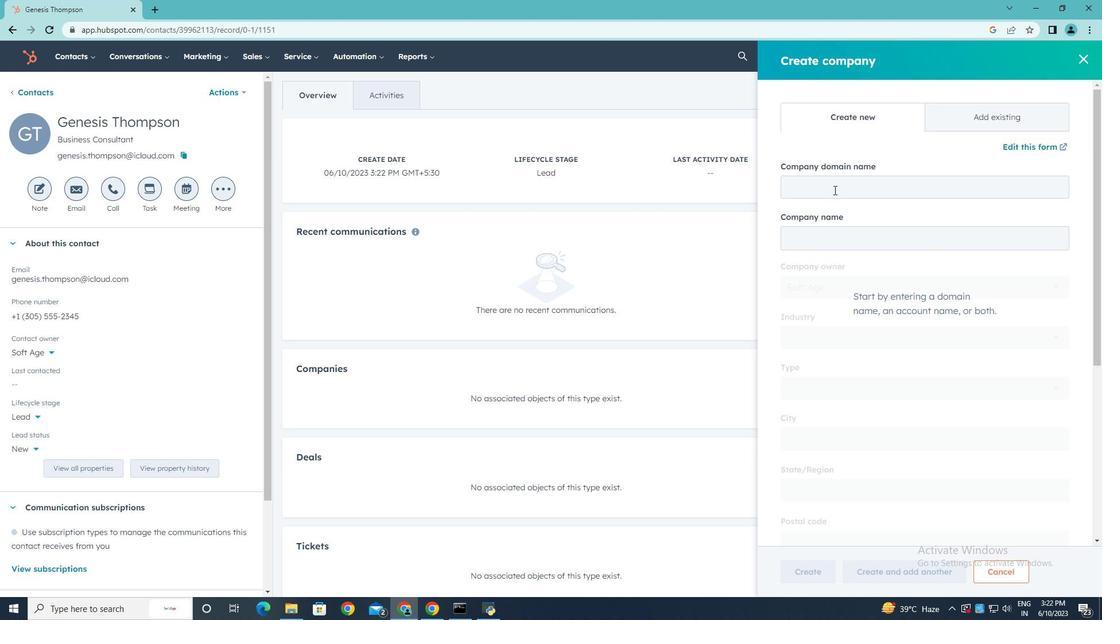 
Action: Key pressed www.rwe.comen
Screenshot: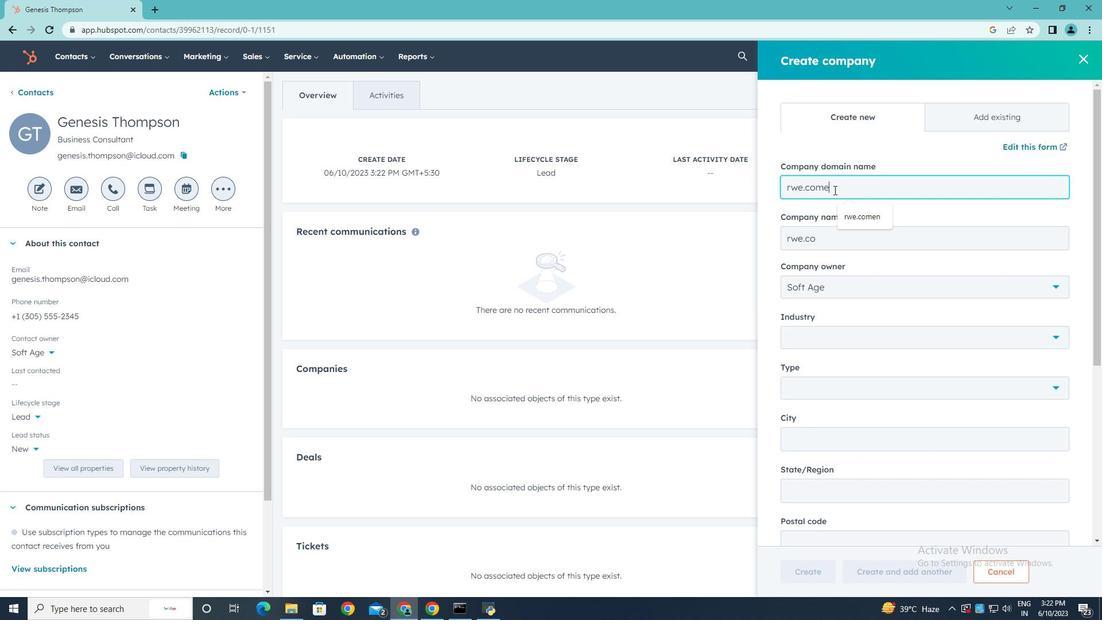 
Action: Mouse moved to (855, 196)
Screenshot: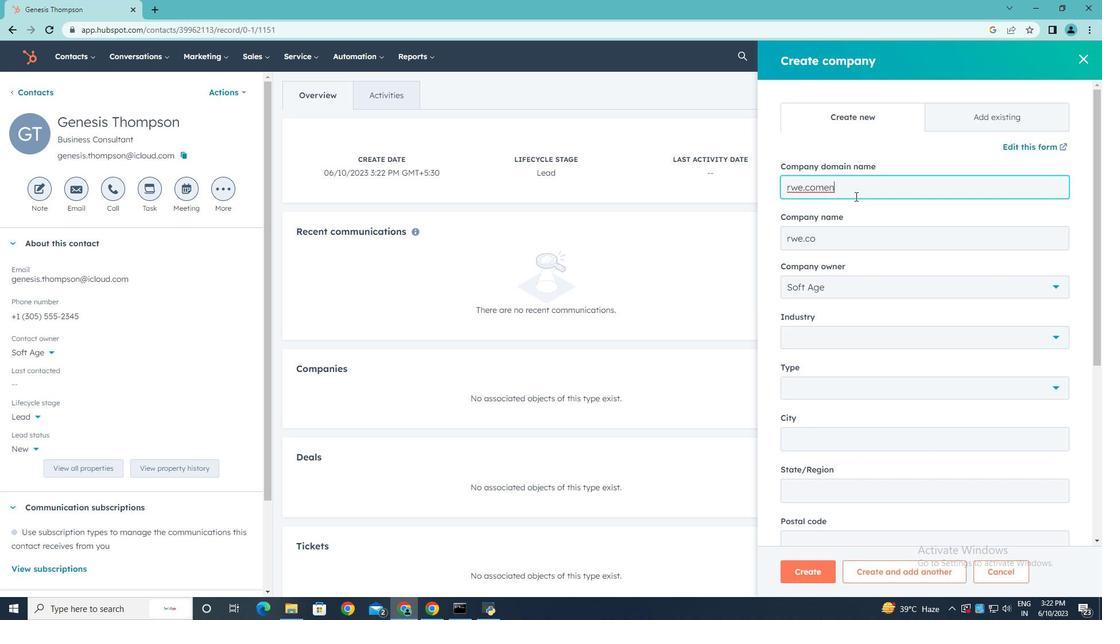 
Action: Mouse scrolled (855, 195) with delta (0, 0)
Screenshot: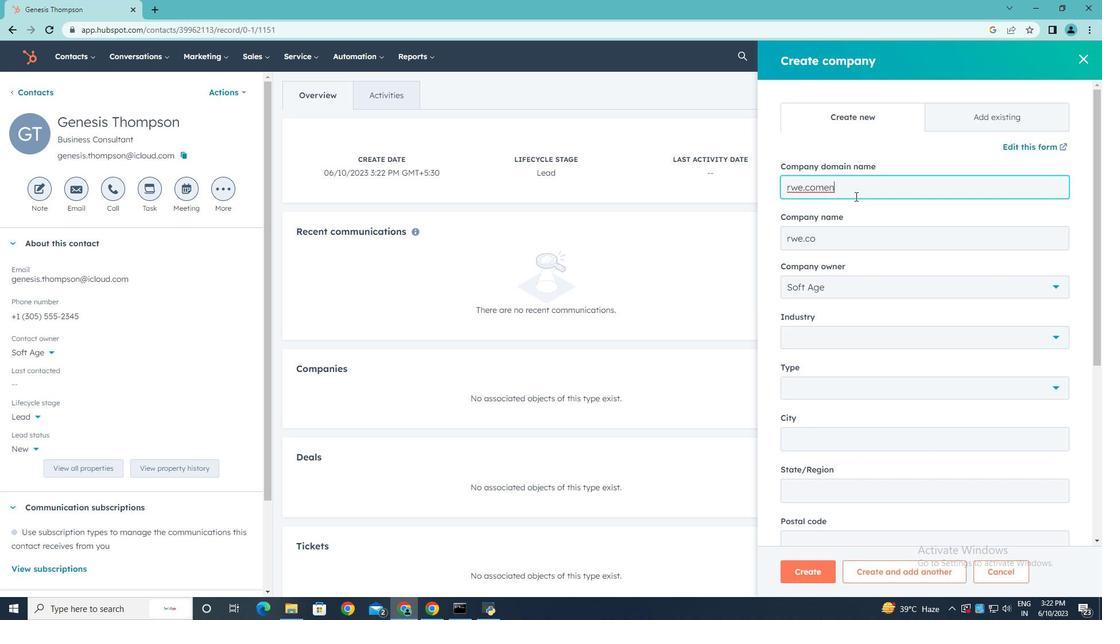 
Action: Mouse scrolled (855, 195) with delta (0, 0)
Screenshot: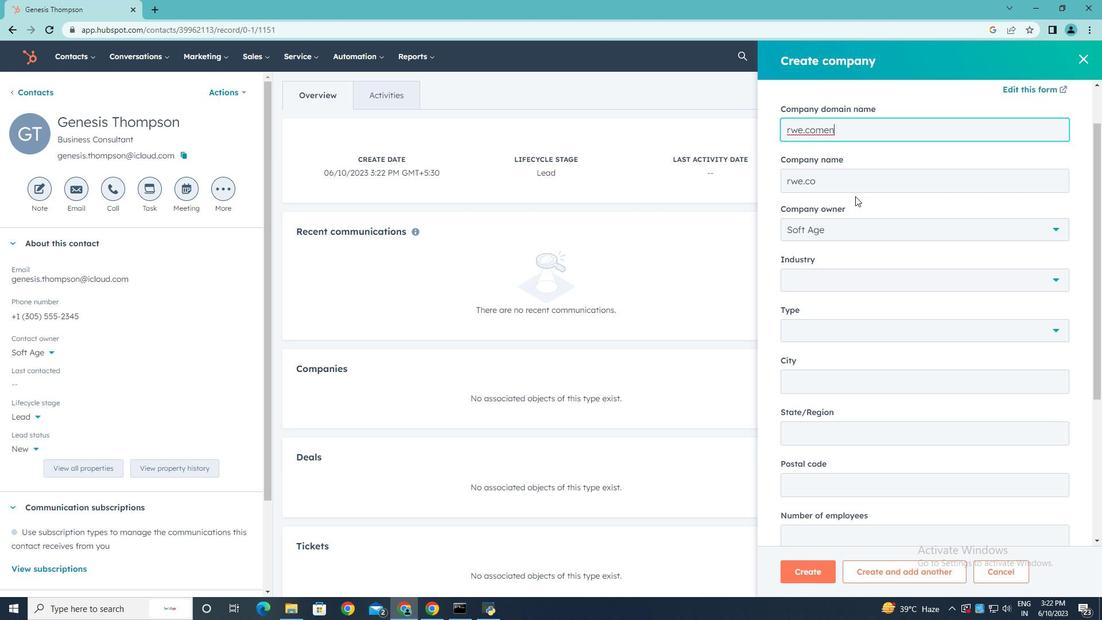 
Action: Mouse moved to (1043, 273)
Screenshot: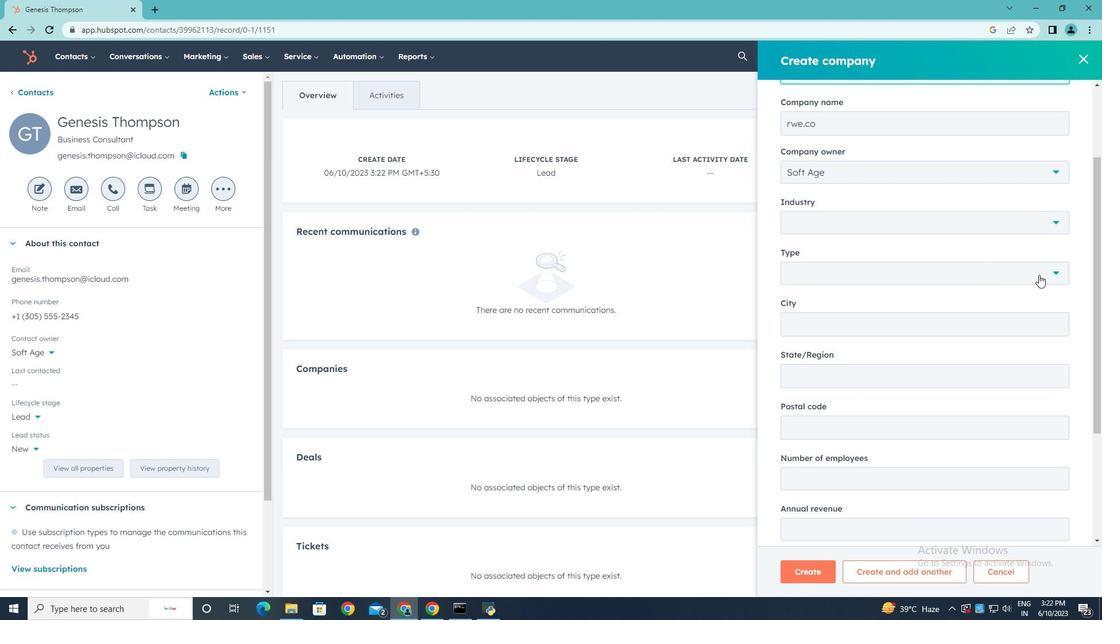 
Action: Mouse pressed left at (1043, 273)
Screenshot: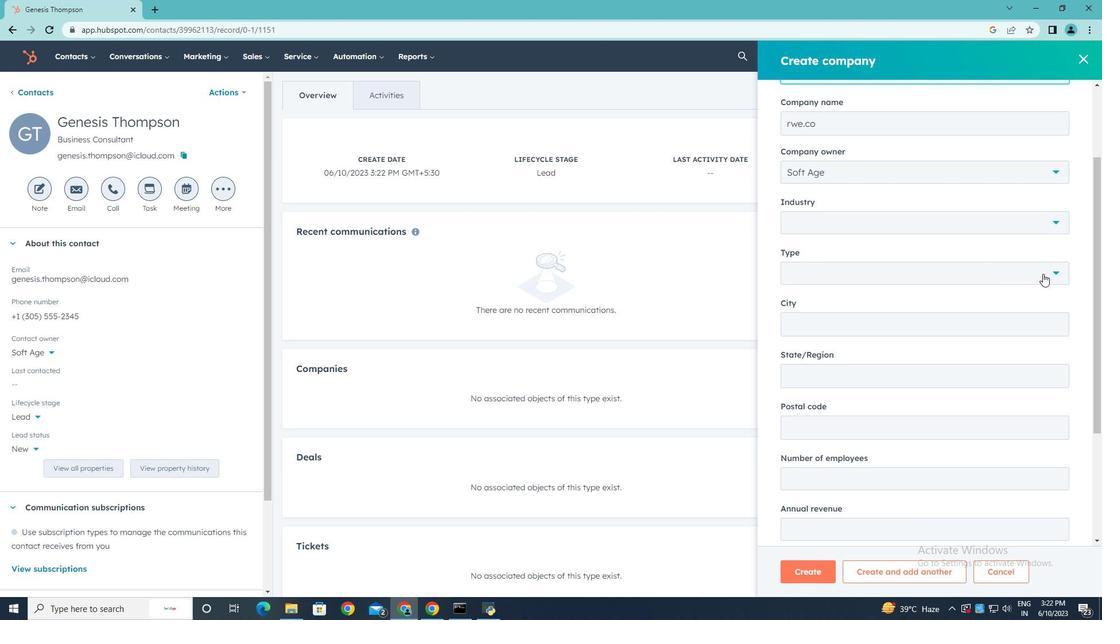 
Action: Mouse moved to (853, 329)
Screenshot: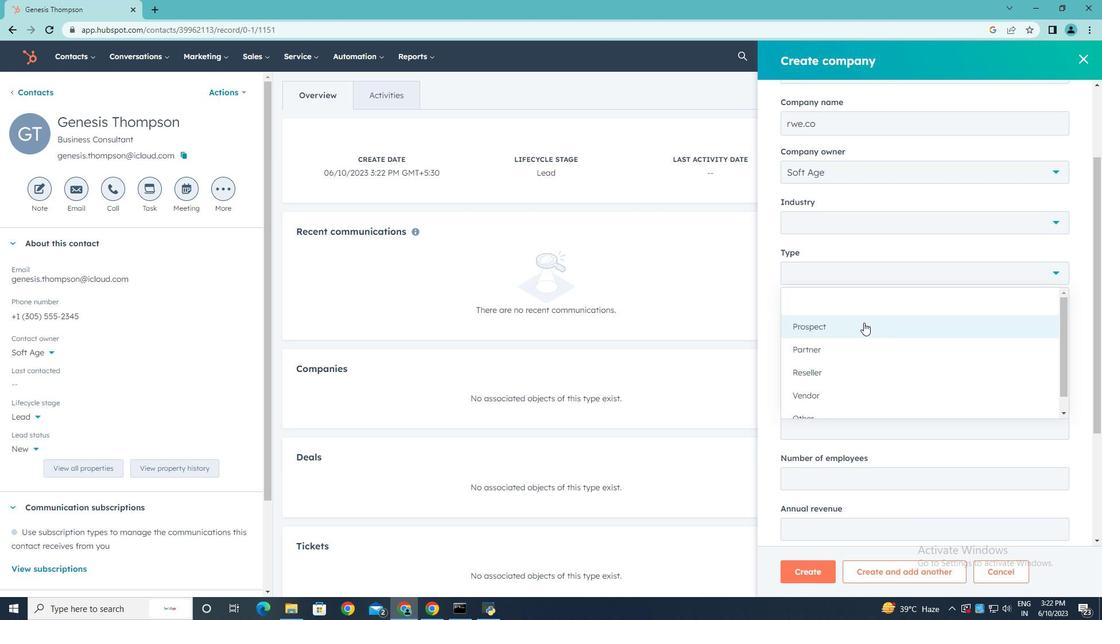 
Action: Mouse pressed left at (853, 329)
Screenshot: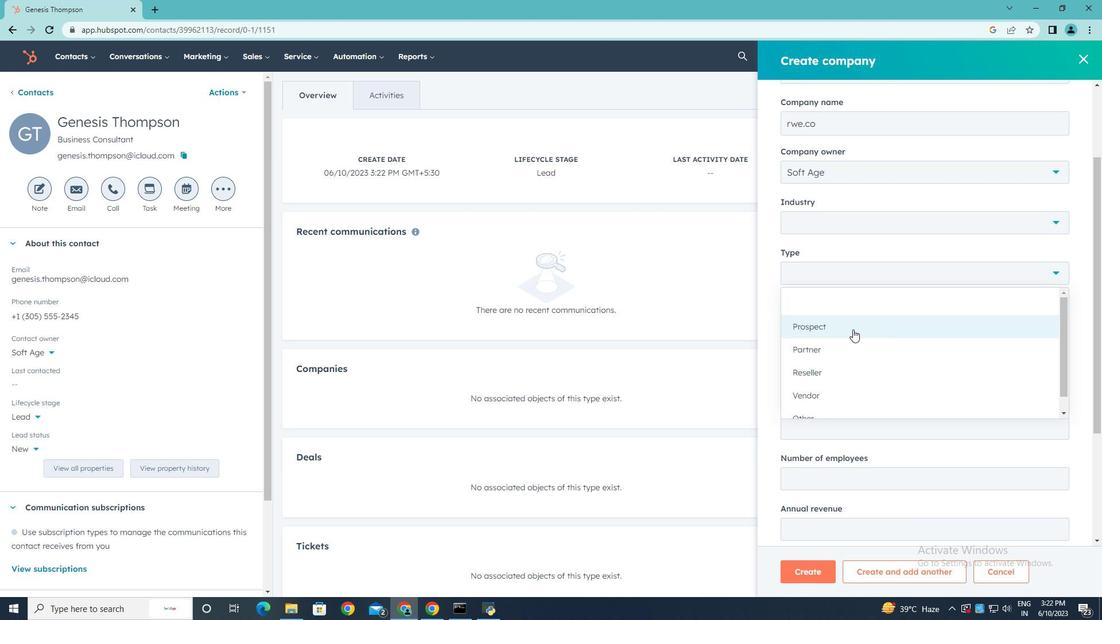 
Action: Mouse moved to (851, 347)
Screenshot: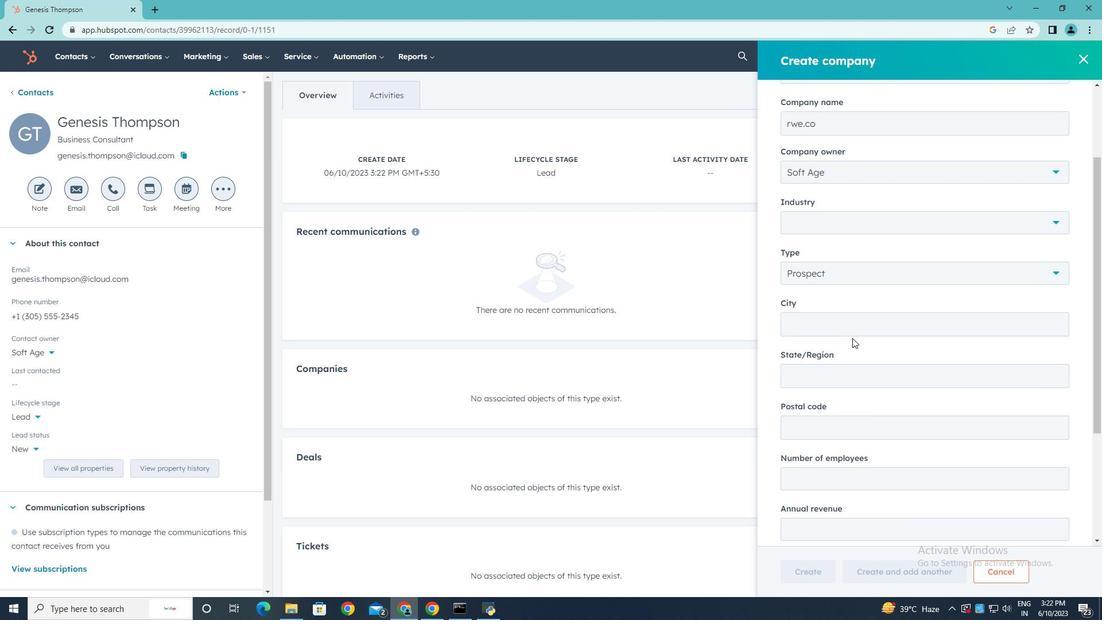 
Action: Mouse scrolled (851, 347) with delta (0, 0)
Screenshot: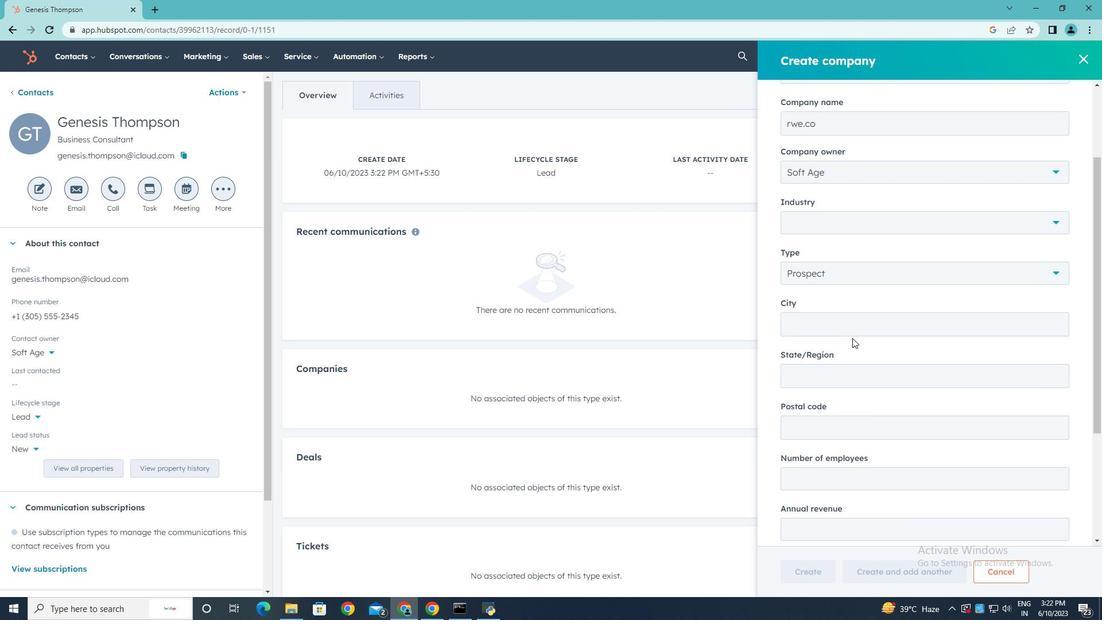 
Action: Mouse scrolled (851, 347) with delta (0, 0)
Screenshot: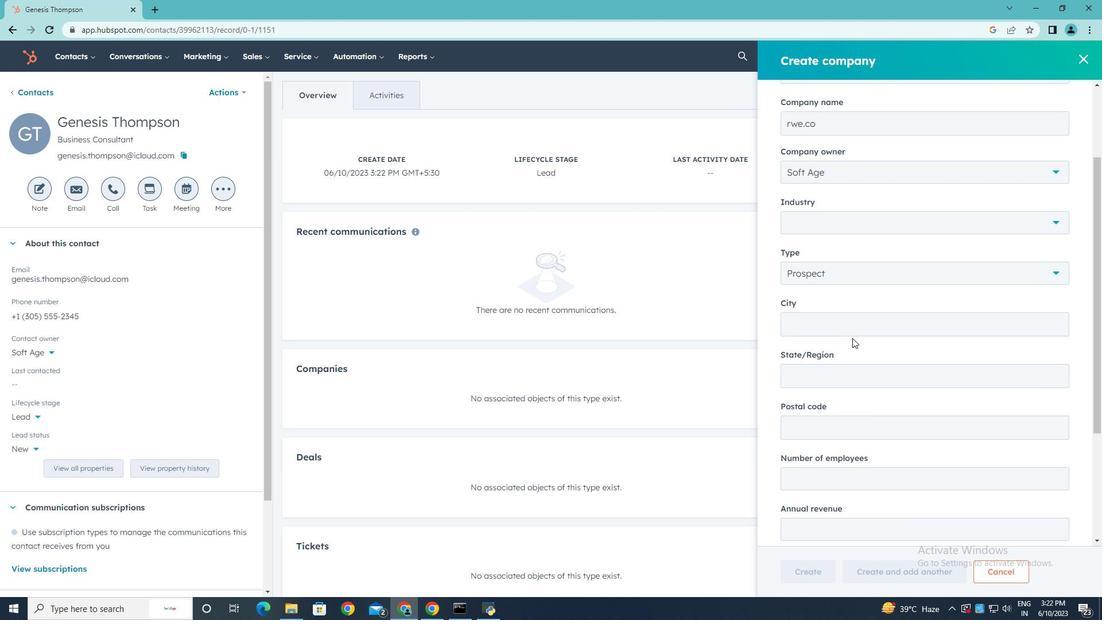 
Action: Mouse moved to (851, 347)
Screenshot: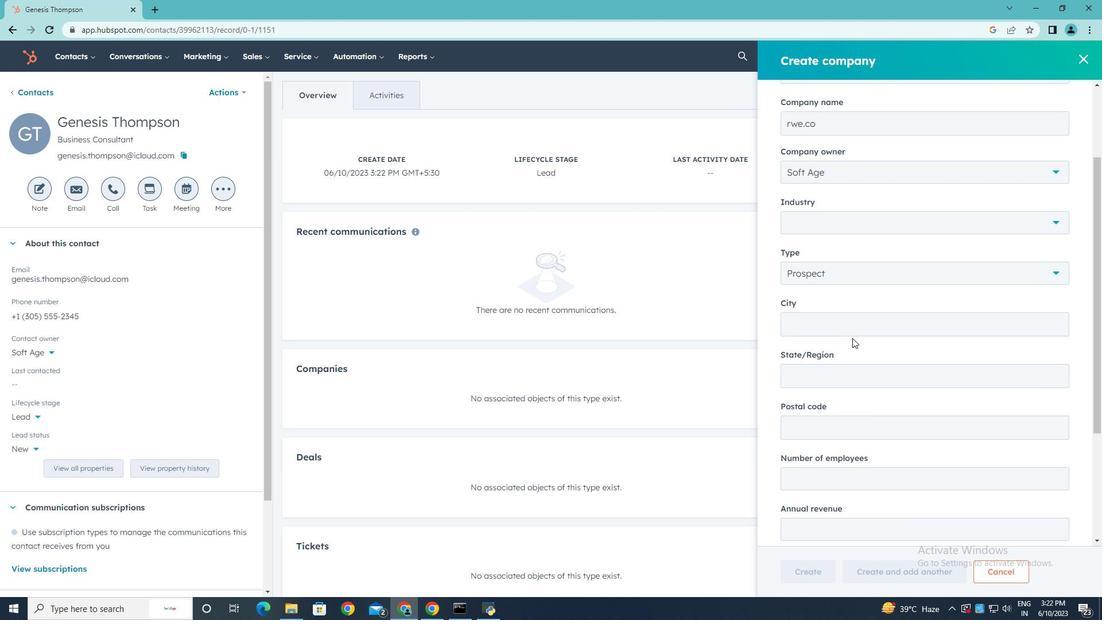 
Action: Mouse scrolled (851, 347) with delta (0, 0)
Screenshot: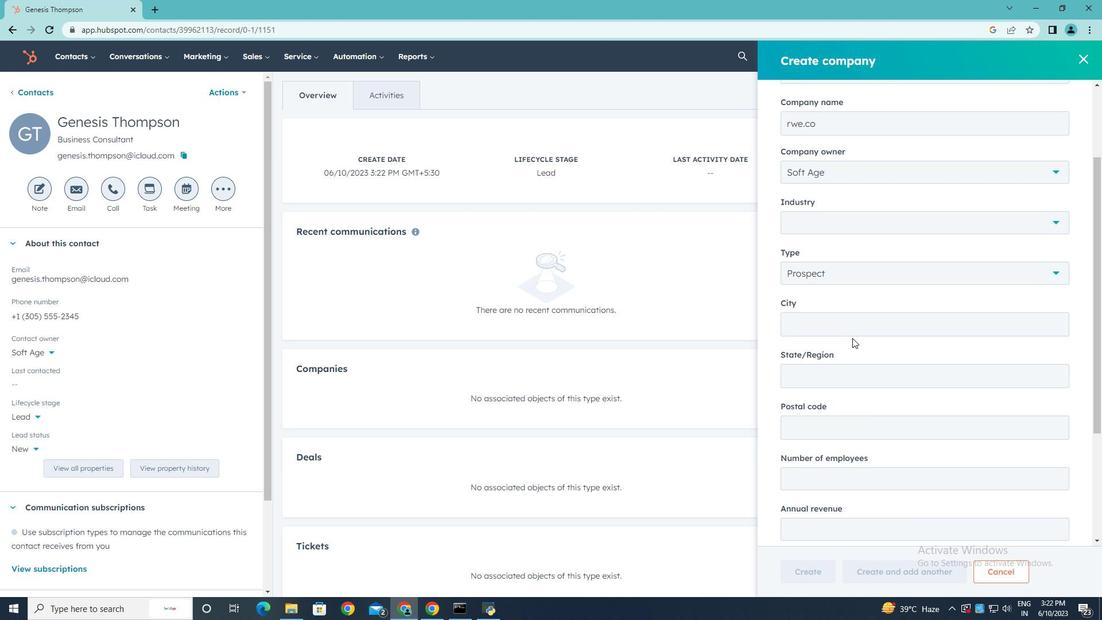 
Action: Mouse scrolled (851, 347) with delta (0, 0)
Screenshot: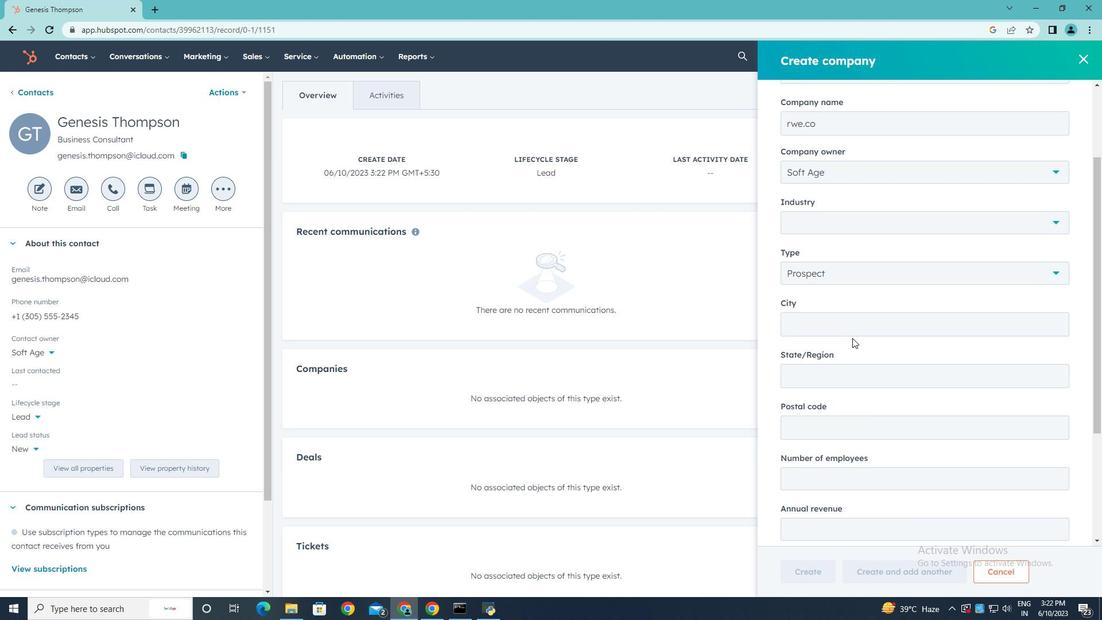 
Action: Mouse scrolled (851, 347) with delta (0, 0)
Screenshot: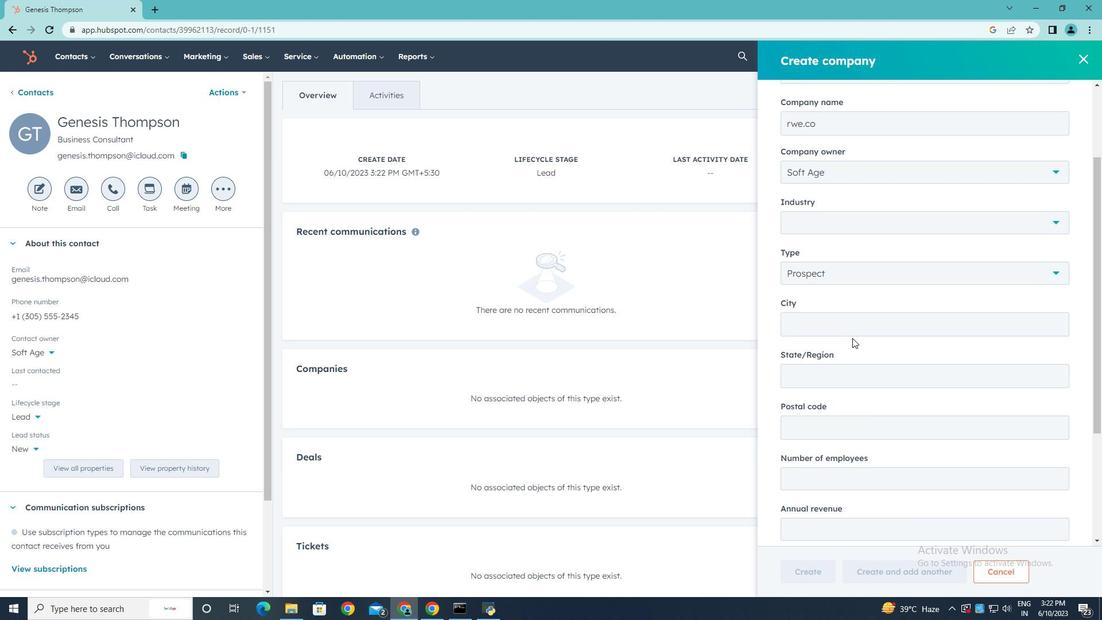
Action: Mouse scrolled (851, 347) with delta (0, 0)
Screenshot: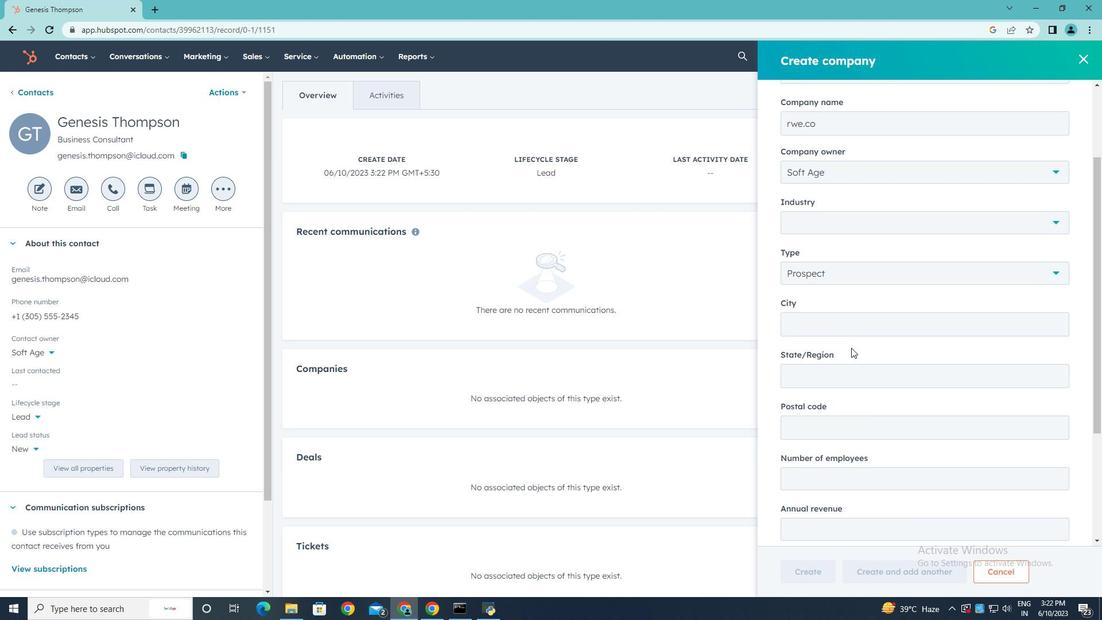 
Action: Mouse scrolled (851, 347) with delta (0, 0)
Screenshot: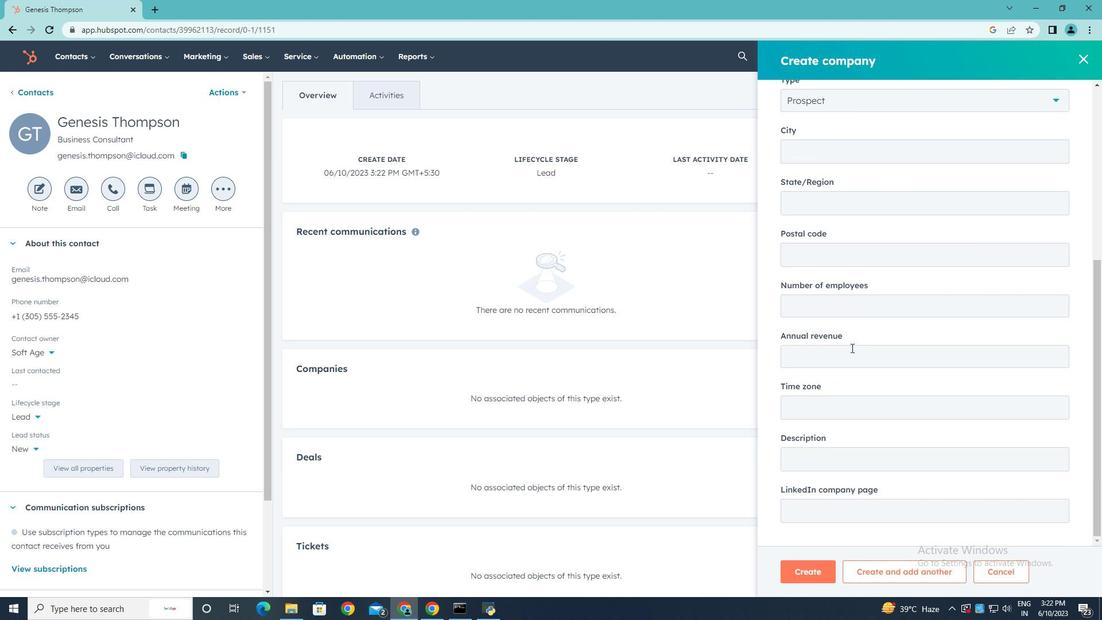 
Action: Mouse scrolled (851, 347) with delta (0, 0)
Screenshot: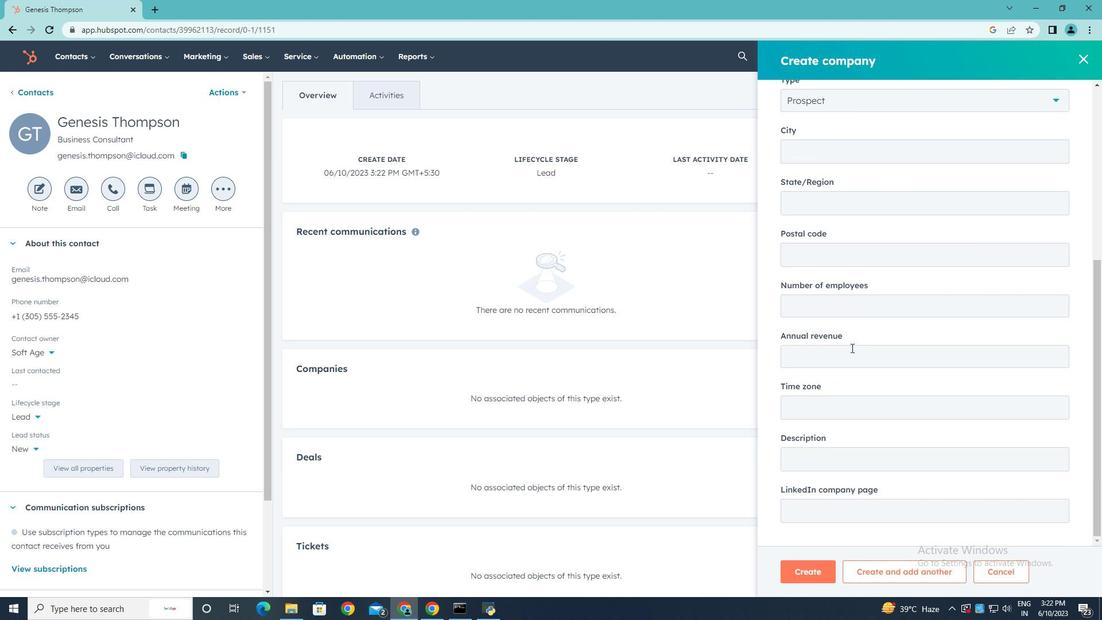 
Action: Mouse scrolled (851, 347) with delta (0, 0)
Screenshot: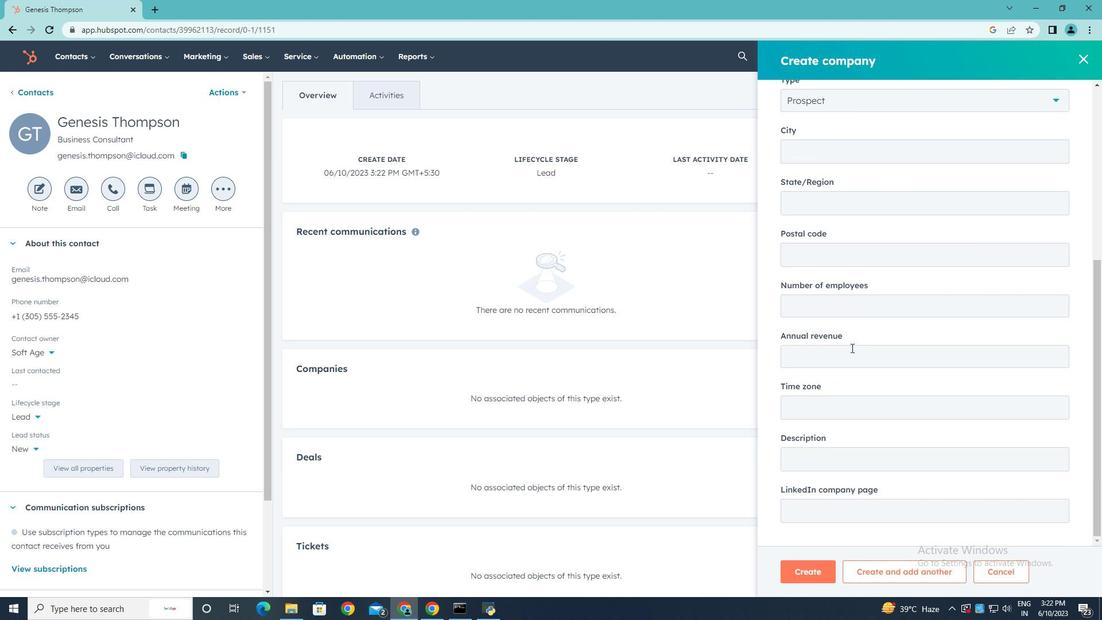 
Action: Mouse scrolled (851, 347) with delta (0, 0)
Screenshot: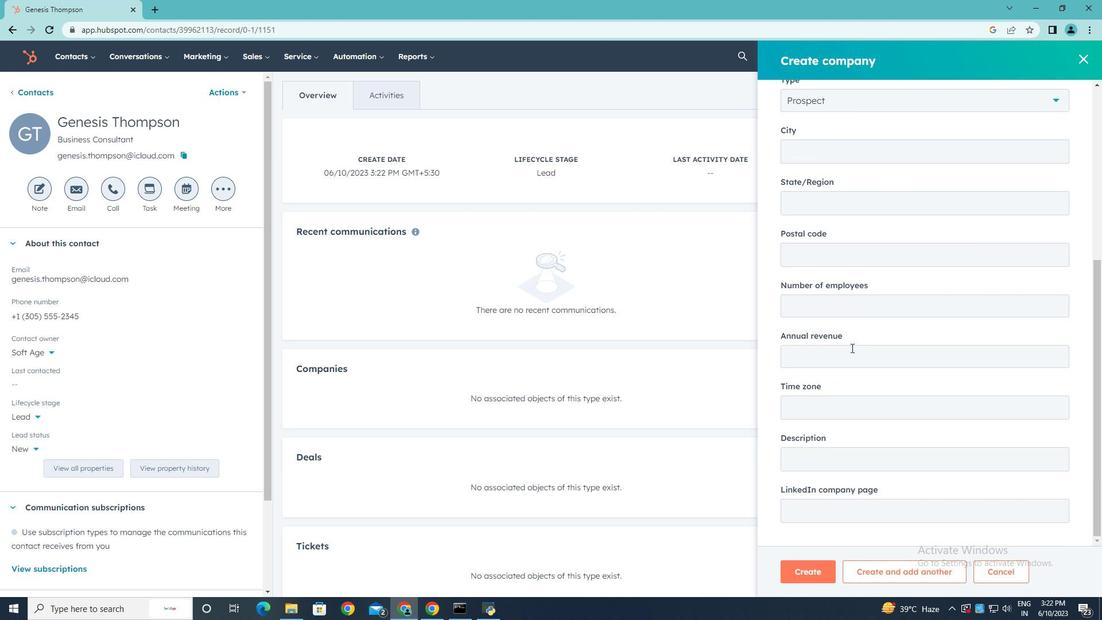 
Action: Mouse scrolled (851, 347) with delta (0, 0)
Screenshot: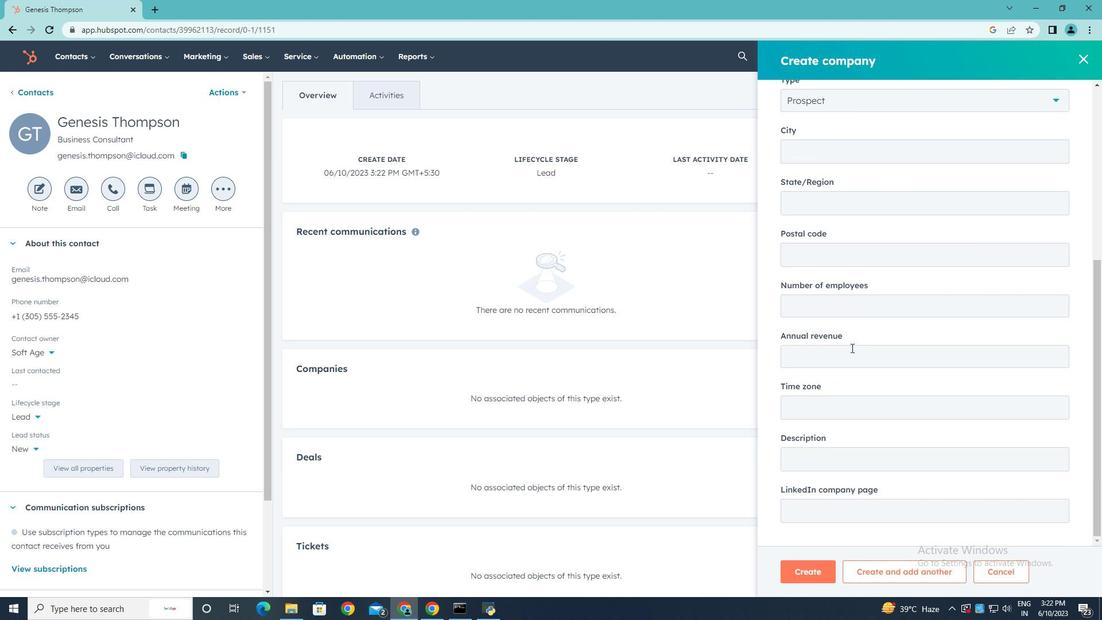 
Action: Mouse moved to (815, 576)
Screenshot: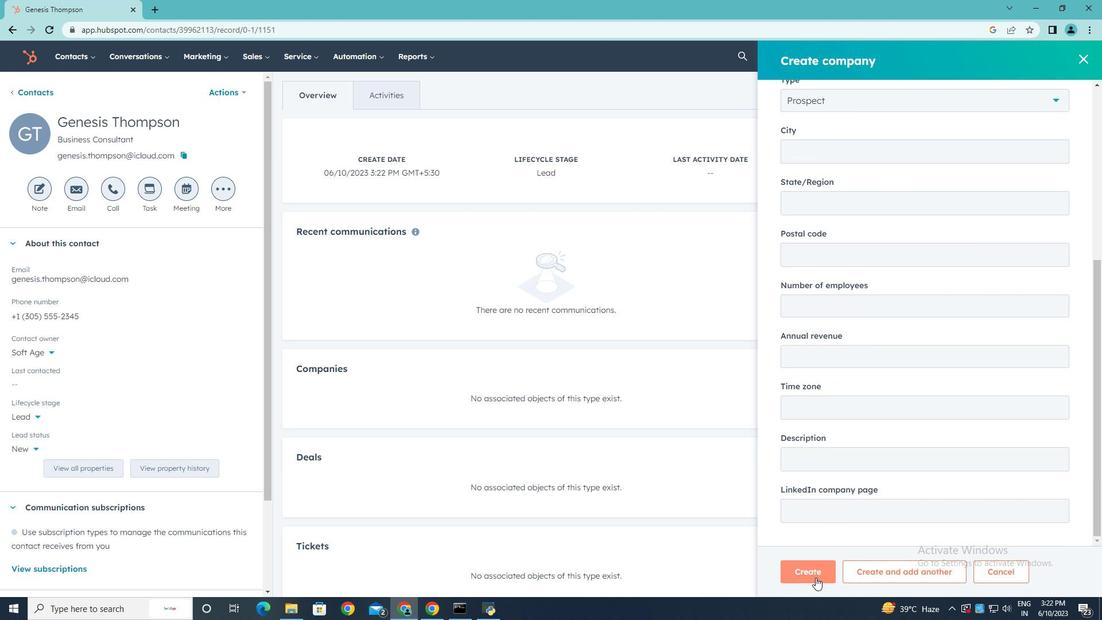 
Action: Mouse pressed left at (815, 576)
Screenshot: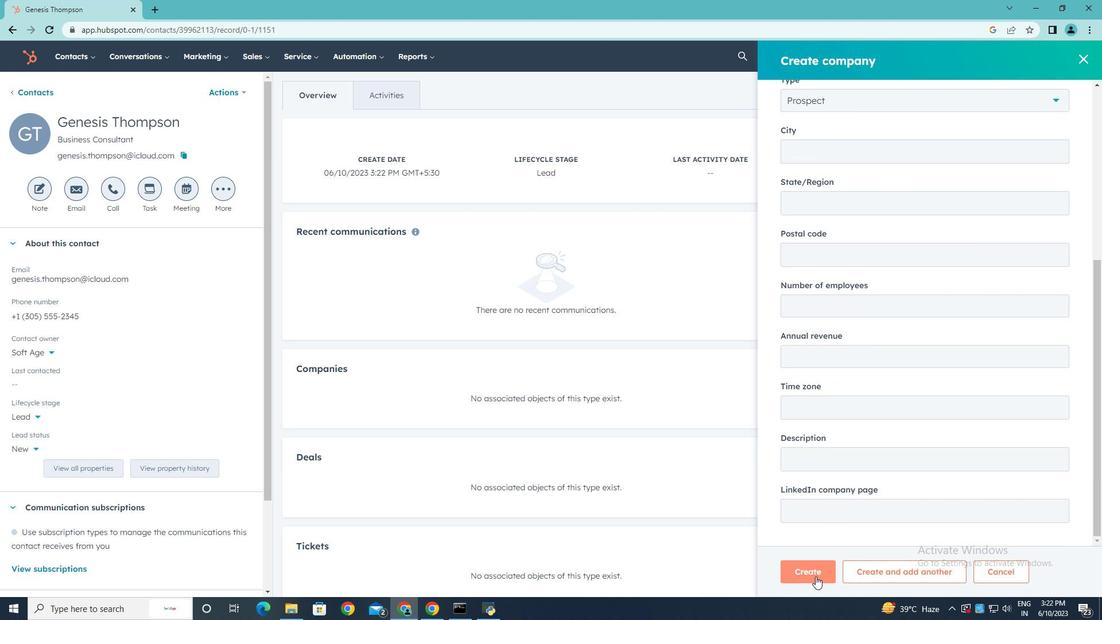 
Action: Mouse moved to (789, 355)
Screenshot: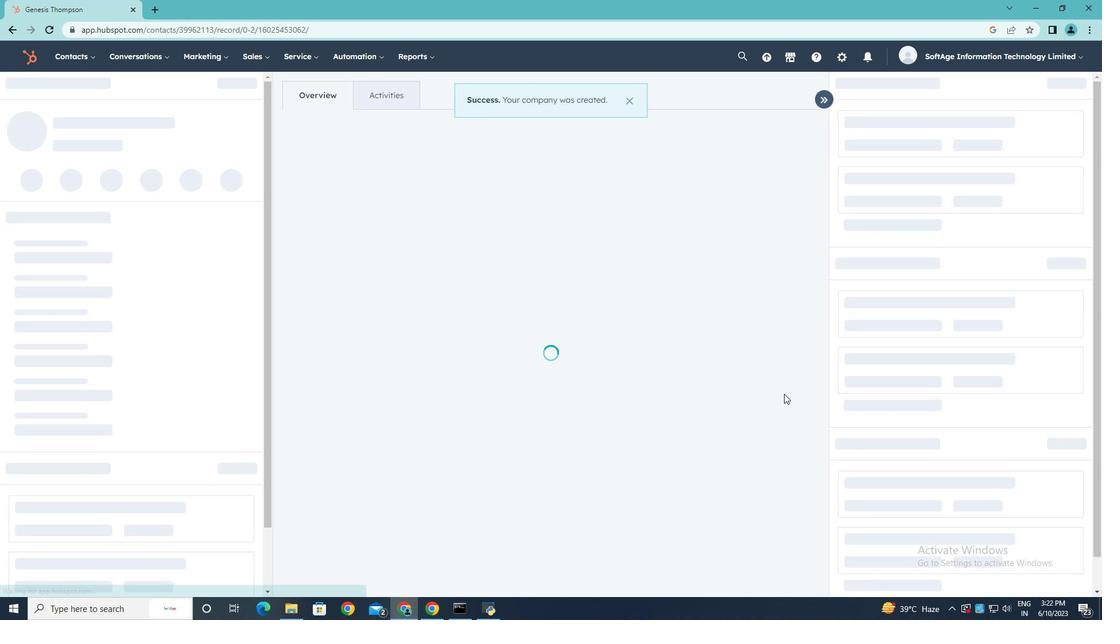 
